 Task: Add an event with the title Second Interview with AnujE, date '2023/10/14', time 7:00 AM to 9:00 AMand add a description: Participants will discover strategies for engaging their audience and maintaining their interest throughout the presentation. They will learn how to incorporate storytelling, interactive elements, and visual aids to create a dynamic and interactive experience for their listeners.Select event color  Peacock . Add location for the event as: 321 Galata Tower, Istanbul, Turkey, logged in from the account softage.10@softage.netand send the event invitation to softage.9@softage.net and softage.8@softage.net. Set a reminder for the event Annually on May 175
Action: Mouse moved to (62, 102)
Screenshot: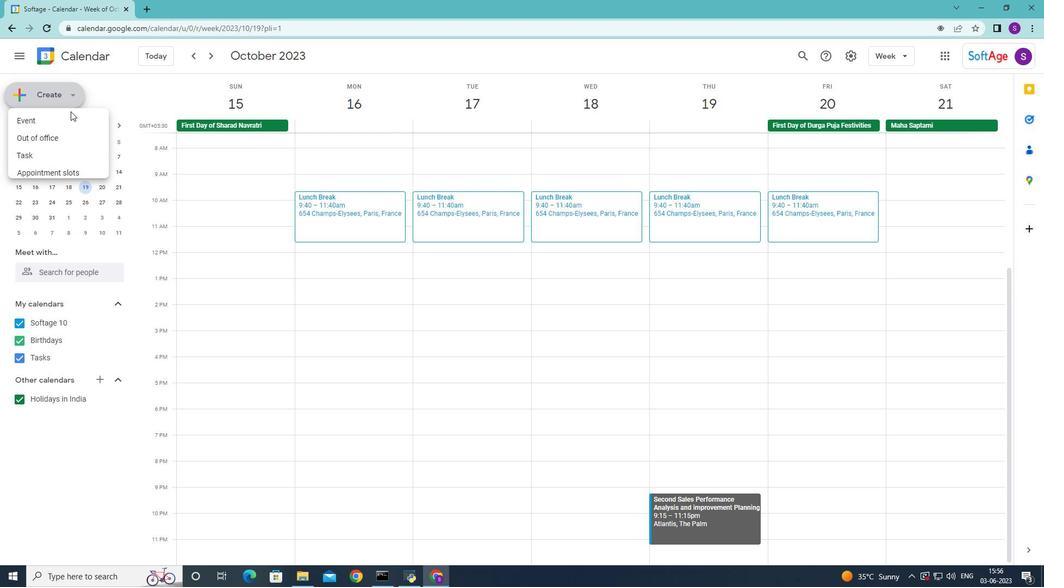 
Action: Mouse pressed left at (62, 102)
Screenshot: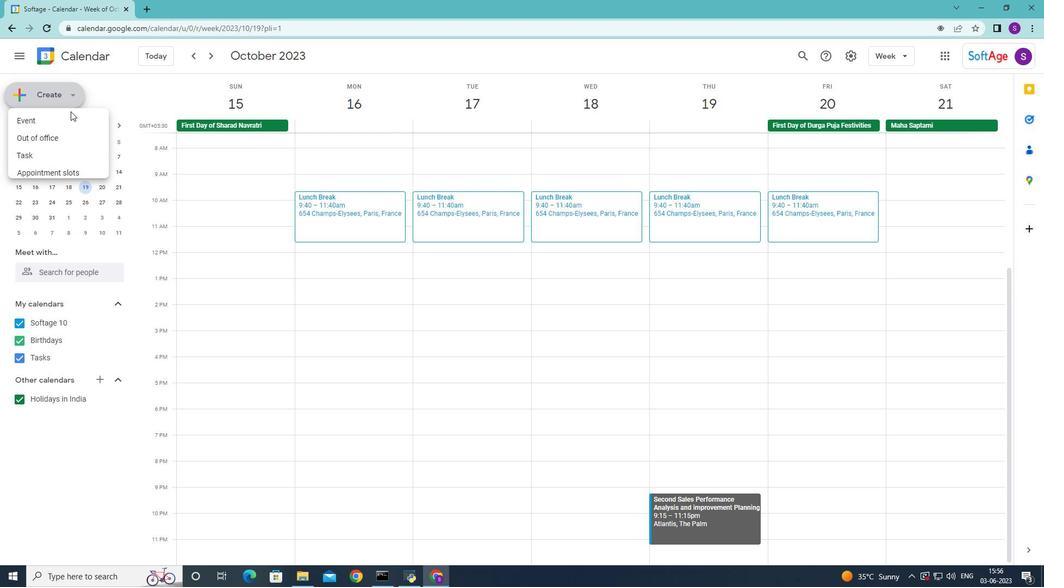 
Action: Mouse moved to (60, 125)
Screenshot: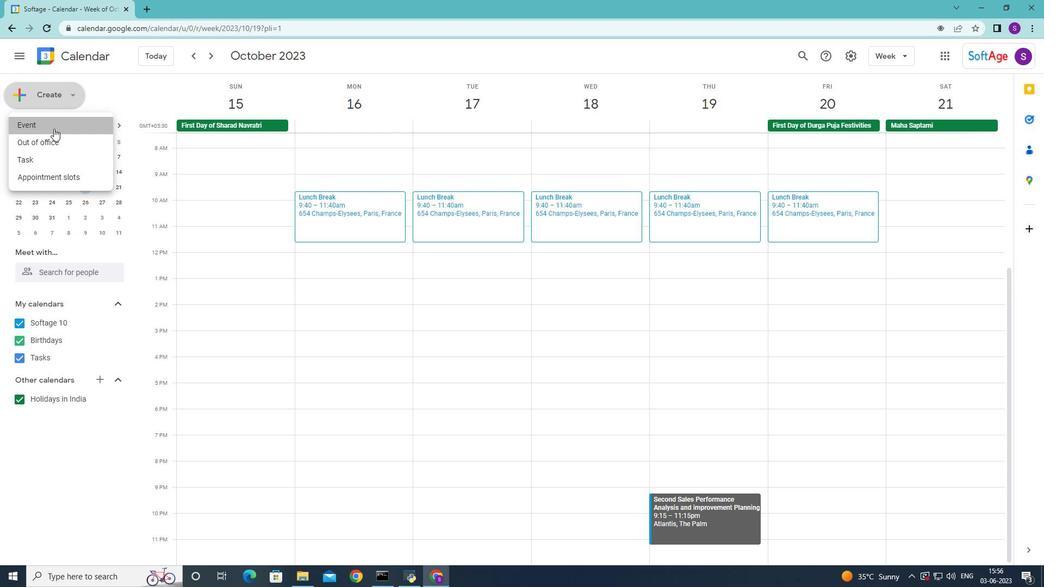 
Action: Mouse pressed left at (60, 125)
Screenshot: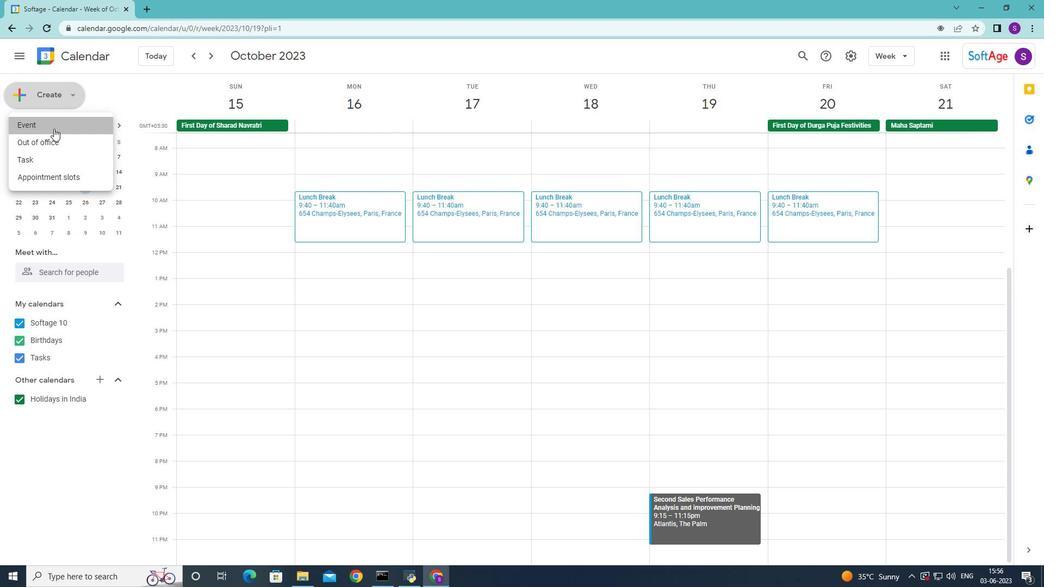 
Action: Mouse moved to (734, 169)
Screenshot: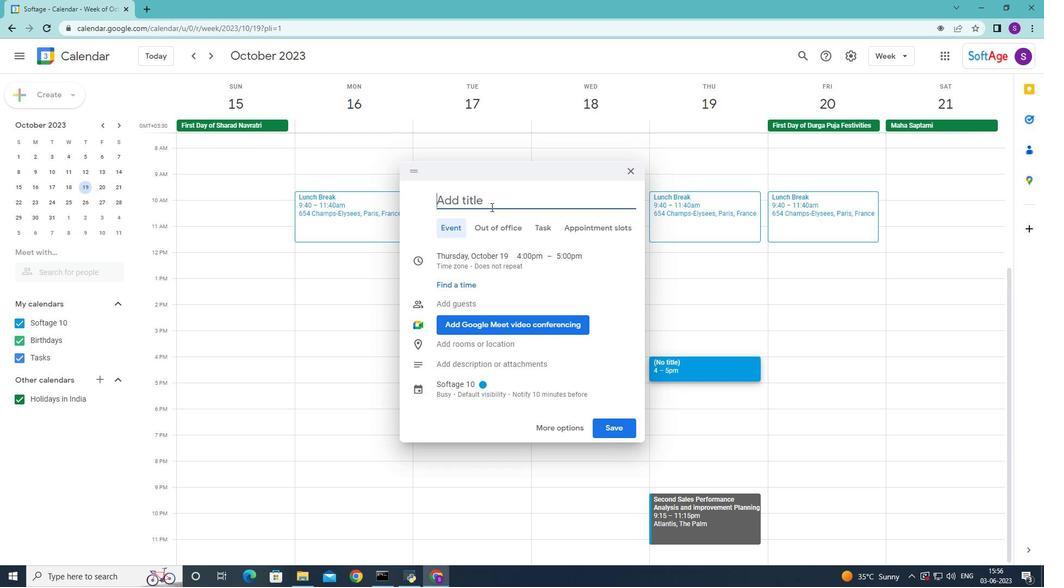 
Action: Mouse pressed left at (734, 169)
Screenshot: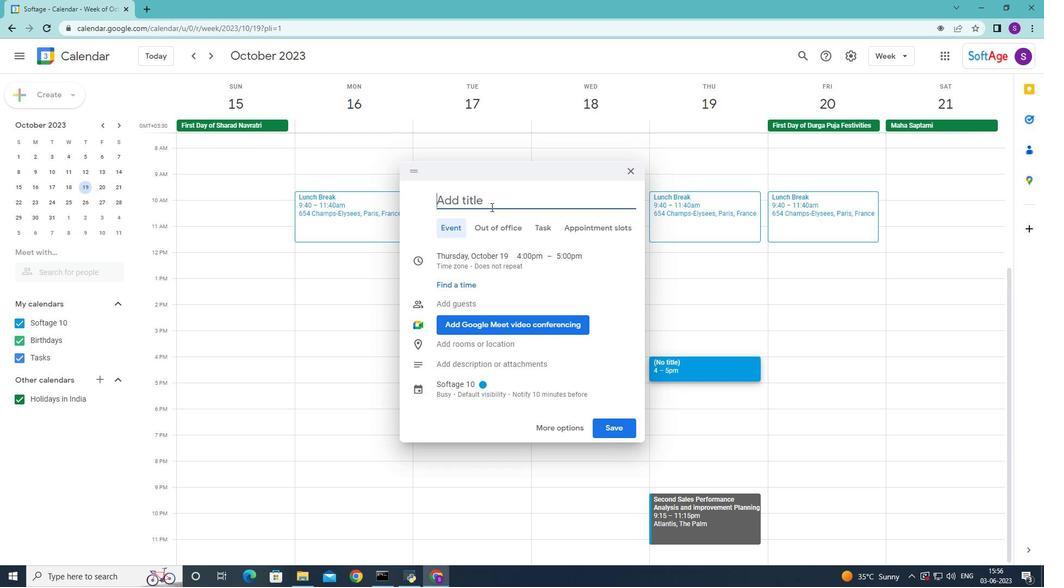 
Action: Mouse moved to (354, 193)
Screenshot: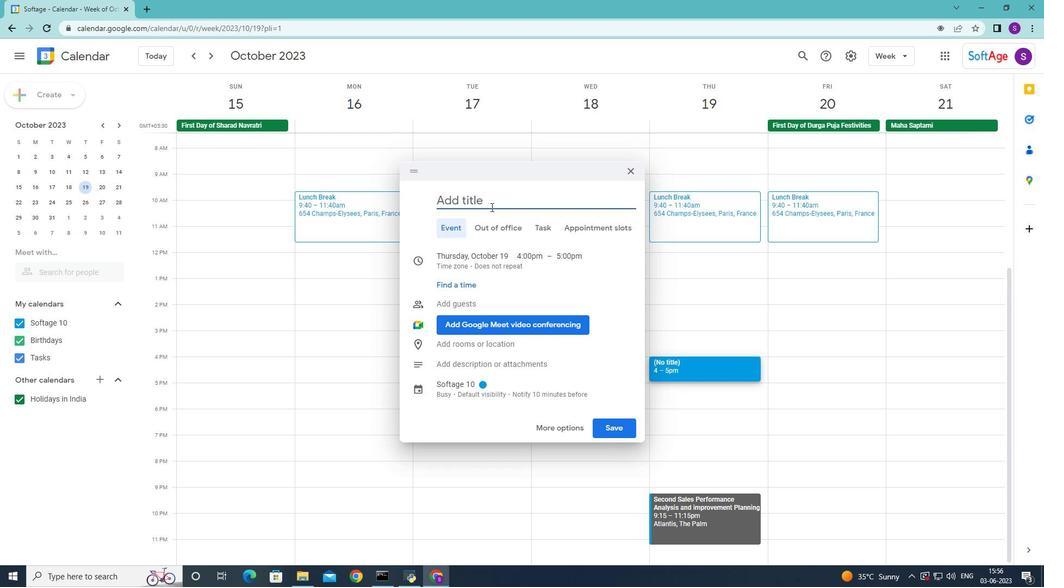 
Action: Mouse pressed left at (354, 193)
Screenshot: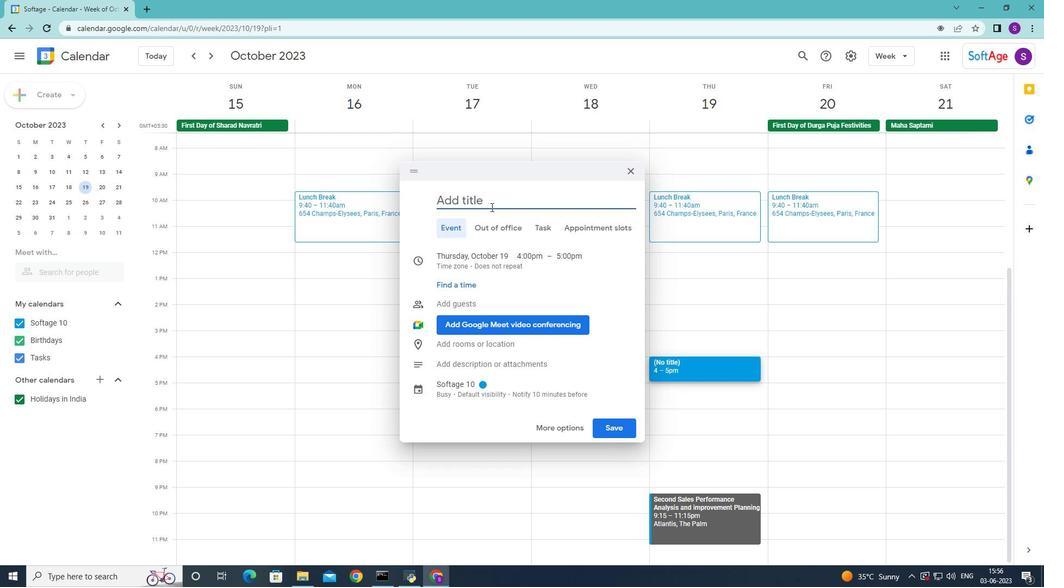 
Action: Key pressed <Key.shift>Second<Key.space><Key.shift>Interview<Key.space><Key.shift>with<Key.space><Key.shift>an<Key.backspace><Key.backspace><Key.shift>Anuj<Key.shift>E<Key.space>
Screenshot: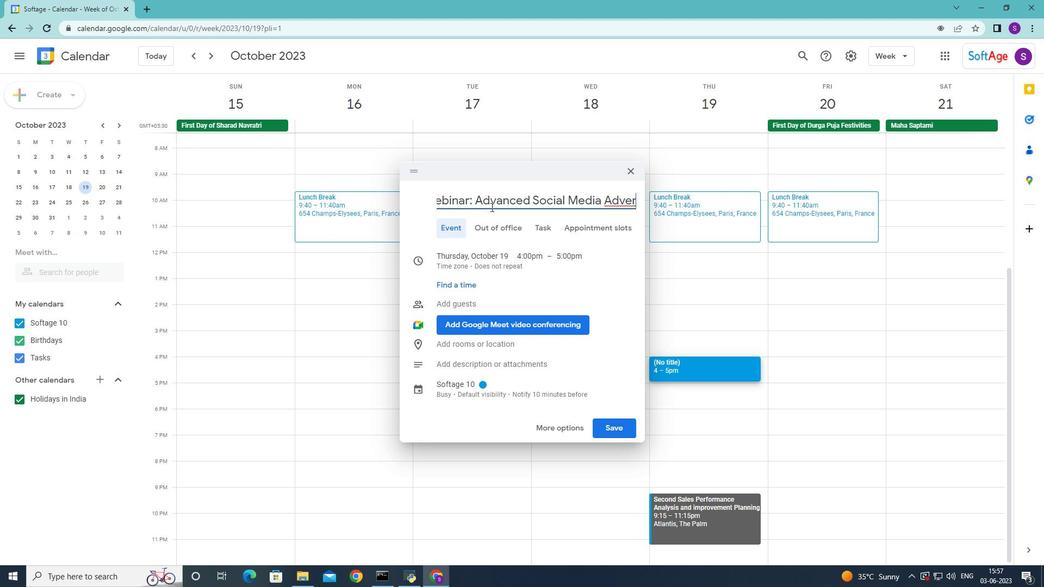 
Action: Mouse moved to (354, 197)
Screenshot: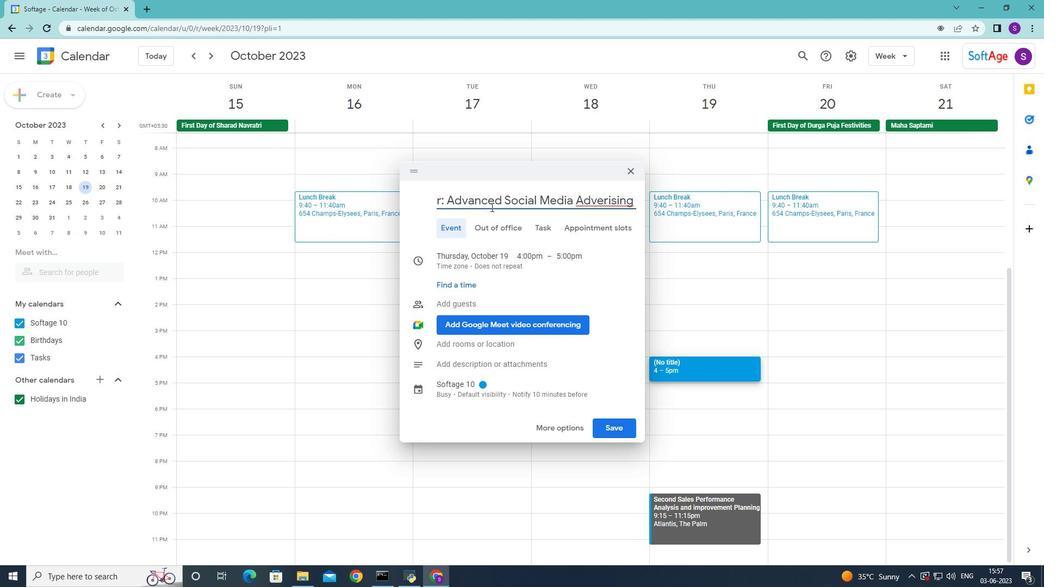 
Action: Key pressed <Key.backspace>,<Key.space>
Screenshot: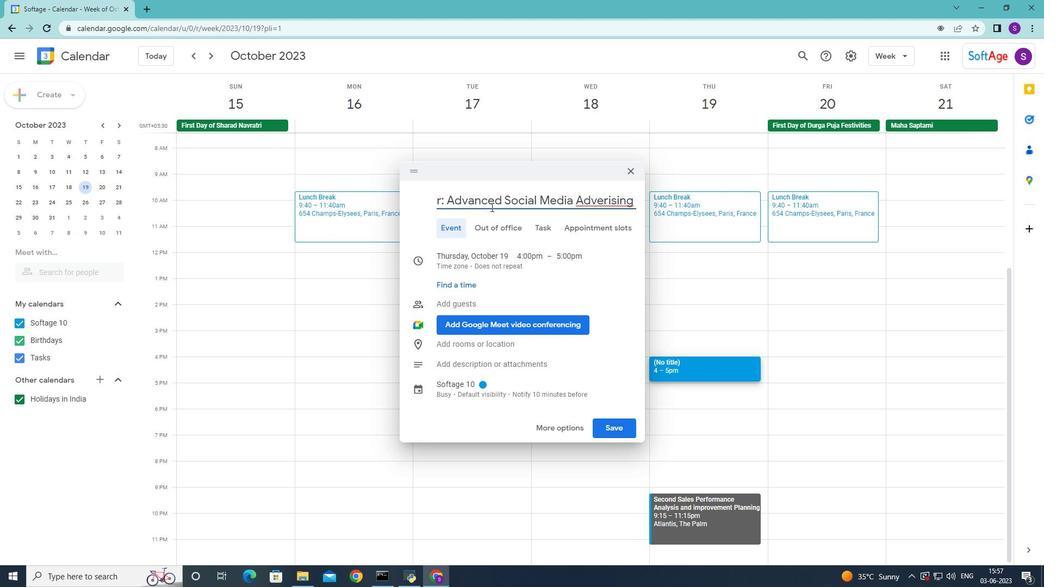 
Action: Mouse moved to (333, 243)
Screenshot: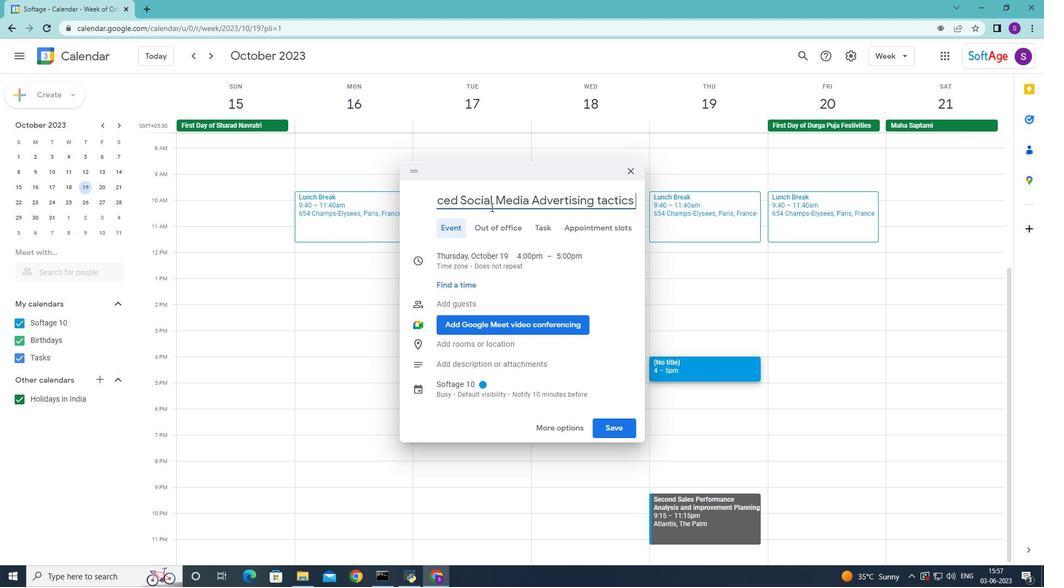
Action: Mouse pressed left at (333, 243)
Screenshot: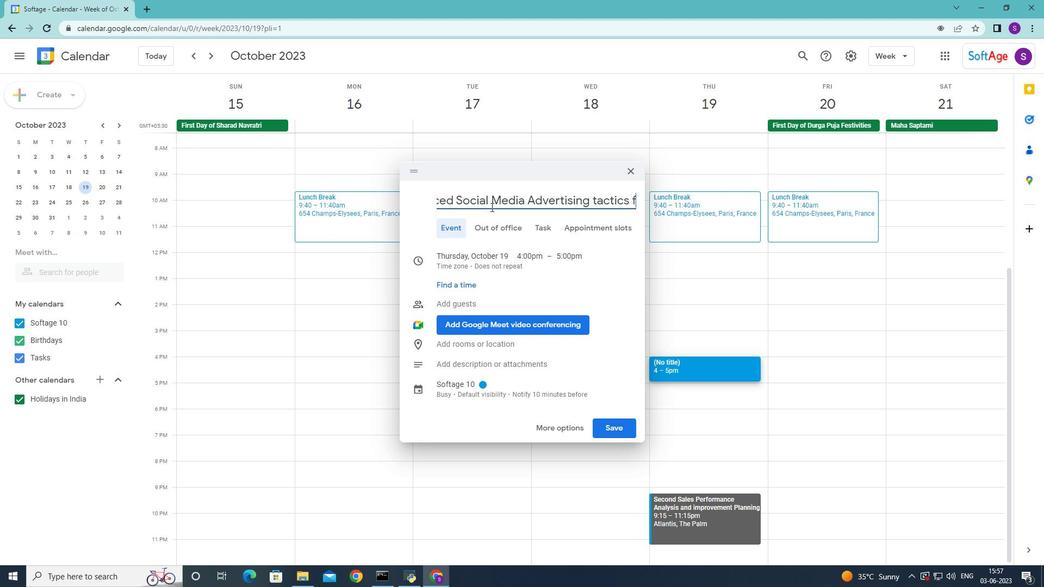 
Action: Mouse moved to (417, 265)
Screenshot: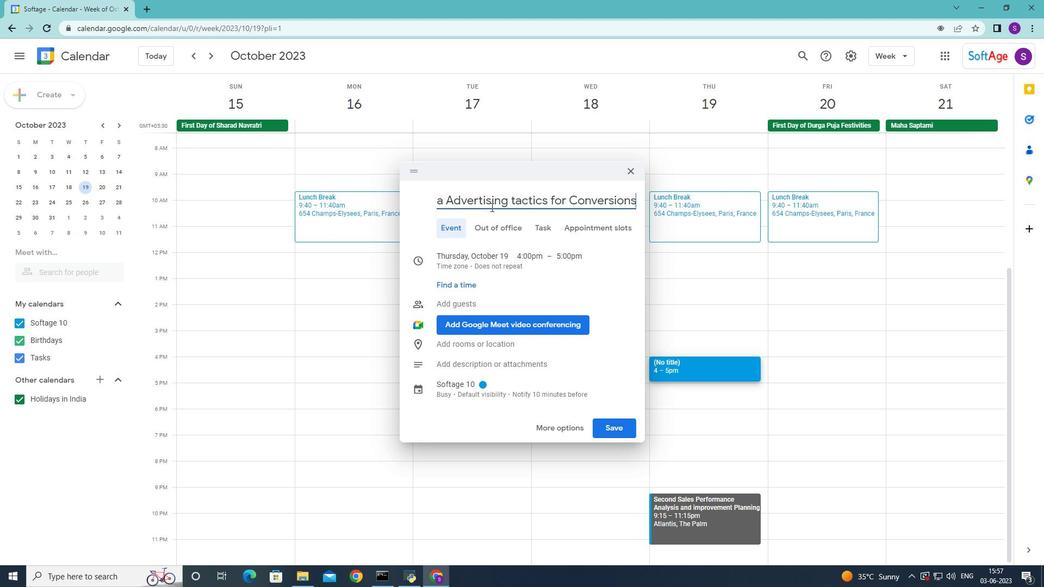 
Action: Mouse pressed left at (417, 265)
Screenshot: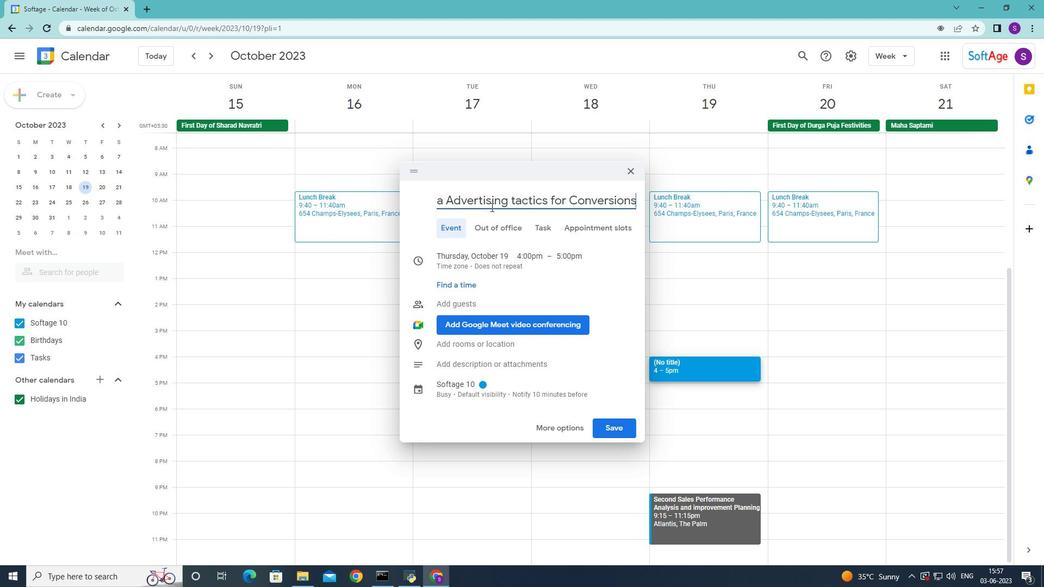 
Action: Mouse pressed left at (417, 265)
Screenshot: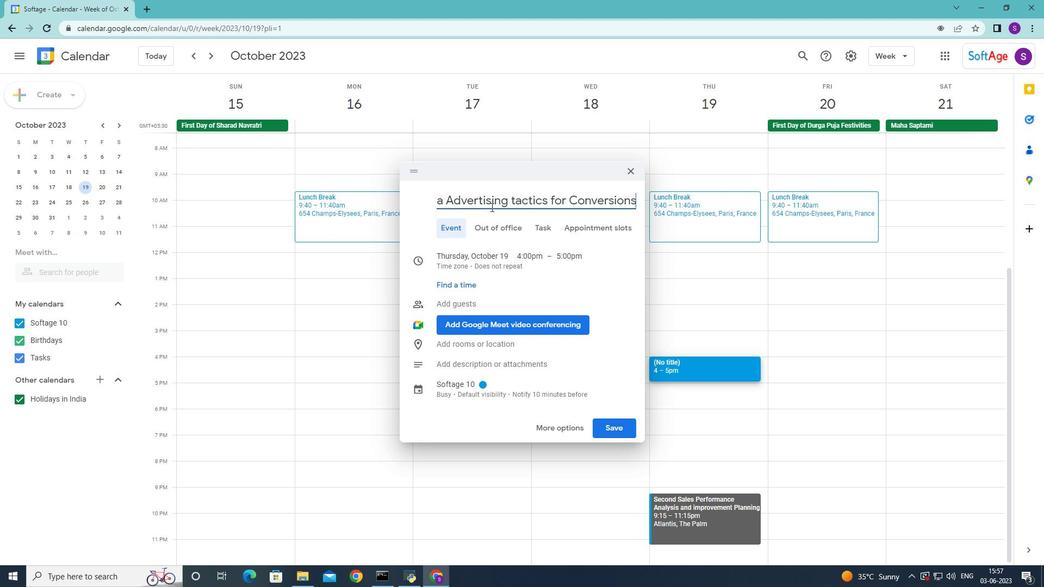 
Action: Mouse pressed left at (417, 265)
Screenshot: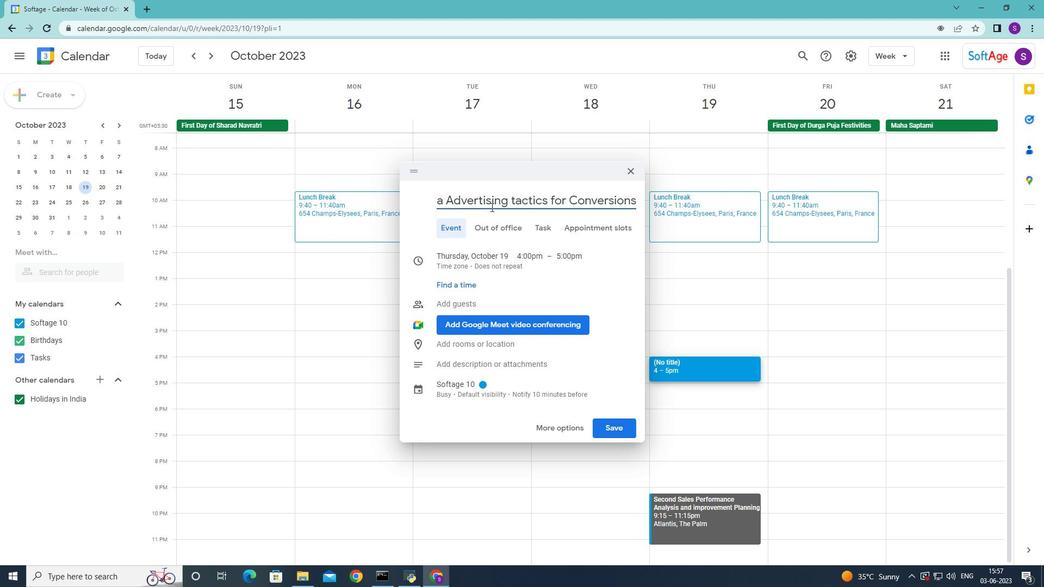 
Action: Mouse pressed left at (417, 265)
Screenshot: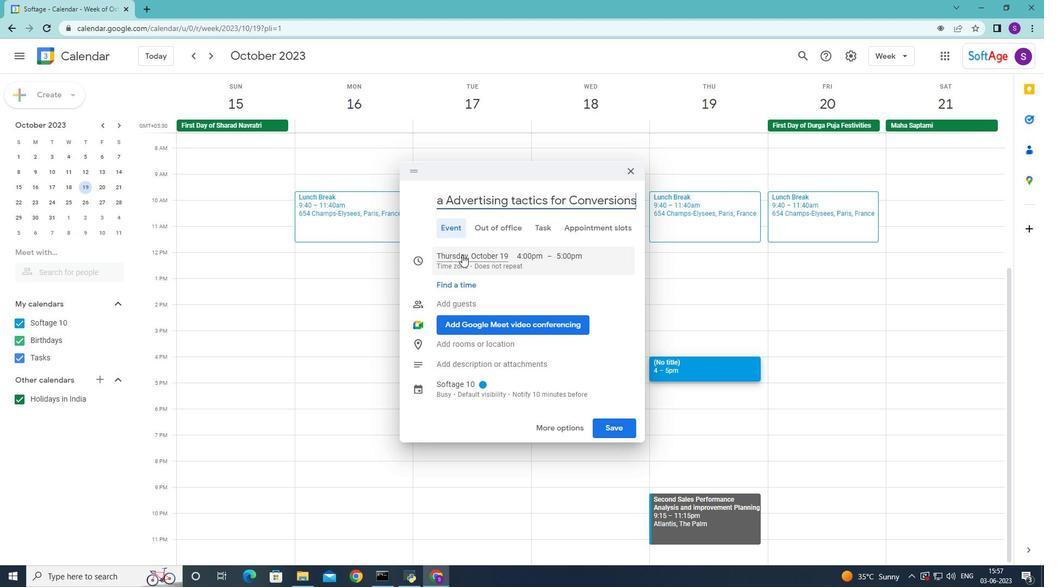 
Action: Mouse pressed left at (417, 265)
Screenshot: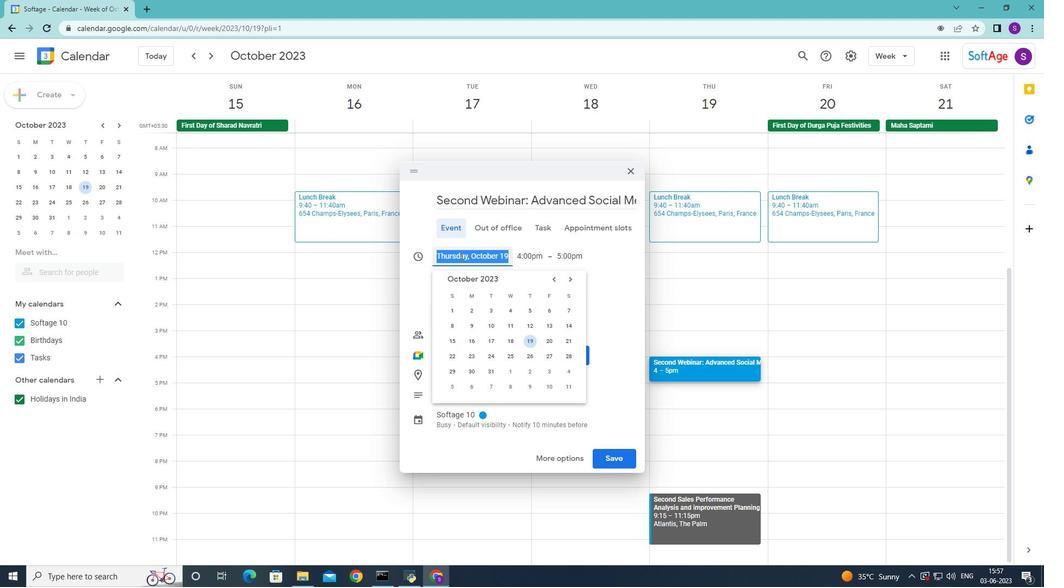 
Action: Mouse pressed left at (417, 265)
Screenshot: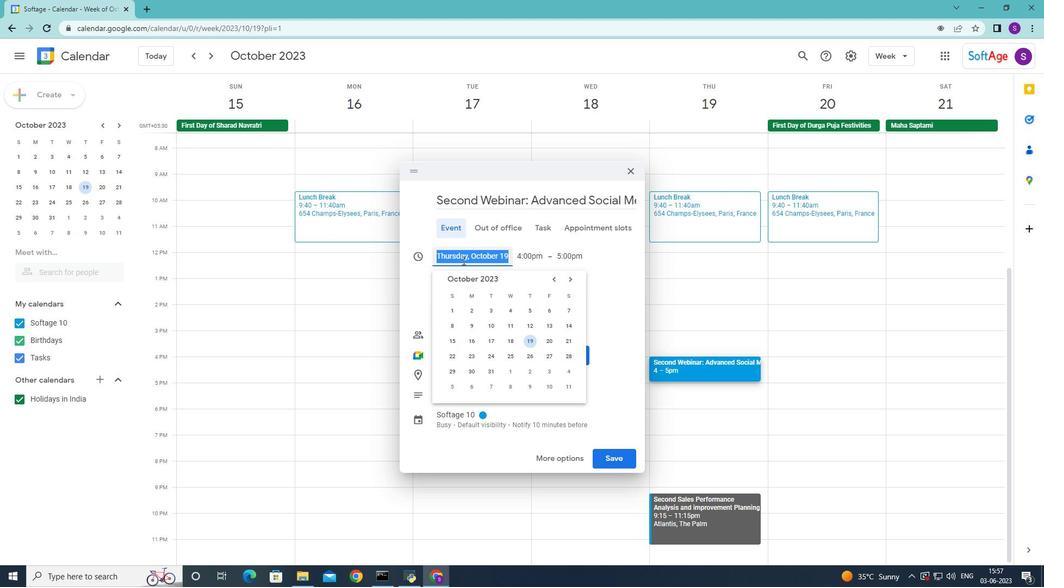 
Action: Mouse moved to (426, 312)
Screenshot: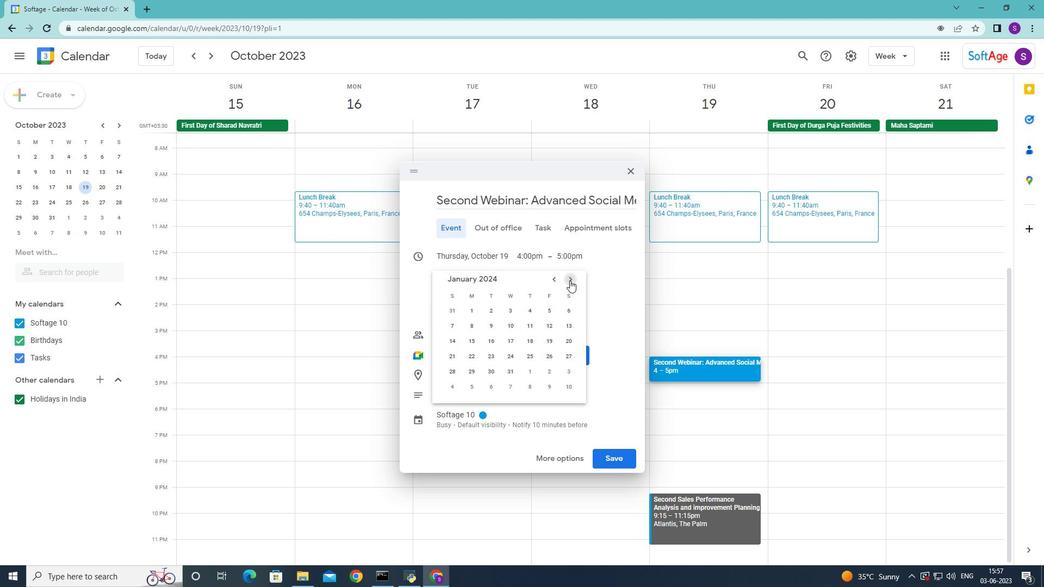 
Action: Mouse pressed left at (426, 312)
Screenshot: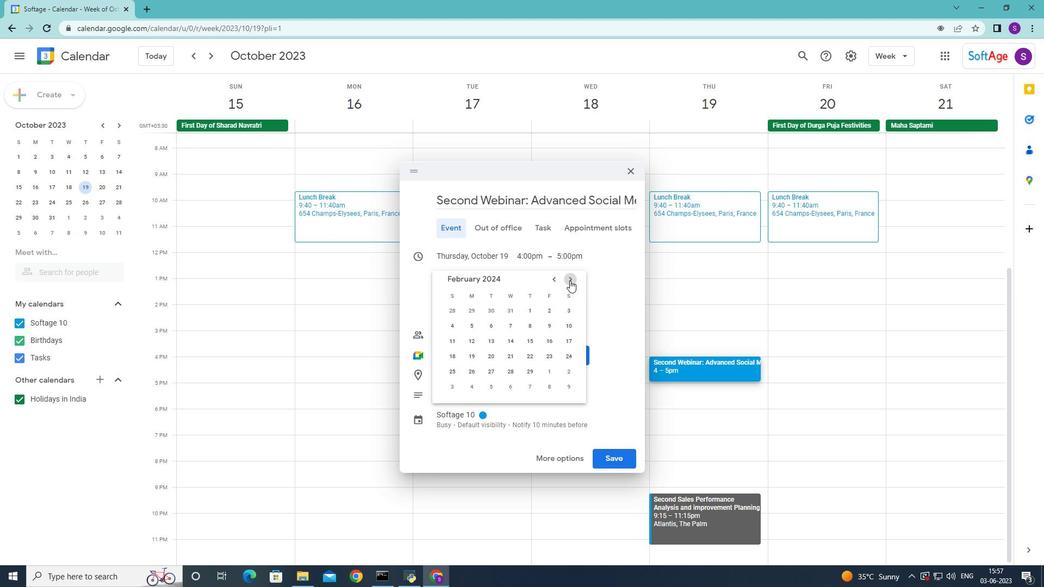 
Action: Mouse moved to (388, 242)
Screenshot: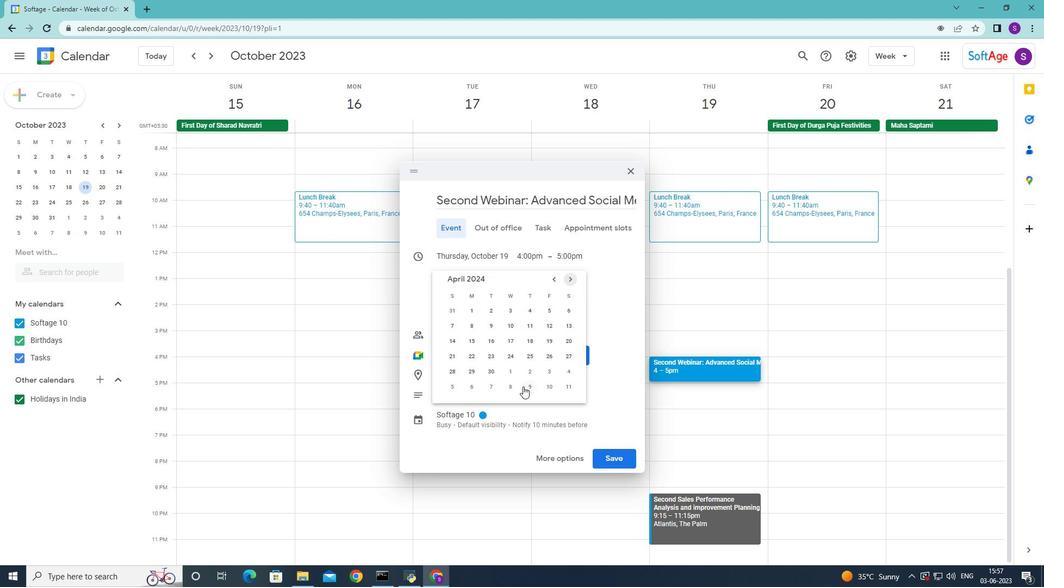 
Action: Mouse pressed left at (388, 242)
Screenshot: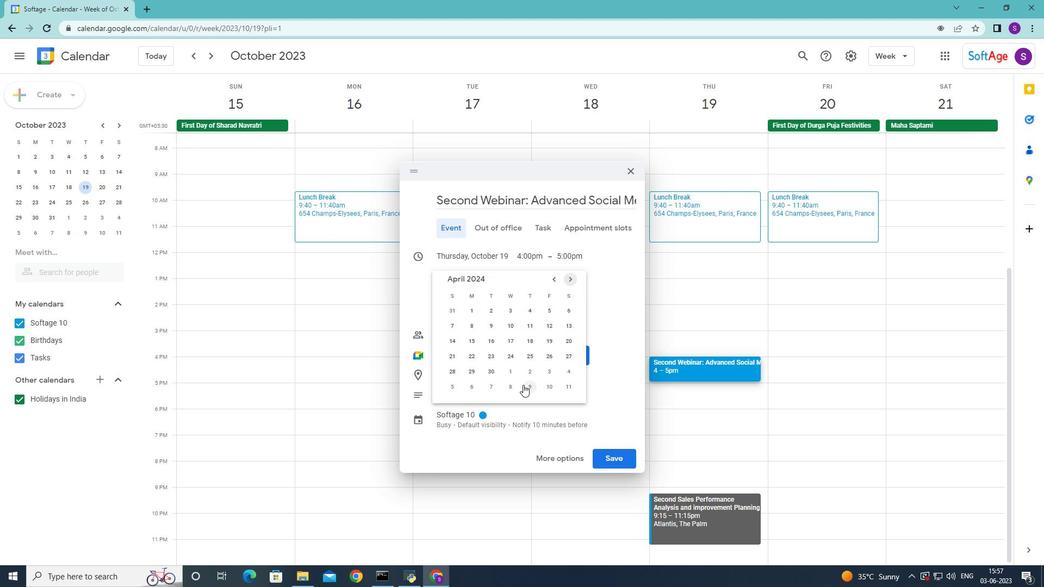 
Action: Mouse moved to (398, 317)
Screenshot: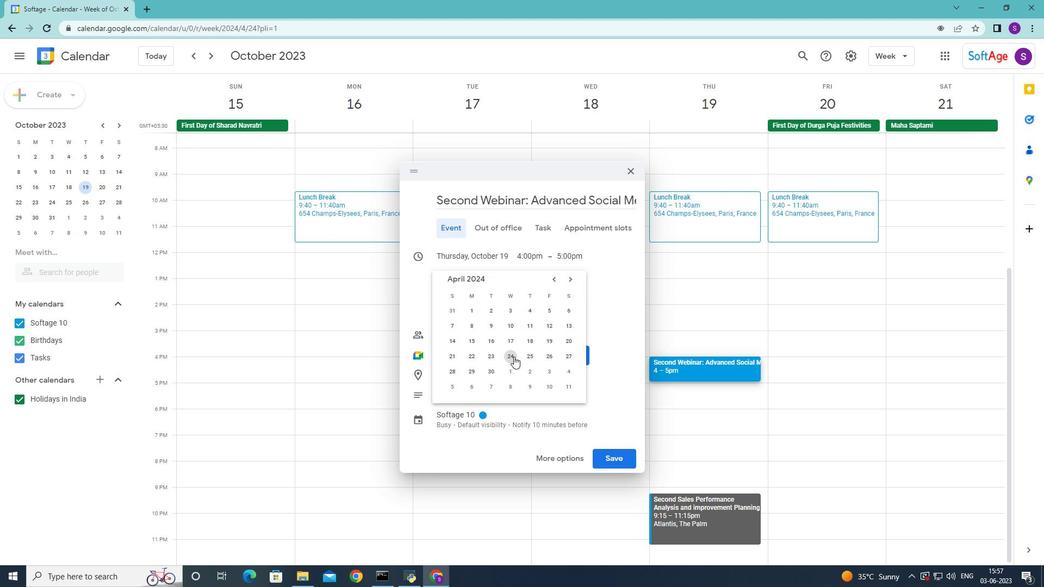 
Action: Mouse scrolled (398, 317) with delta (0, 0)
Screenshot: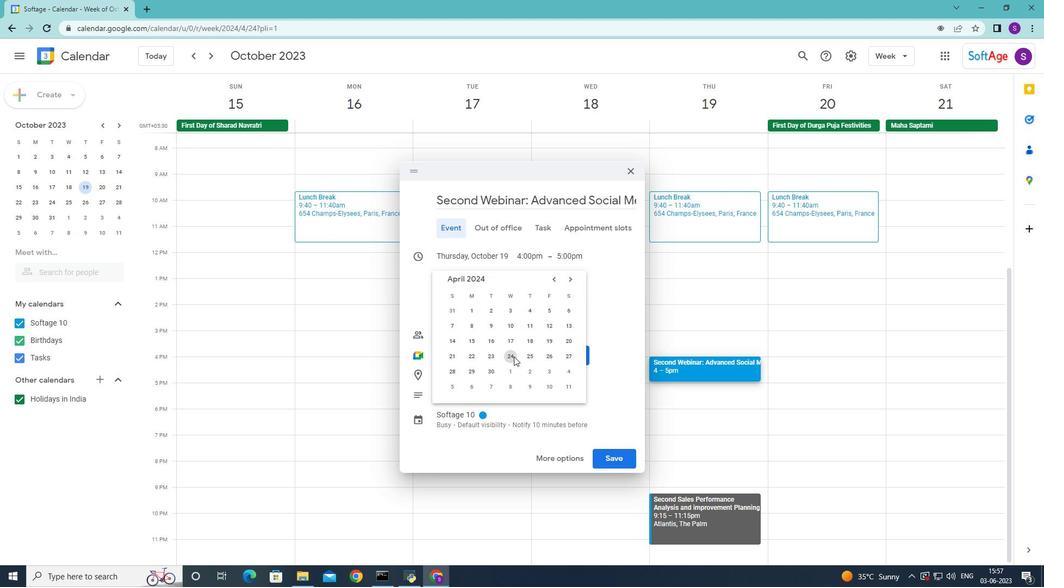 
Action: Mouse scrolled (398, 317) with delta (0, 0)
Screenshot: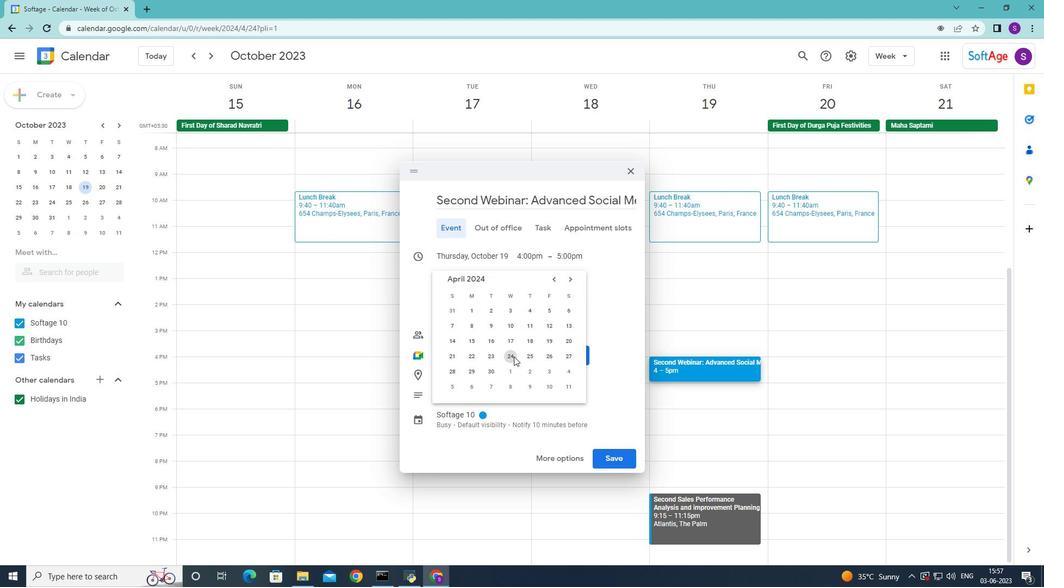 
Action: Mouse scrolled (398, 317) with delta (0, 0)
Screenshot: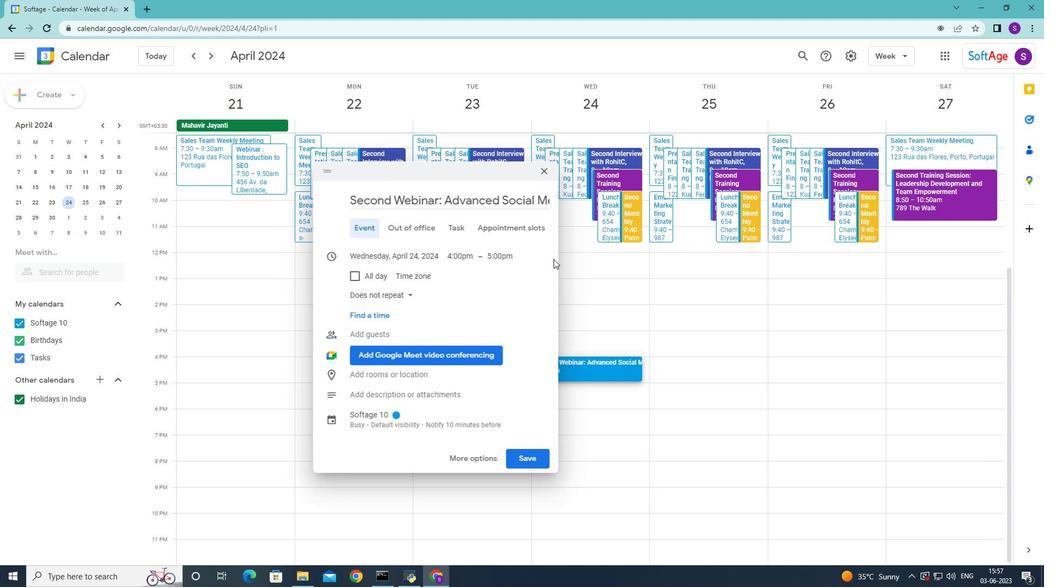 
Action: Mouse moved to (400, 314)
Screenshot: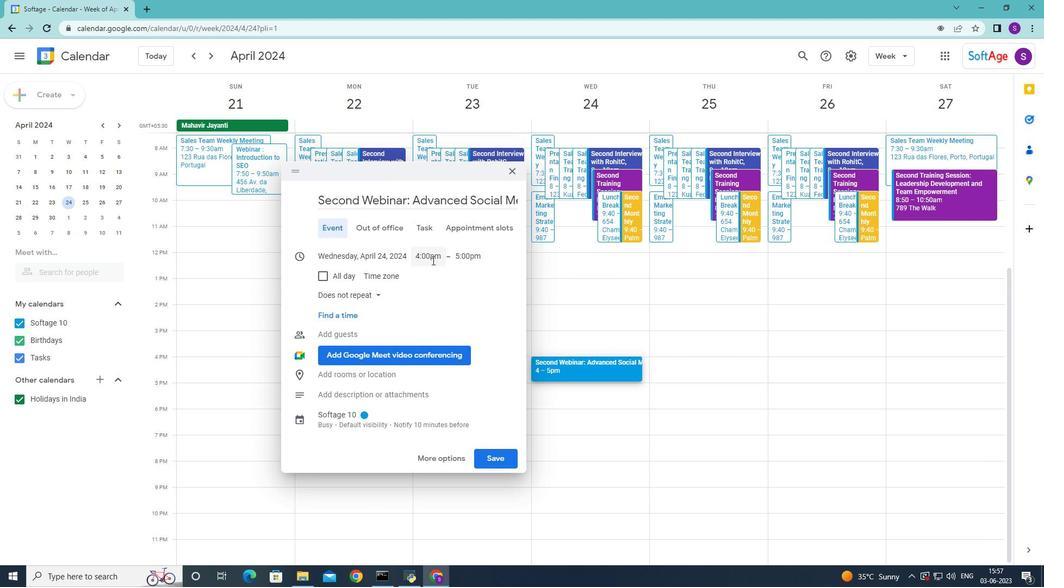 
Action: Mouse scrolled (400, 314) with delta (0, 0)
Screenshot: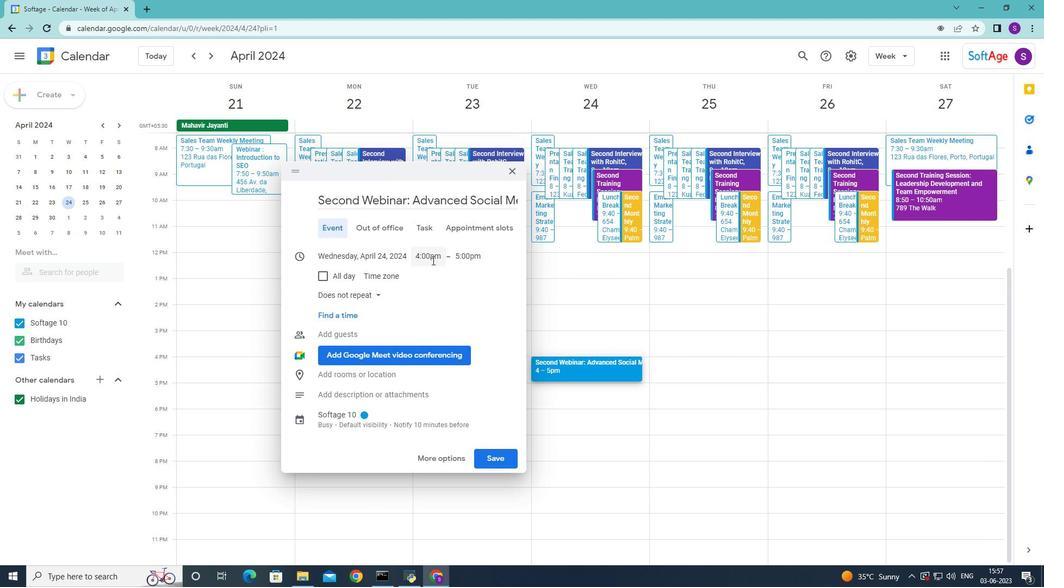 
Action: Mouse scrolled (400, 314) with delta (0, 0)
Screenshot: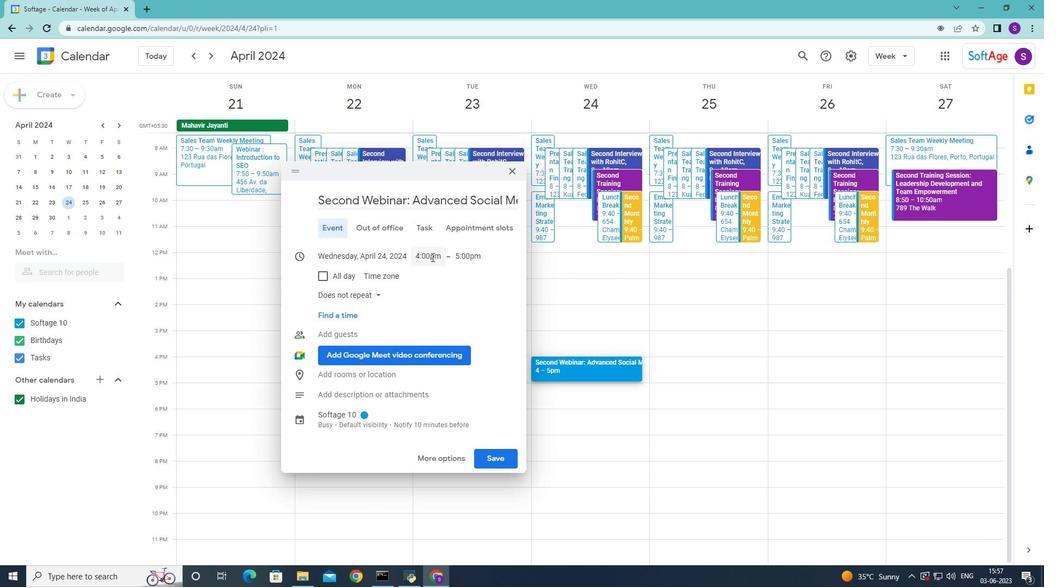 
Action: Mouse moved to (409, 292)
Screenshot: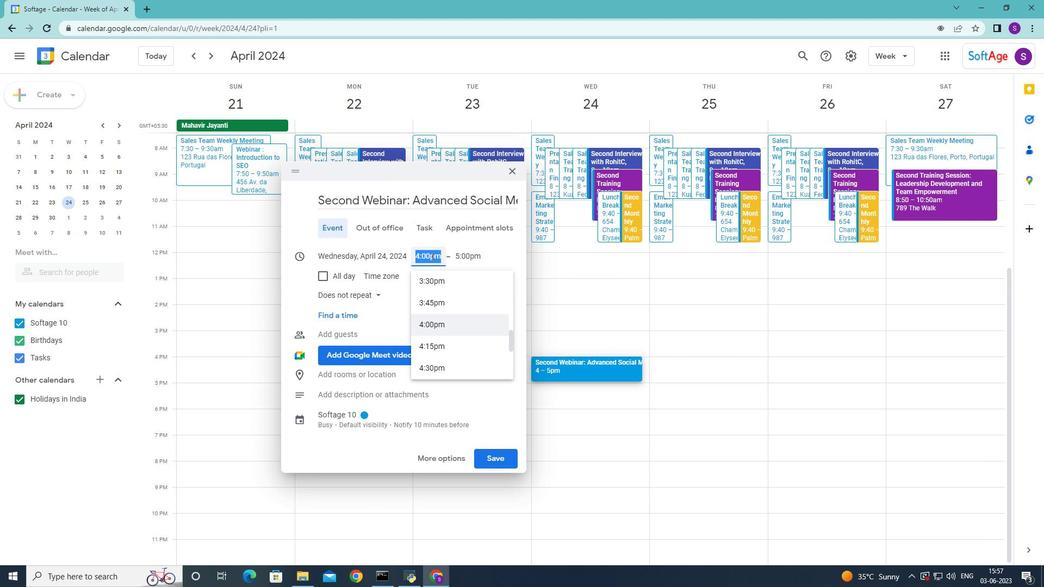 
Action: Mouse scrolled (409, 293) with delta (0, 0)
Screenshot: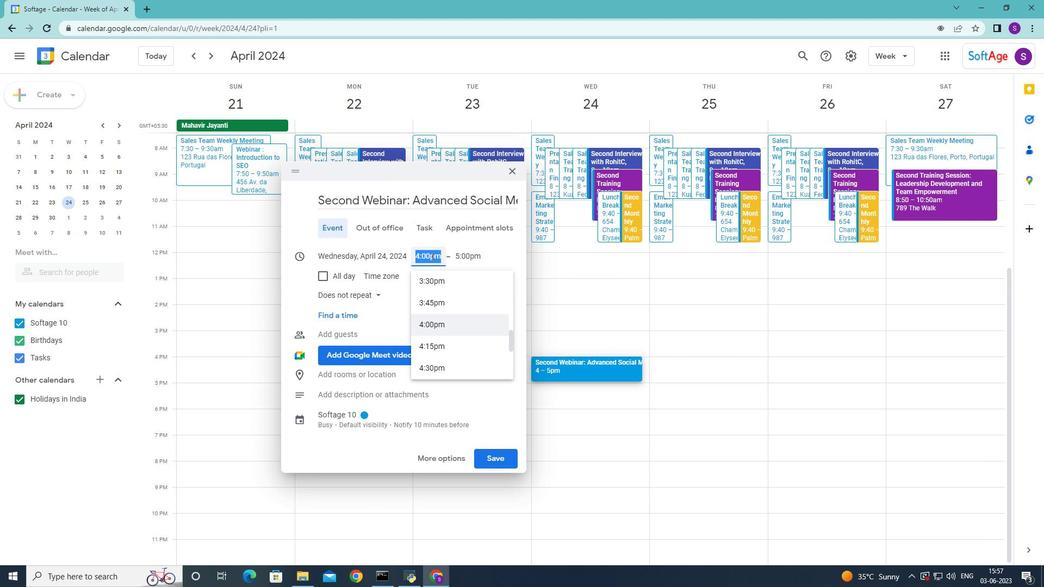 
Action: Mouse moved to (416, 287)
Screenshot: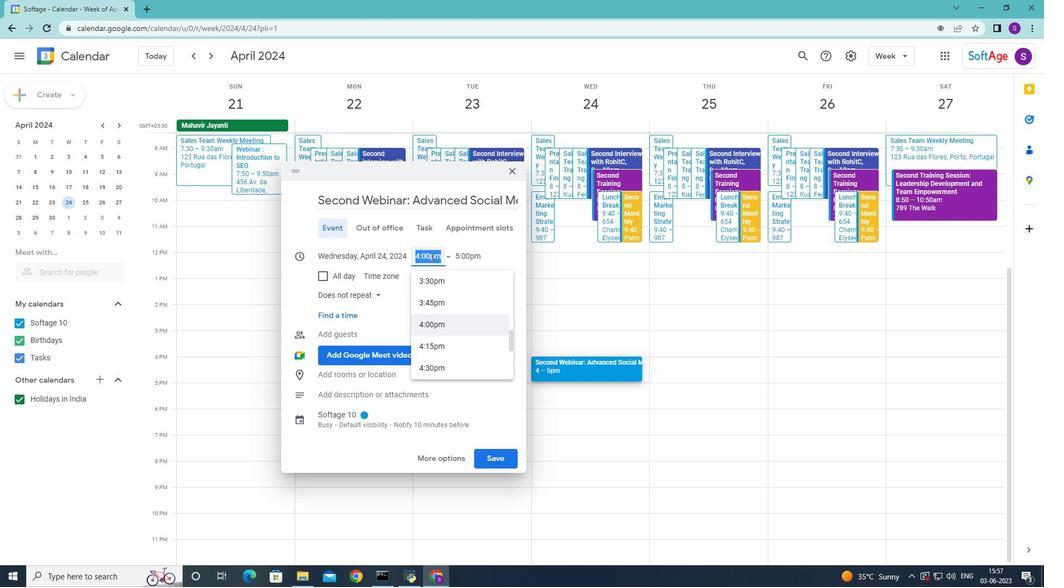 
Action: Mouse pressed left at (416, 287)
Screenshot: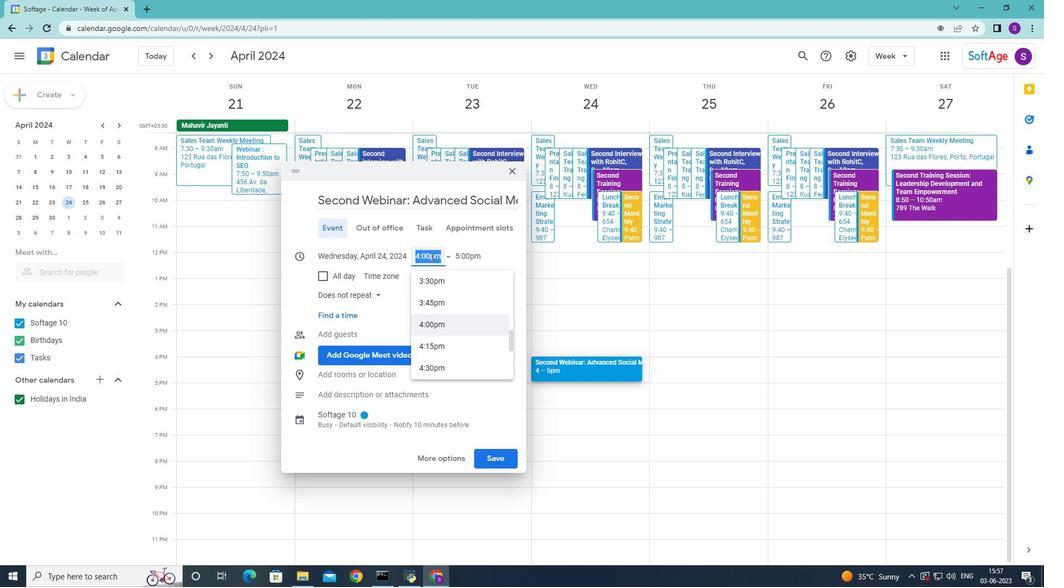 
Action: Mouse moved to (423, 244)
Screenshot: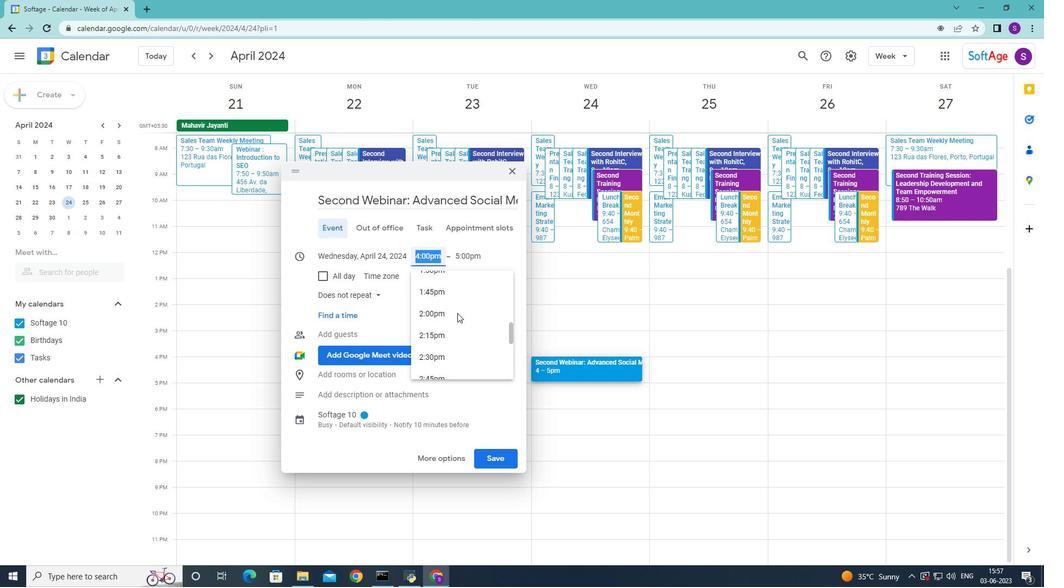 
Action: Mouse pressed left at (423, 244)
Screenshot: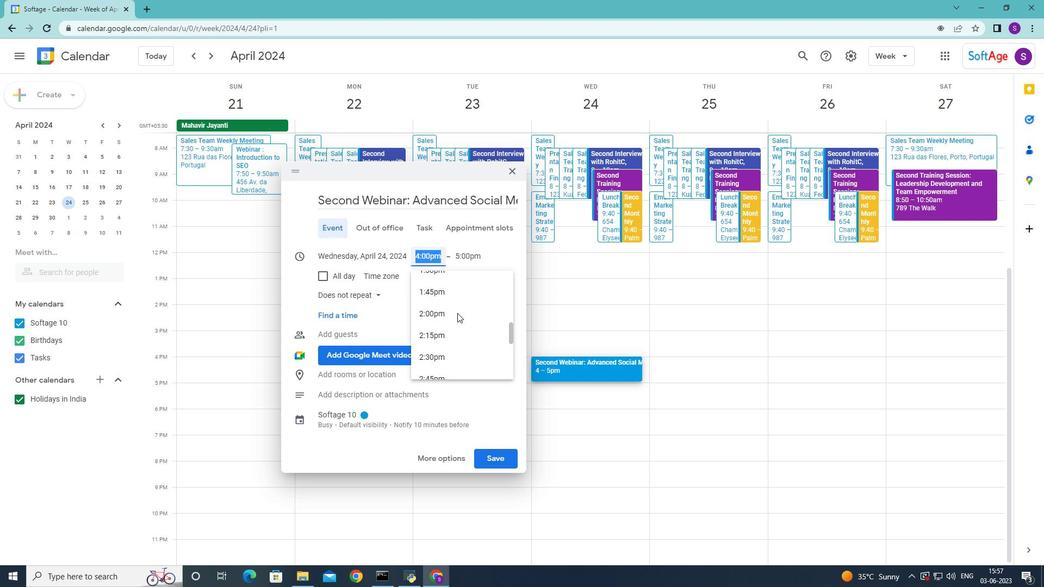
Action: Mouse moved to (435, 318)
Screenshot: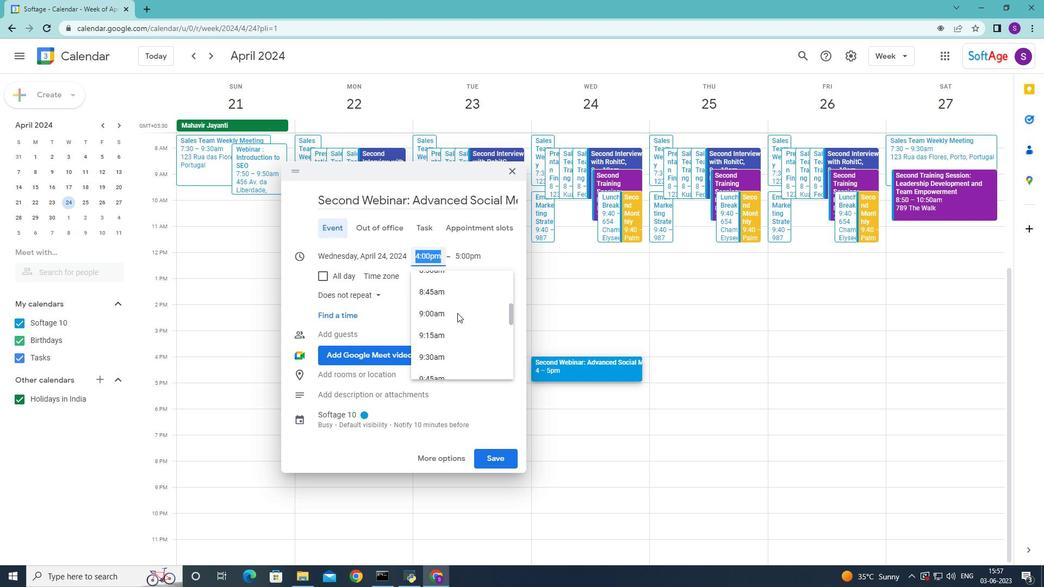 
Action: Mouse scrolled (435, 318) with delta (0, 0)
Screenshot: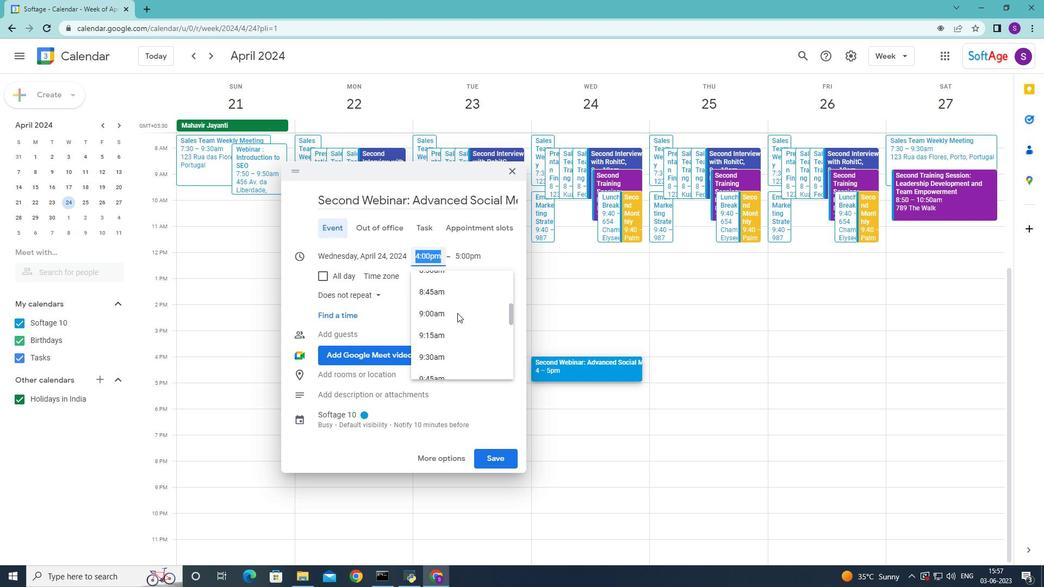 
Action: Mouse moved to (440, 299)
Screenshot: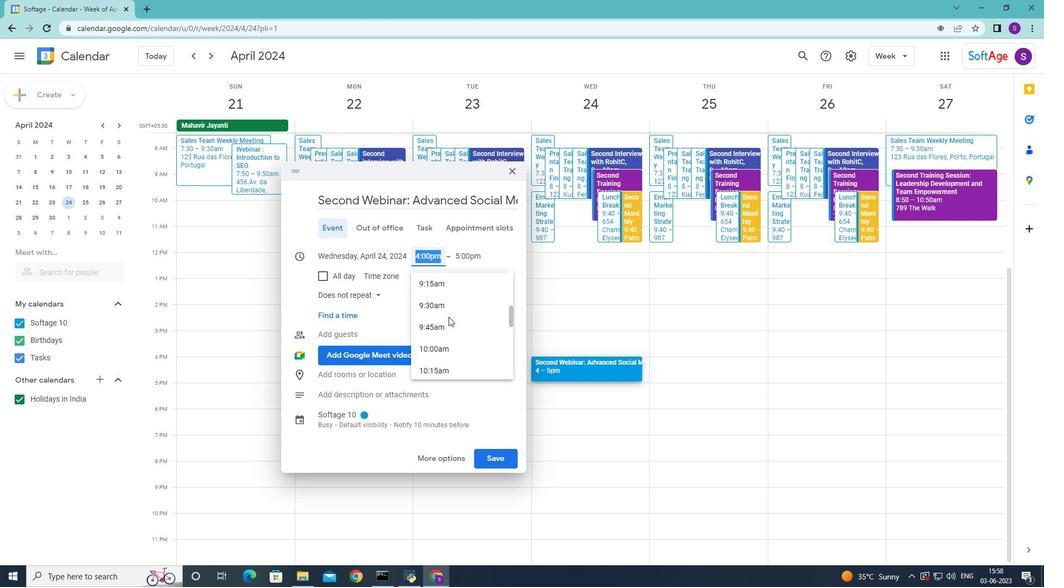 
Action: Mouse pressed left at (440, 299)
Screenshot: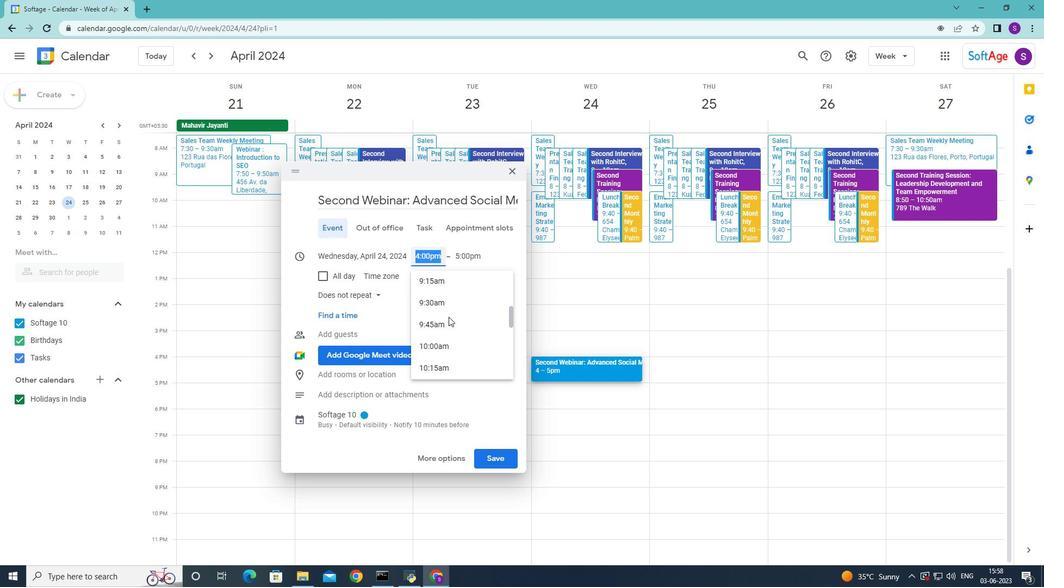 
Action: Mouse moved to (412, 442)
Screenshot: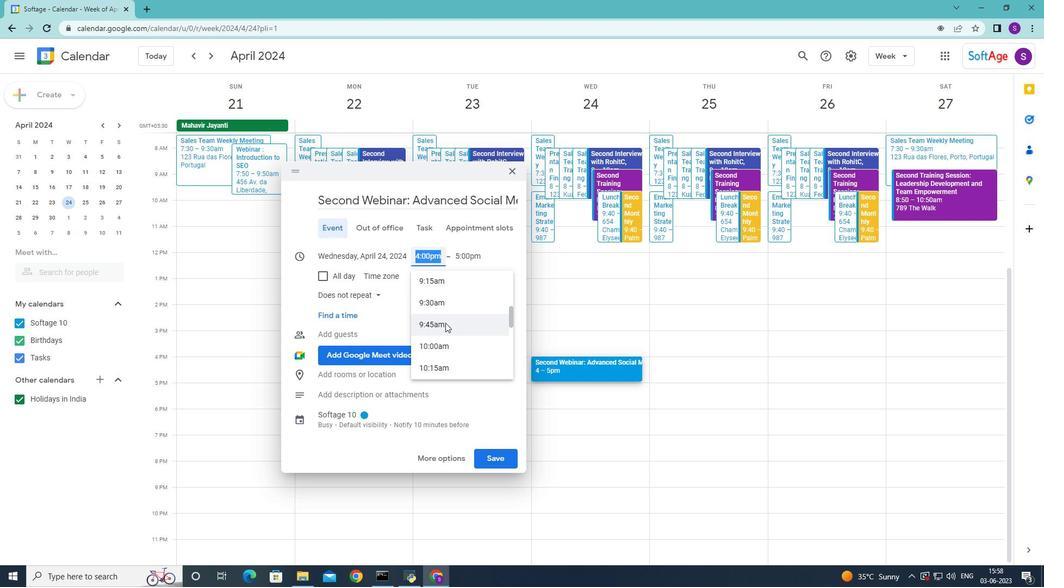 
Action: Mouse pressed left at (412, 442)
Screenshot: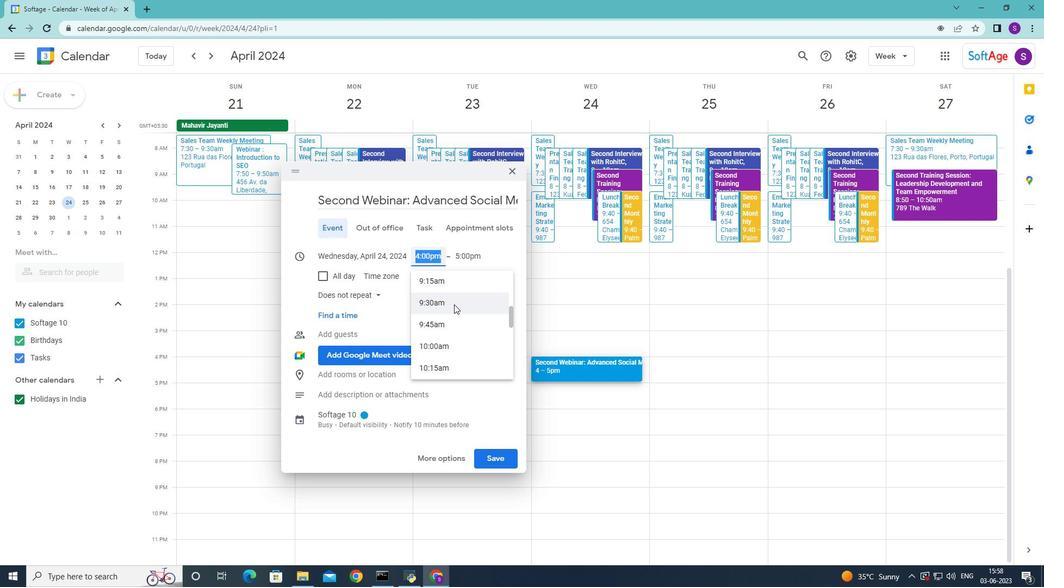 
Action: Mouse moved to (161, 380)
Screenshot: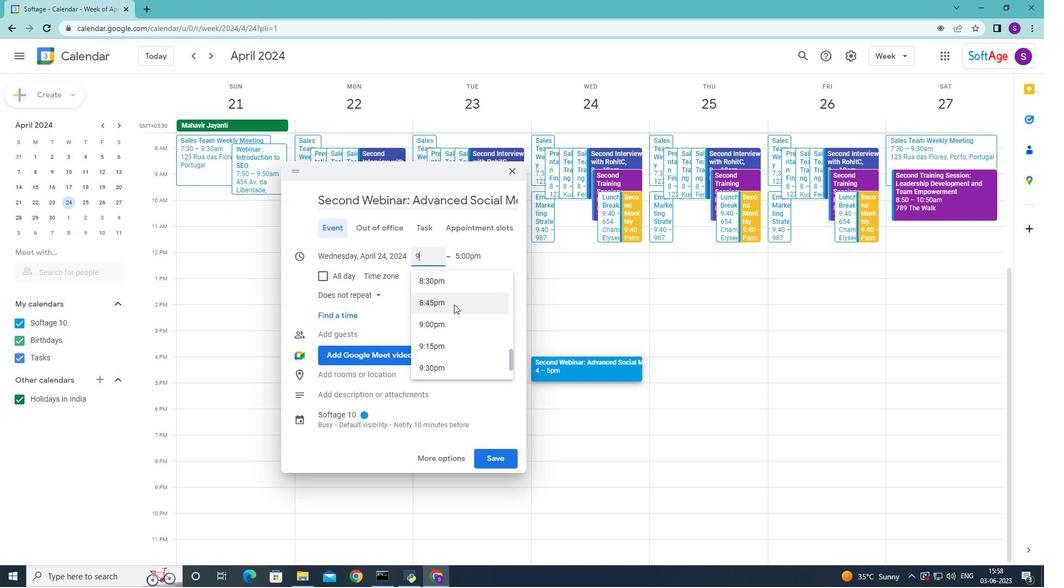 
Action: Mouse pressed left at (161, 380)
Screenshot: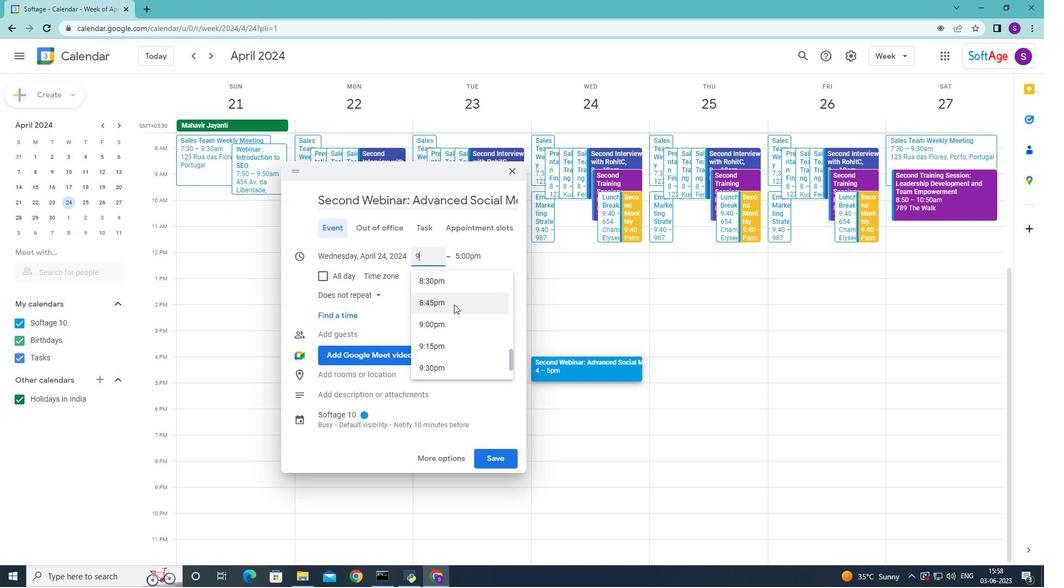 
Action: Key pressed <Key.shift>Participants<Key.space>will<Key.space>discover<Key.space>strategie
Screenshot: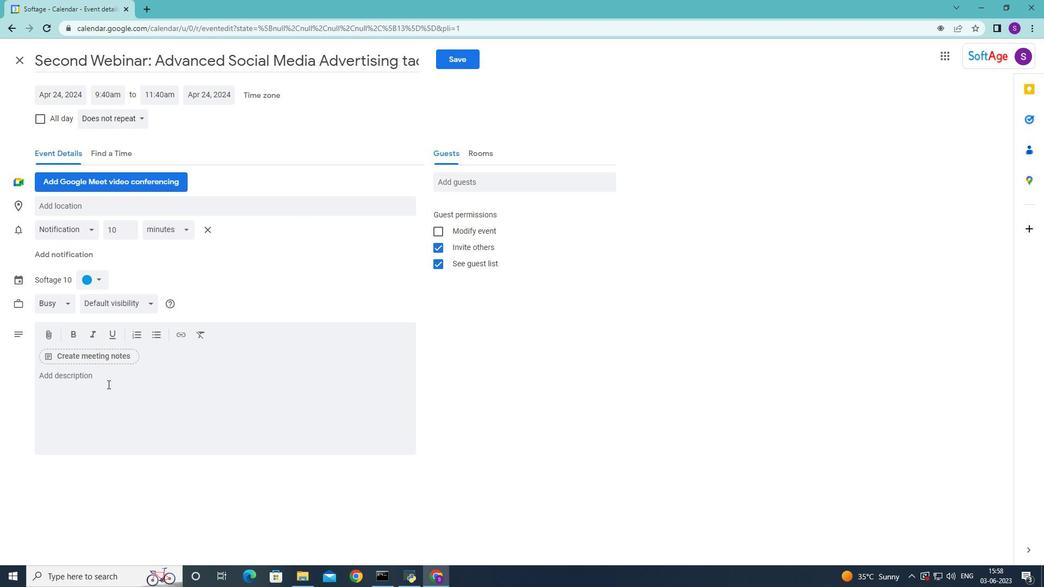 
Action: Mouse moved to (161, 380)
Screenshot: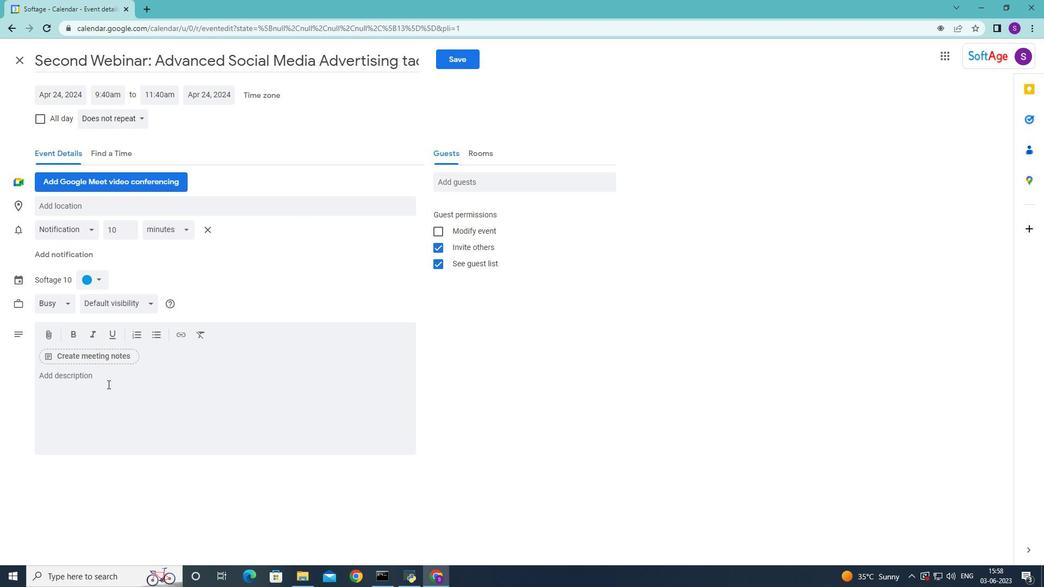 
Action: Key pressed s<Key.space>for<Key.space>engaging<Key.space>their<Key.space>audience<Key.space>and<Key.space>maintaining<Key.space>their<Key.space>interest<Key.space>throughout<Key.space>the<Key.space>presentation<Key.space><Key.backspace>.<Key.space><Key.shift><Key.shift><Key.shift><Key.shift><Key.shift><Key.shift><Key.shift><Key.shift><Key.shift><Key.shift><Key.shift><Key.shift><Key.shift><Key.shift><Key.shift><Key.shift><Key.shift><Key.shift><Key.shift><Key.shift><Key.shift><Key.shift><Key.shift><Key.shift><Key.shift><Key.shift><Key.shift><Key.shift><Key.shift><Key.shift><Key.shift><Key.shift><Key.shift><Key.shift>They<Key.space>will<Key.space>learn<Key.space>how<Key.space>to<Key.space>incopr<Key.backspace>orate<Key.space><Key.backspace><Key.backspace><Key.backspace><Key.backspace><Key.backspace><Key.backspace><Key.backspace>rporate<Key.space>storytellinh<Key.backspace>g<Key.space>,<Key.space>interactive<Key.space>elements<Key.space><Key.backspace>,<Key.space>and<Key.space>visual<Key.space>aids<Key.space>to<Key.space>create<Key.space>a<Key.space>dynamic<Key.space>and<Key.space>interactive<Key.space>exe<Key.backspace>periences<Key.backspace><Key.space>for<Key.space>their<Key.space>listeners.<Key.space>
Screenshot: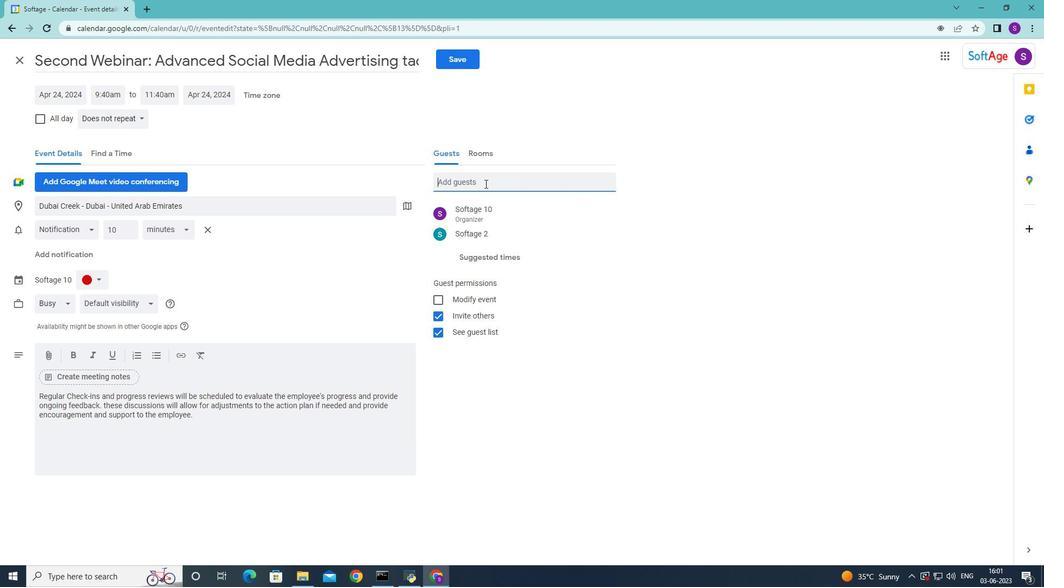 
Action: Mouse moved to (101, 277)
Screenshot: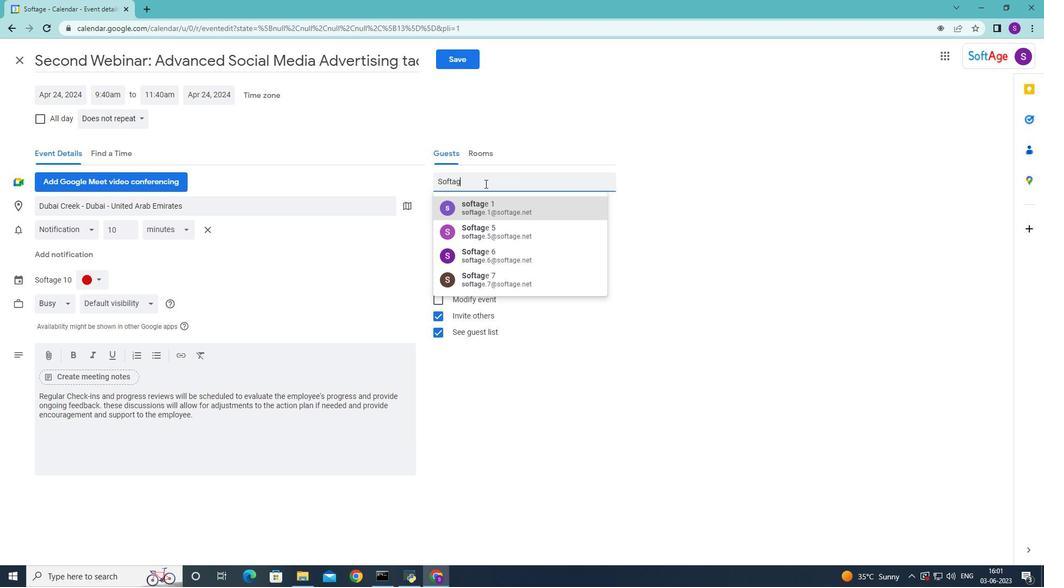
Action: Mouse pressed left at (101, 277)
Screenshot: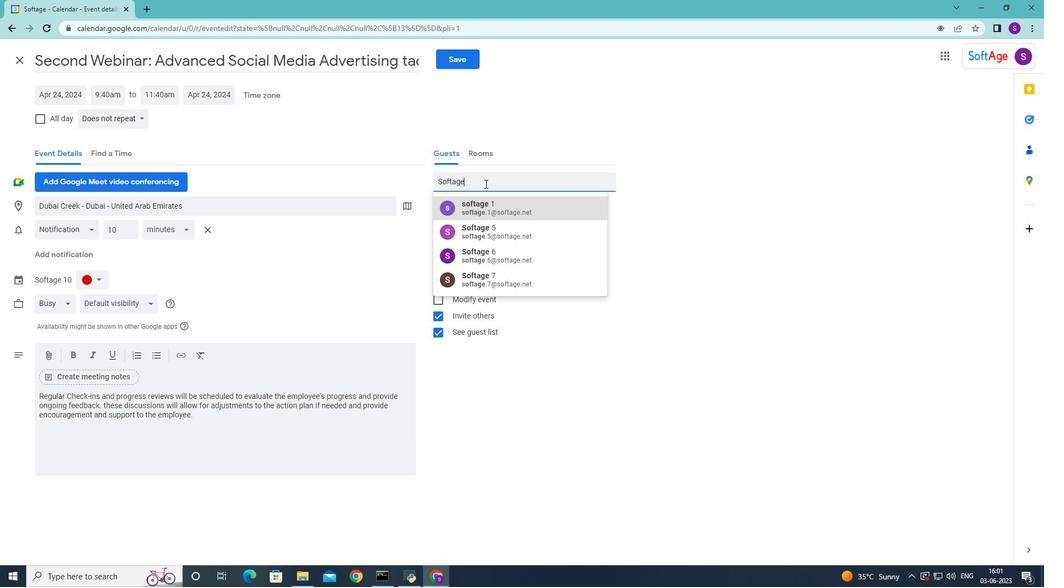 
Action: Mouse moved to (87, 318)
Screenshot: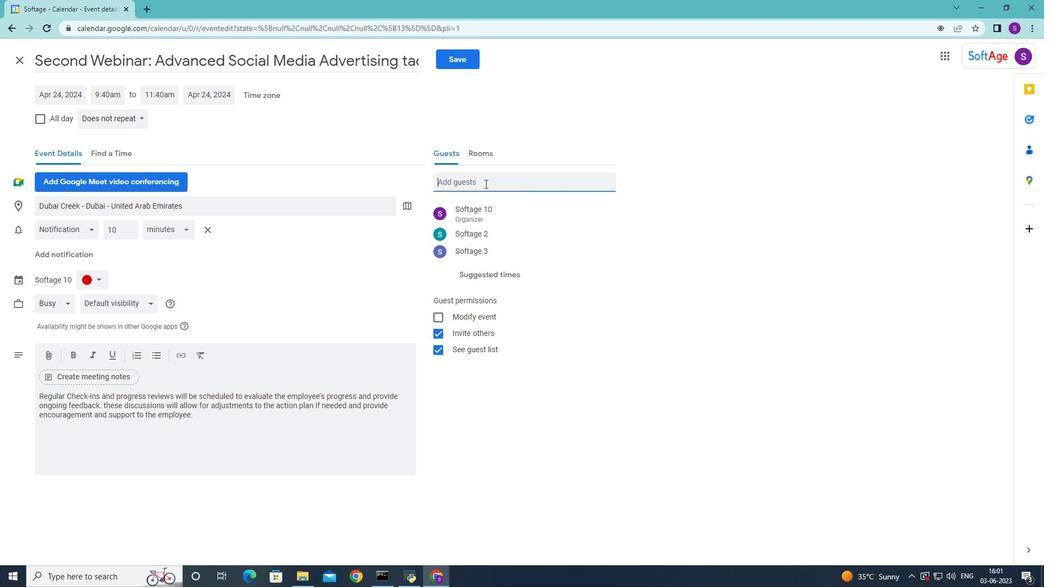 
Action: Mouse pressed left at (87, 318)
Screenshot: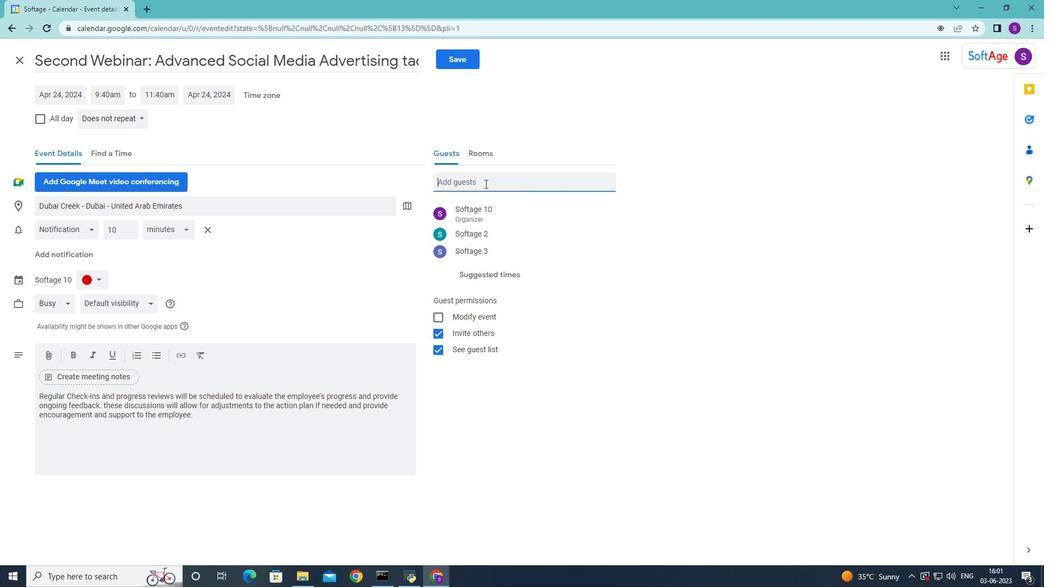
Action: Mouse moved to (488, 182)
Screenshot: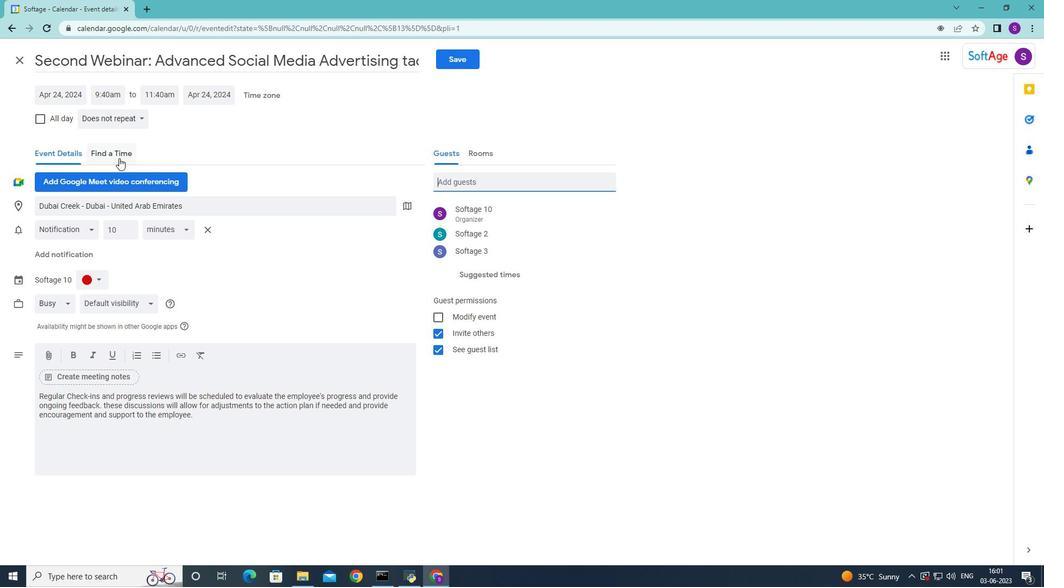 
Action: Mouse pressed left at (488, 182)
Screenshot: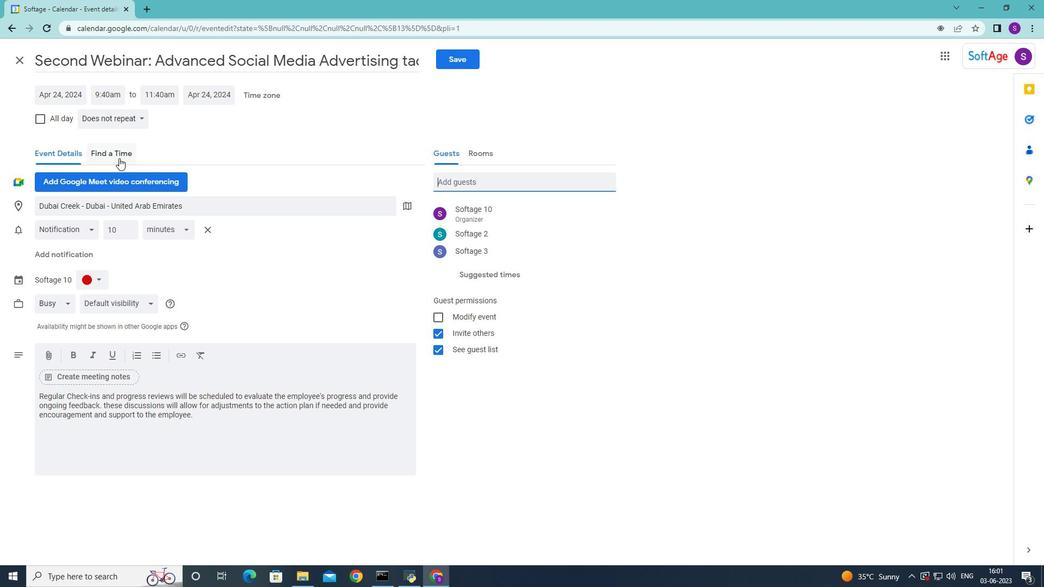 
Action: Key pressed <Key.shift>Softage.9<Key.shift>2softage.net
Screenshot: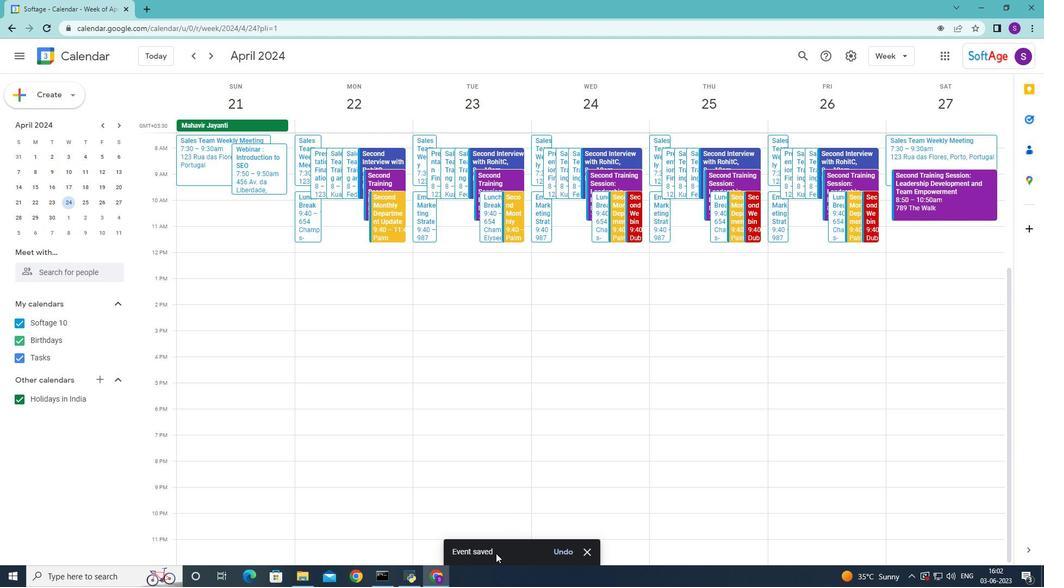 
Action: Mouse moved to (477, 182)
Screenshot: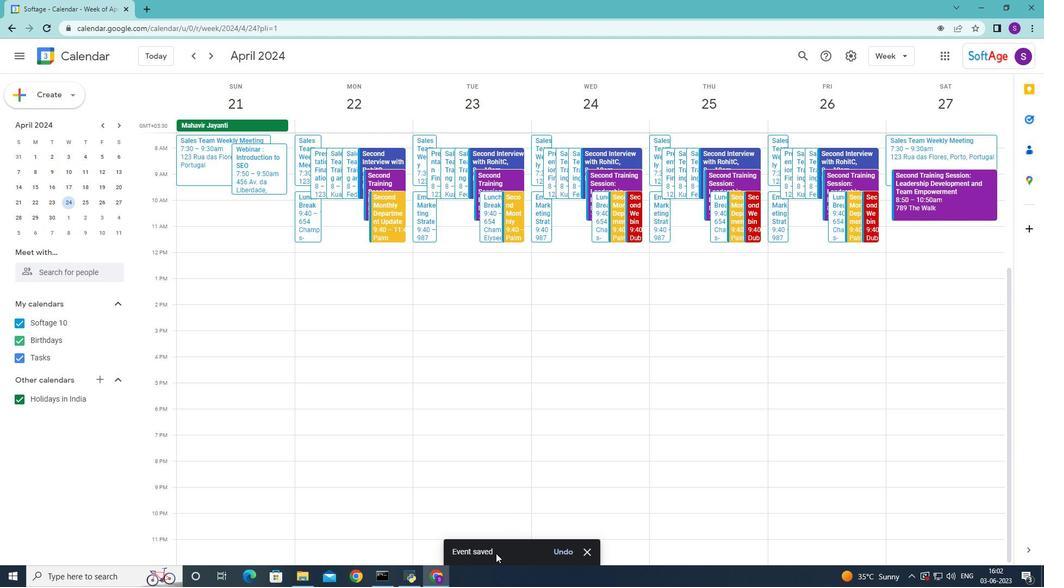 
Action: Mouse pressed left at (477, 182)
Screenshot: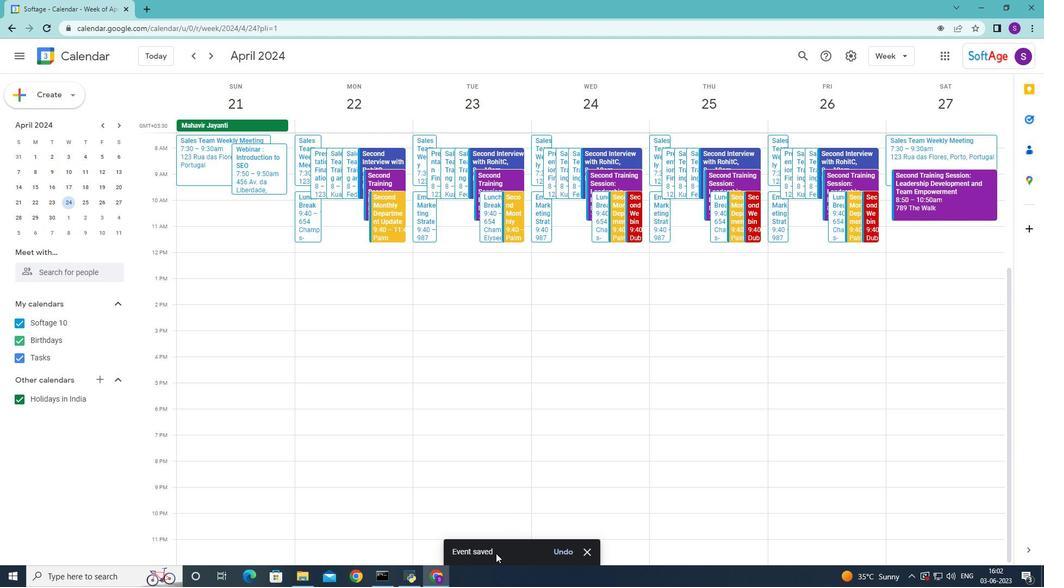 
Action: Mouse moved to (475, 183)
Screenshot: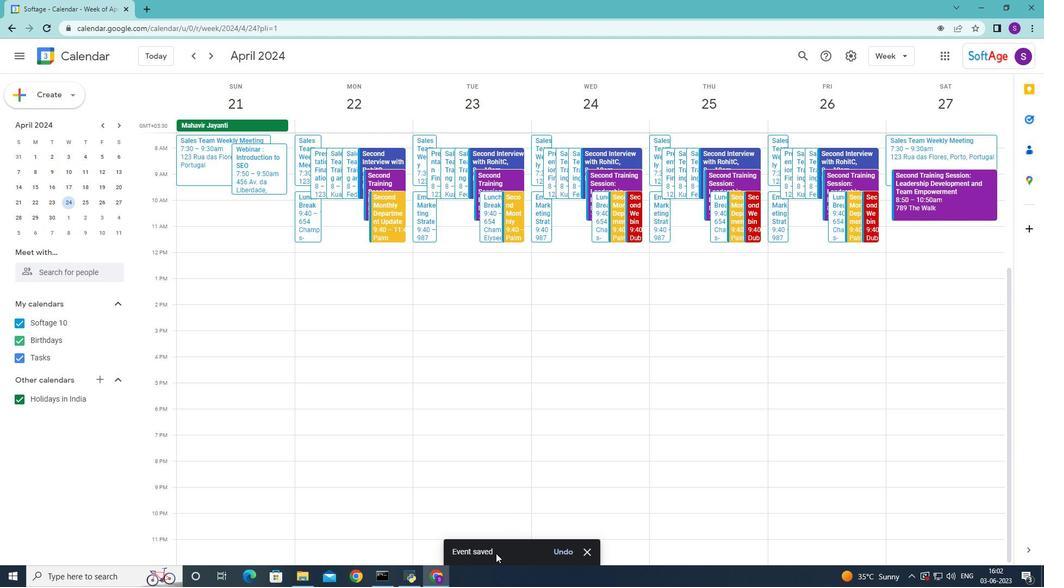 
Action: Mouse pressed left at (475, 183)
Screenshot: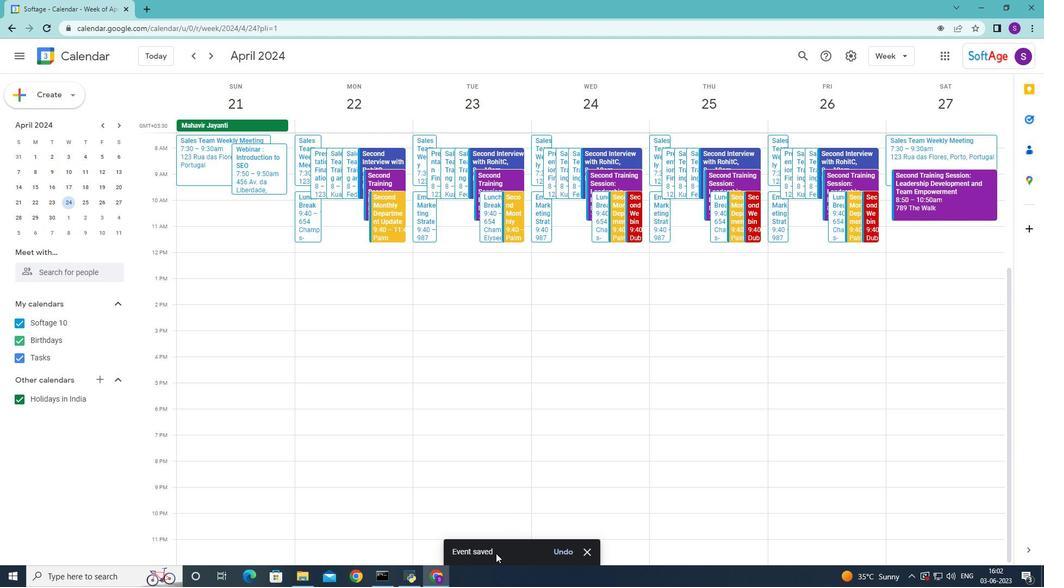 
Action: Key pressed <Key.backspace>
Screenshot: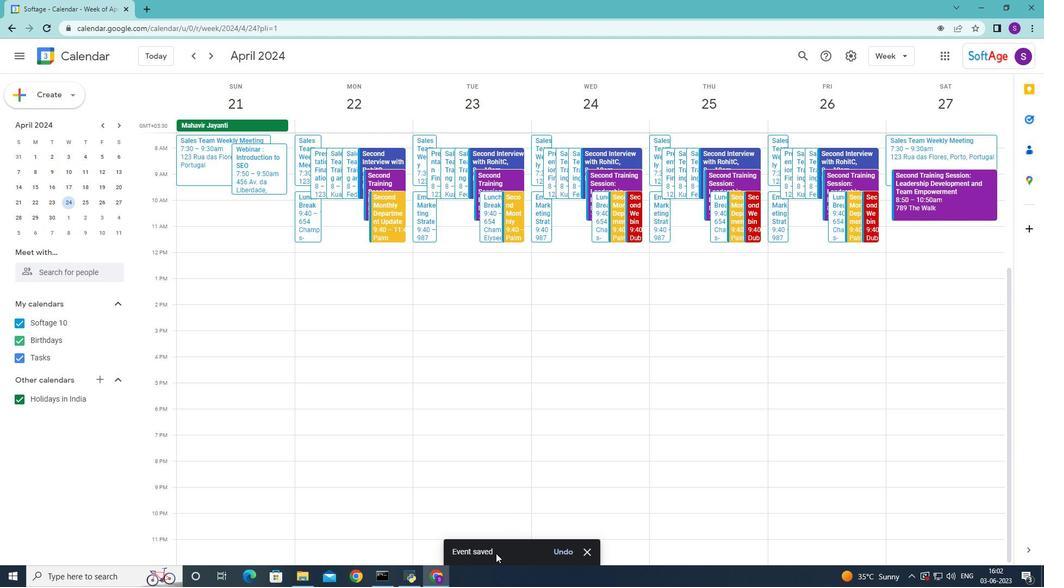 
Action: Mouse moved to (464, 188)
Screenshot: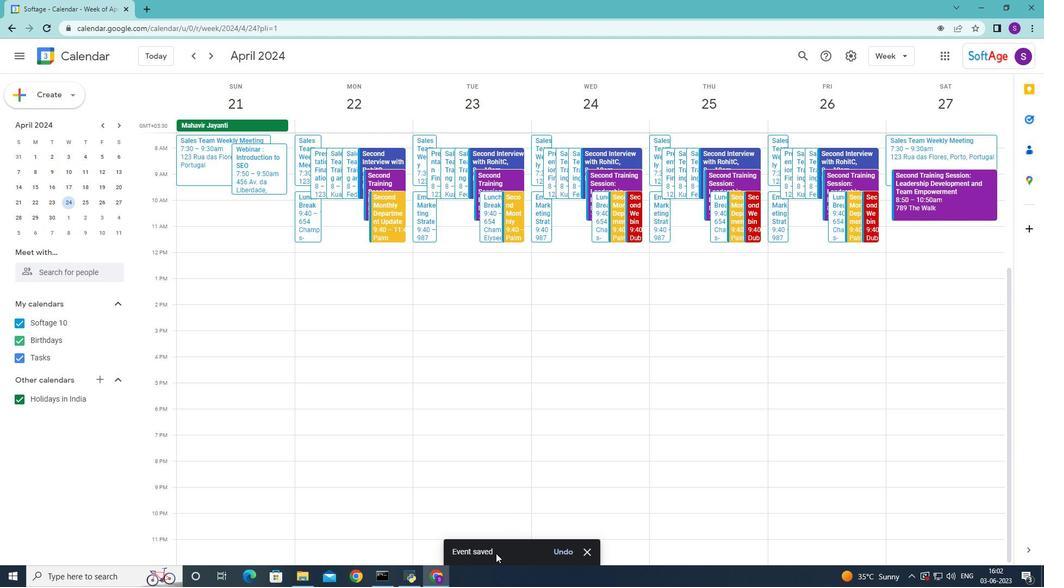 
Action: Key pressed <Key.shift><Key.shift><Key.shift><Key.shift><Key.shift>@
Screenshot: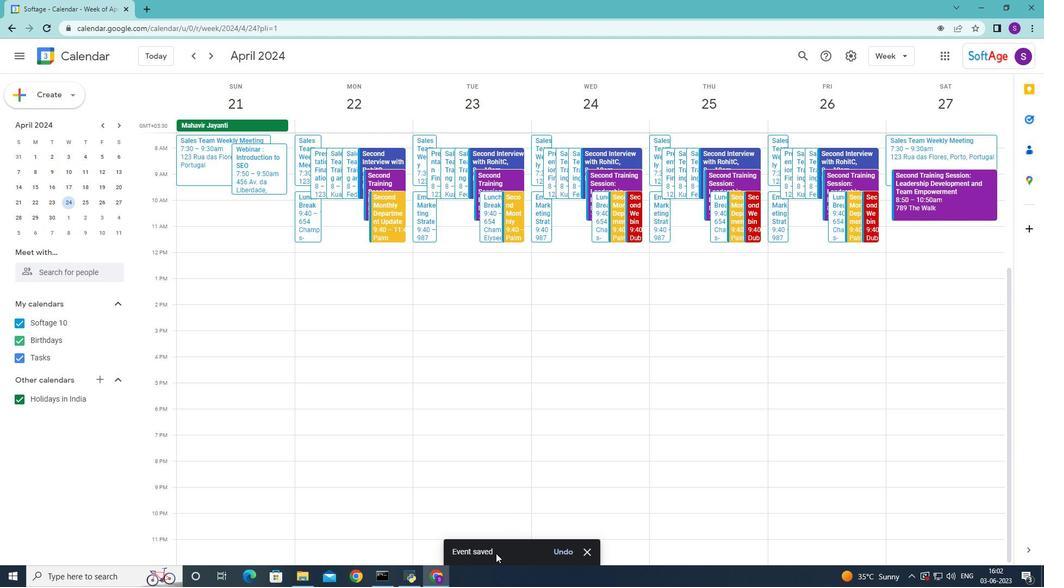 
Action: Mouse moved to (479, 212)
Screenshot: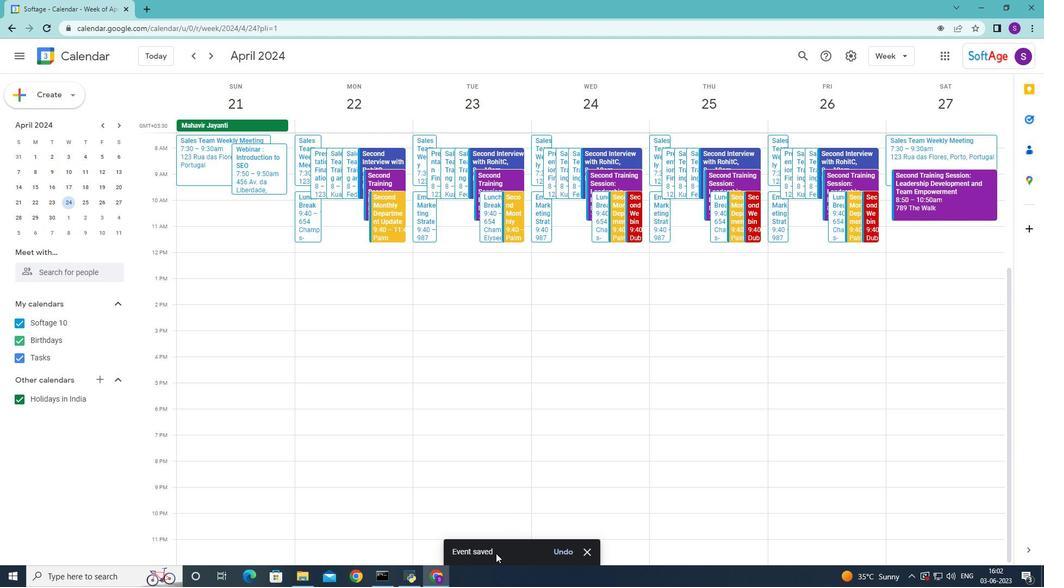 
Action: Mouse pressed left at (479, 212)
Screenshot: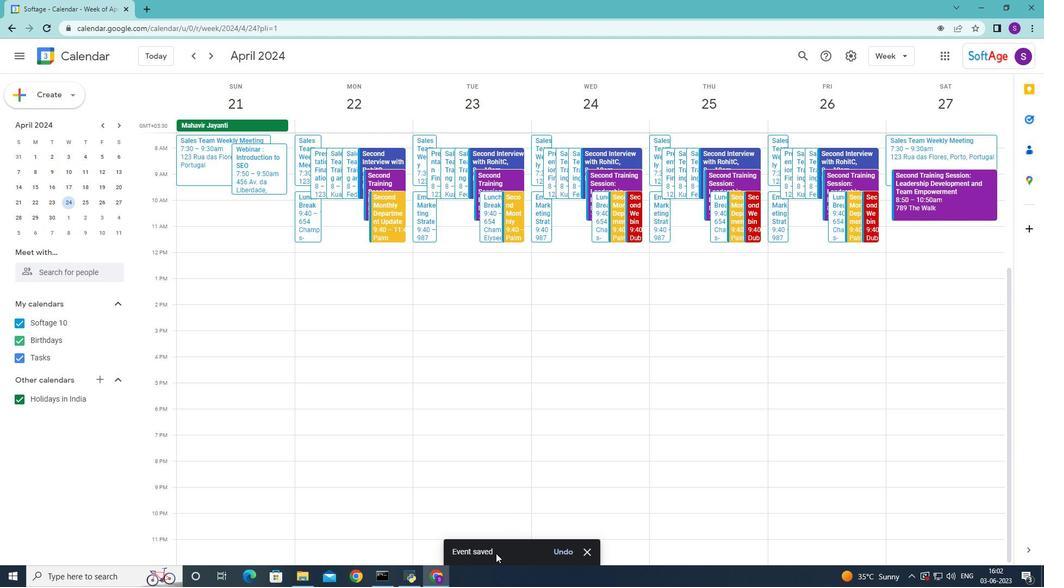 
Action: Mouse moved to (484, 181)
Screenshot: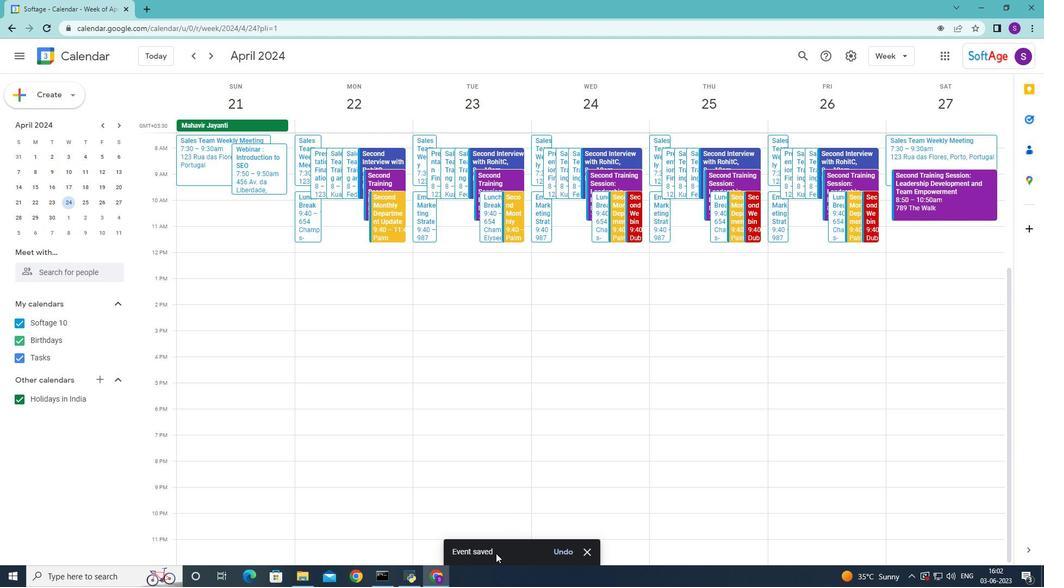 
Action: Mouse pressed left at (484, 181)
Screenshot: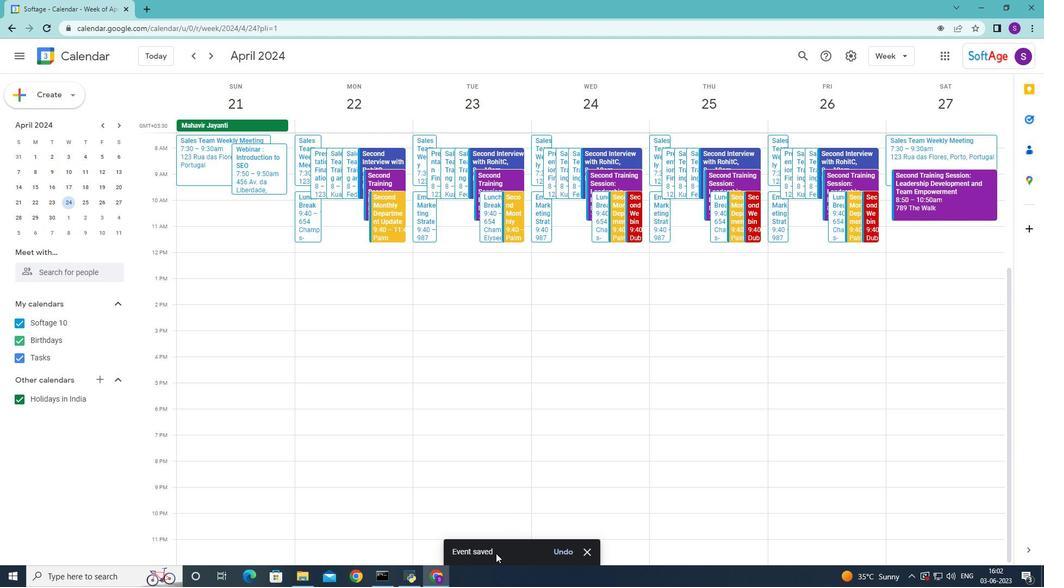 
Action: Key pressed <Key.shift>Softage.<Key.shift><Key.shift><Key.shift><Key.shift><Key.shift><Key.shift><Key.shift><Key.shift><Key.shift><Key.shift><Key.shift><Key.shift><Key.shift><Key.shift><Key.shift><Key.shift><Key.shift><Key.shift><Key.shift><Key.shift><Key.shift><Key.shift><Key.shift><Key.shift><Key.shift><Key.shift><Key.shift><Key.shift><Key.shift><Key.shift>*<Key.backspace>8<Key.shift>@softage.net<Key.enter>
Screenshot: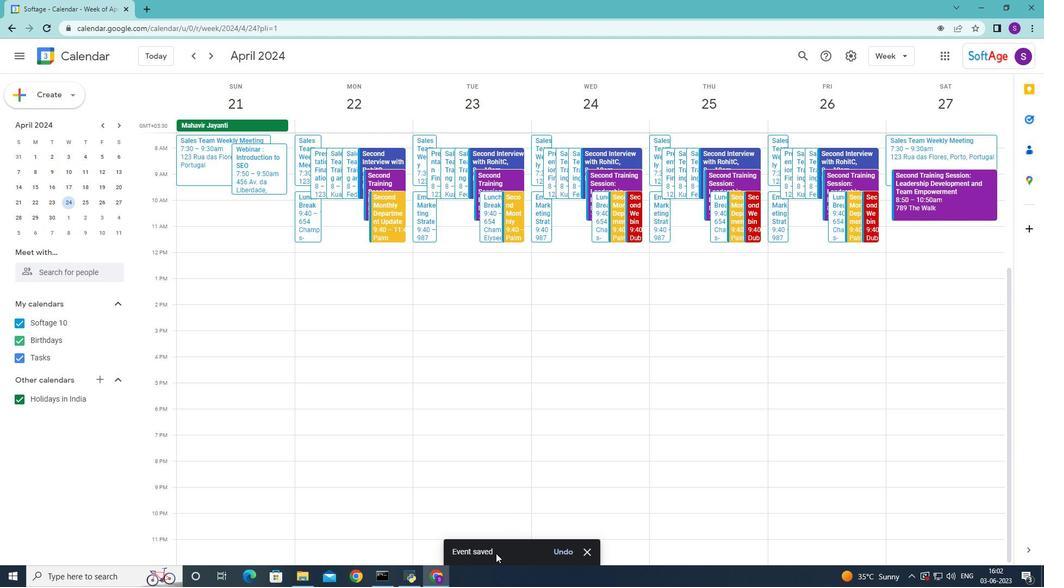 
Action: Mouse moved to (109, 205)
Screenshot: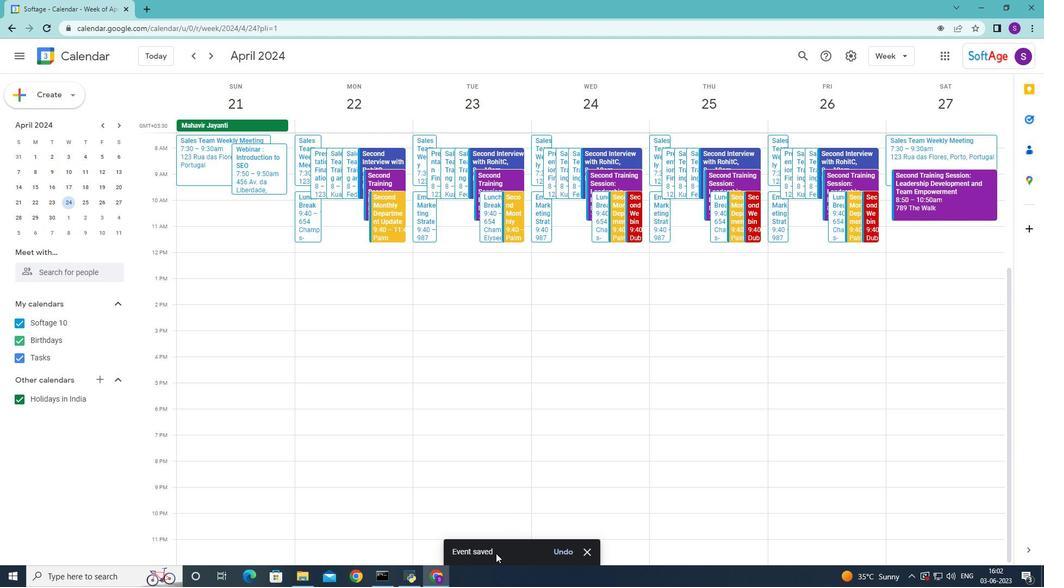 
Action: Mouse pressed left at (109, 205)
Screenshot: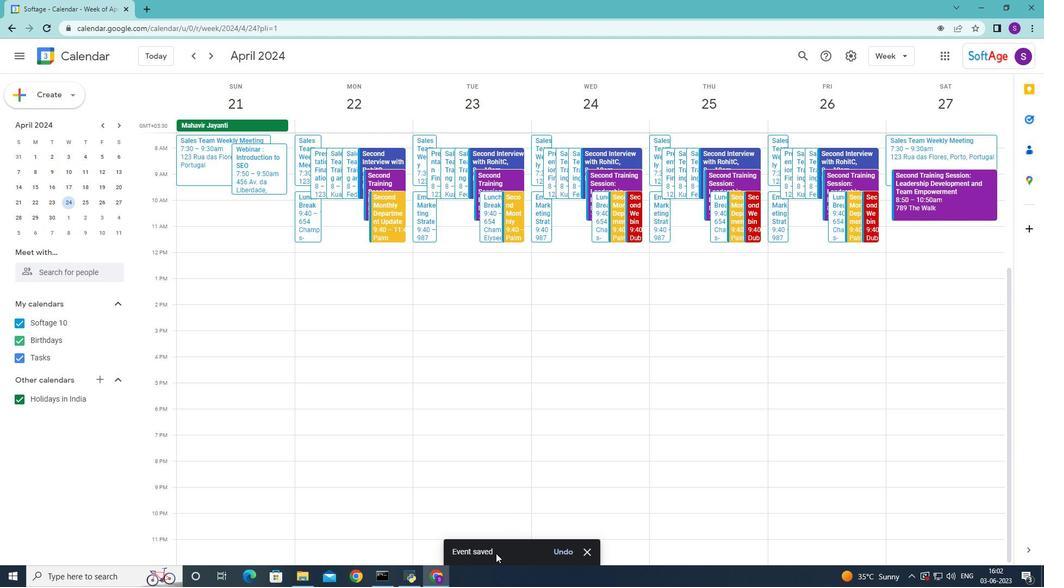 
Action: Key pressed 321<Key.space><Key.shift><Key.shift><Key.shift><Key.shift><Key.shift><Key.shift><Key.shift><Key.shift><Key.shift><Key.shift><Key.shift><Key.shift><Key.shift>Galata<Key.space><Key.shift>Tower,<Key.space><Key.shift>istanbul,<Key.space><Key.shift>turkey
Screenshot: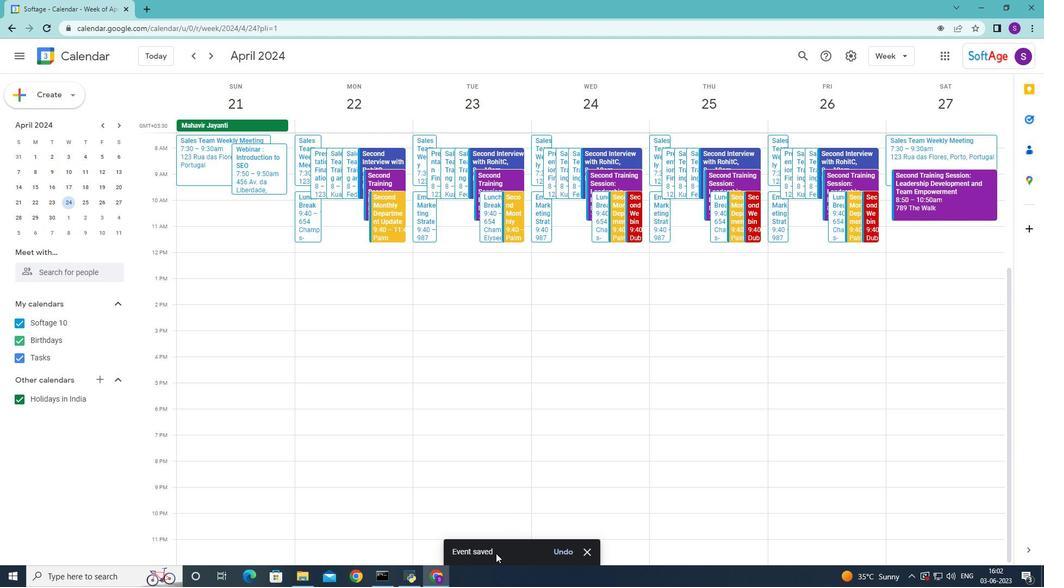 
Action: Mouse moved to (85, 236)
Screenshot: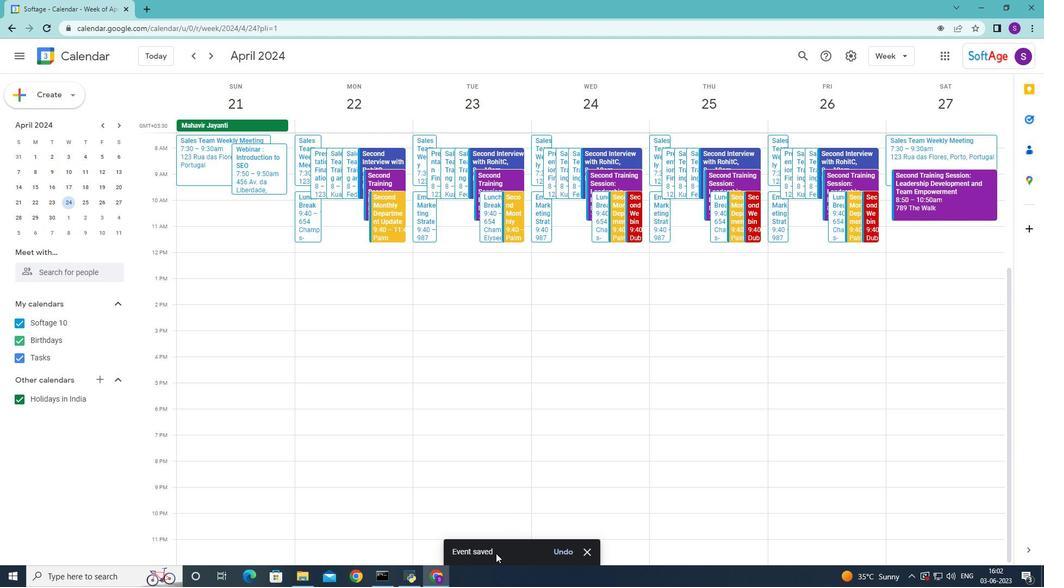 
Action: Mouse pressed left at (85, 236)
Screenshot: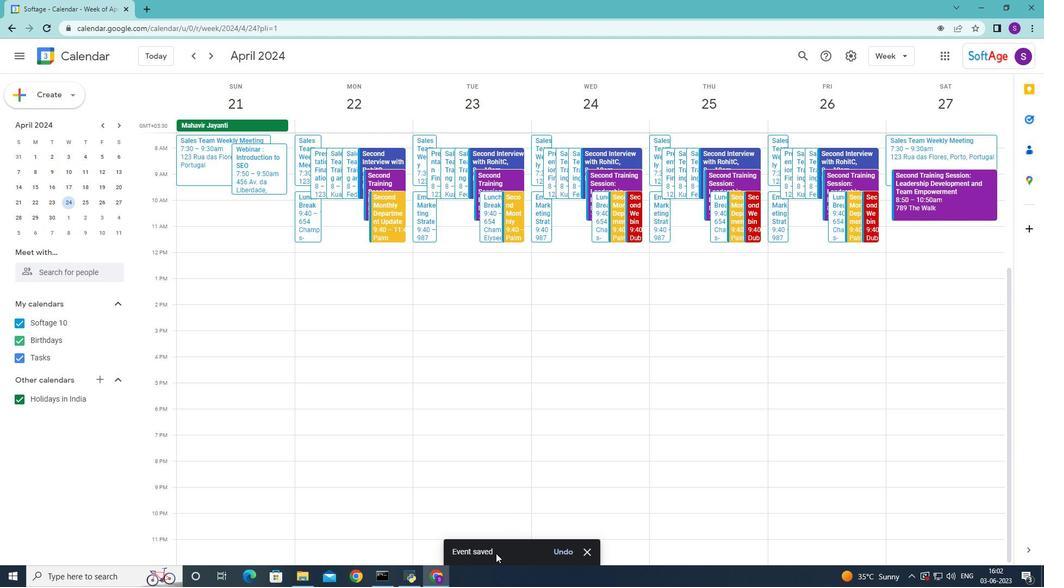
Action: Mouse moved to (135, 207)
Screenshot: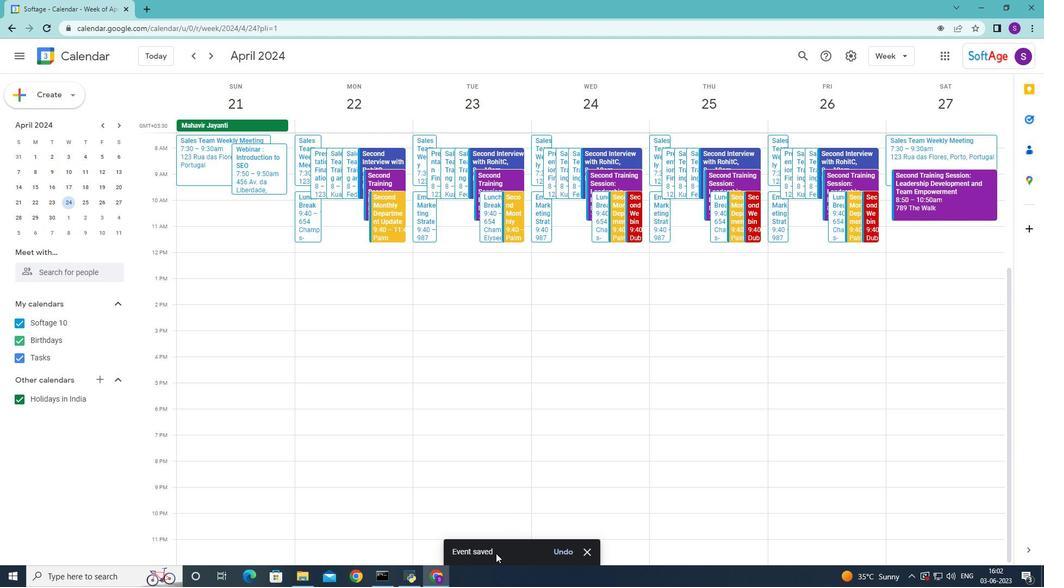 
Action: Mouse scrolled (135, 208) with delta (0, 0)
Screenshot: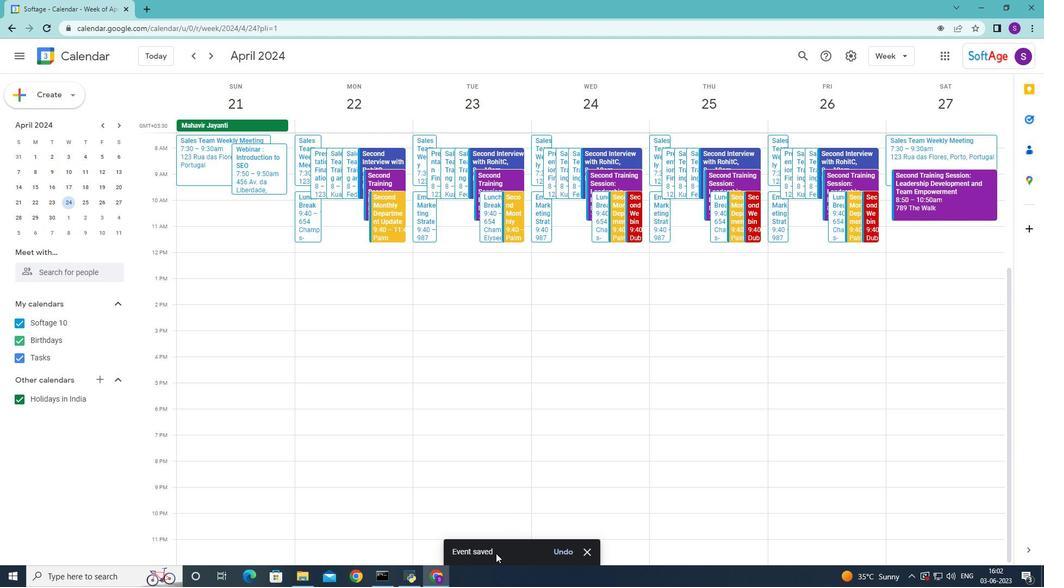 
Action: Mouse scrolled (135, 208) with delta (0, 0)
Screenshot: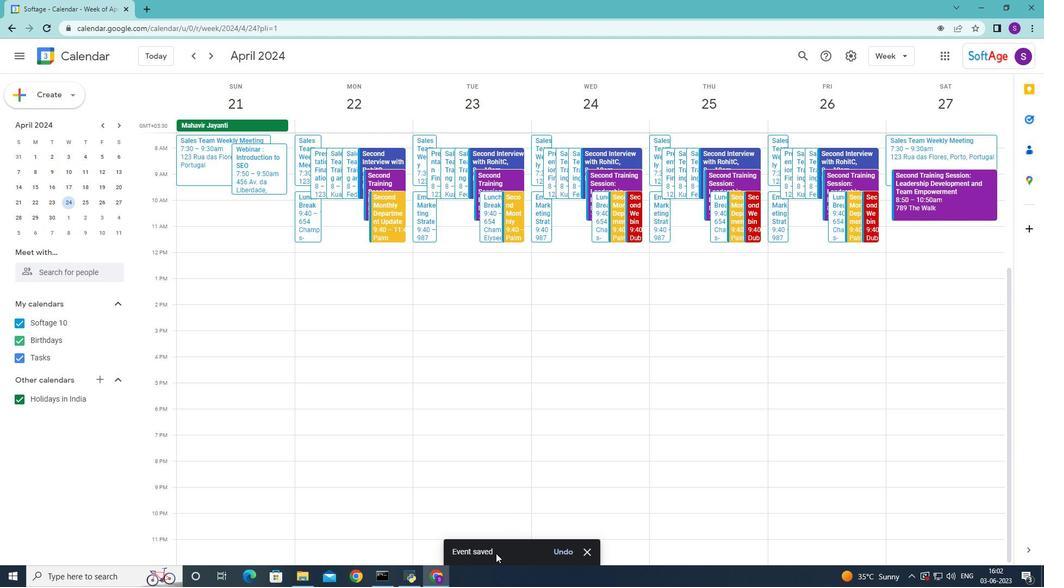 
Action: Mouse moved to (135, 207)
Screenshot: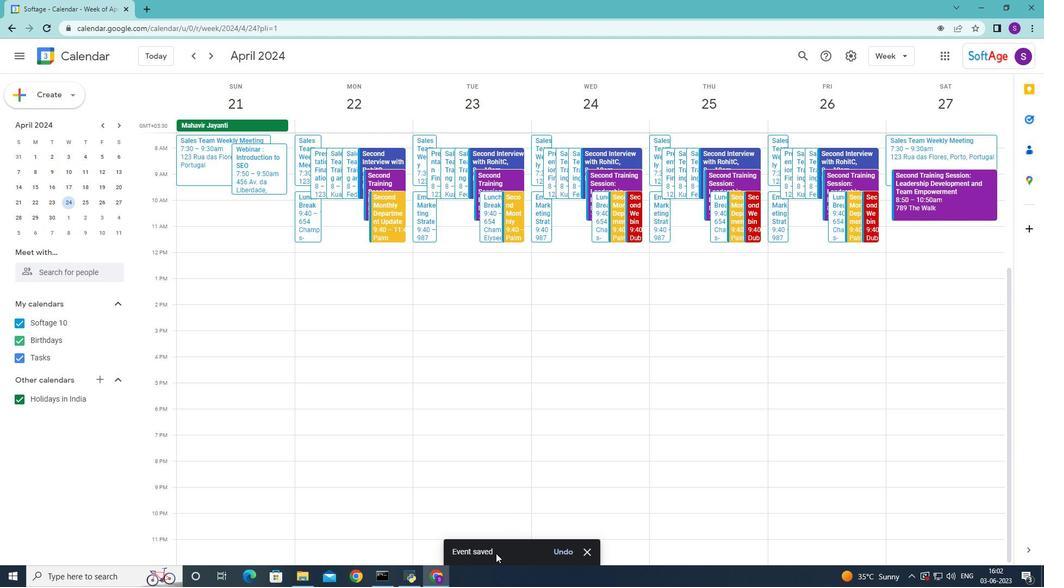 
Action: Mouse scrolled (135, 208) with delta (0, 0)
Screenshot: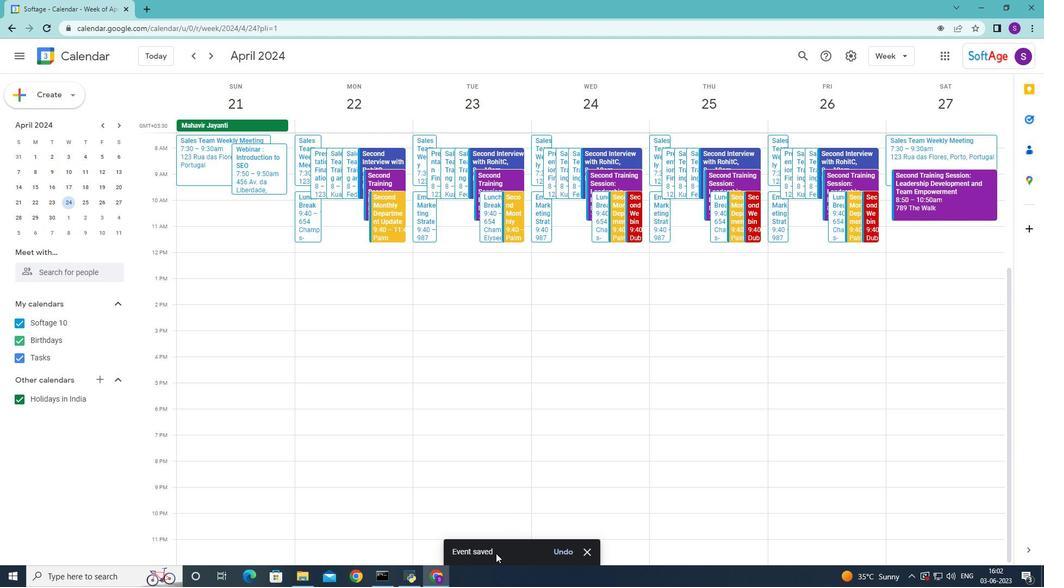 
Action: Mouse moved to (137, 202)
Screenshot: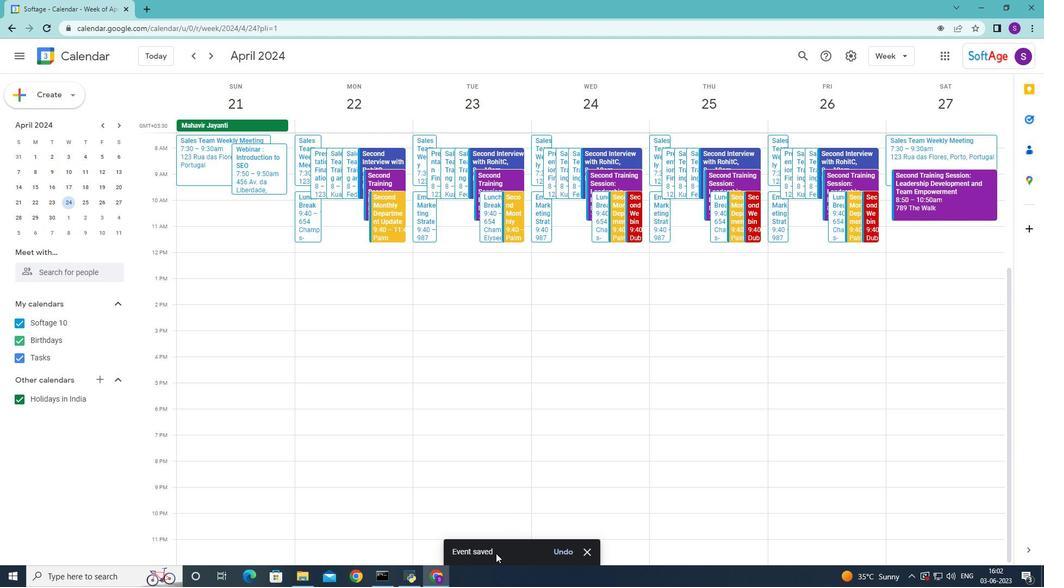 
Action: Mouse scrolled (137, 206) with delta (0, 0)
Screenshot: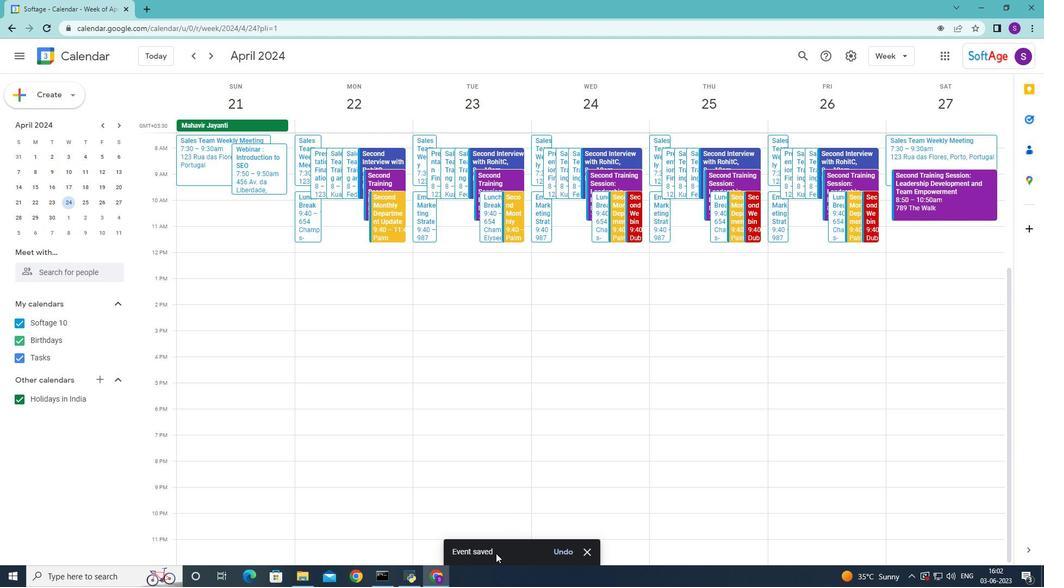 
Action: Mouse moved to (114, 118)
Screenshot: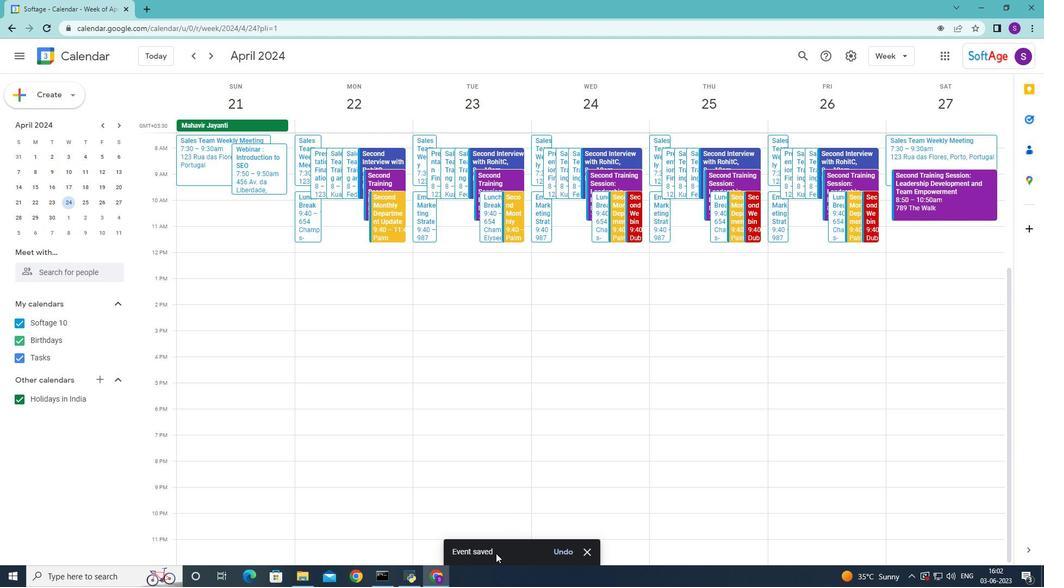 
Action: Mouse pressed left at (114, 118)
Screenshot: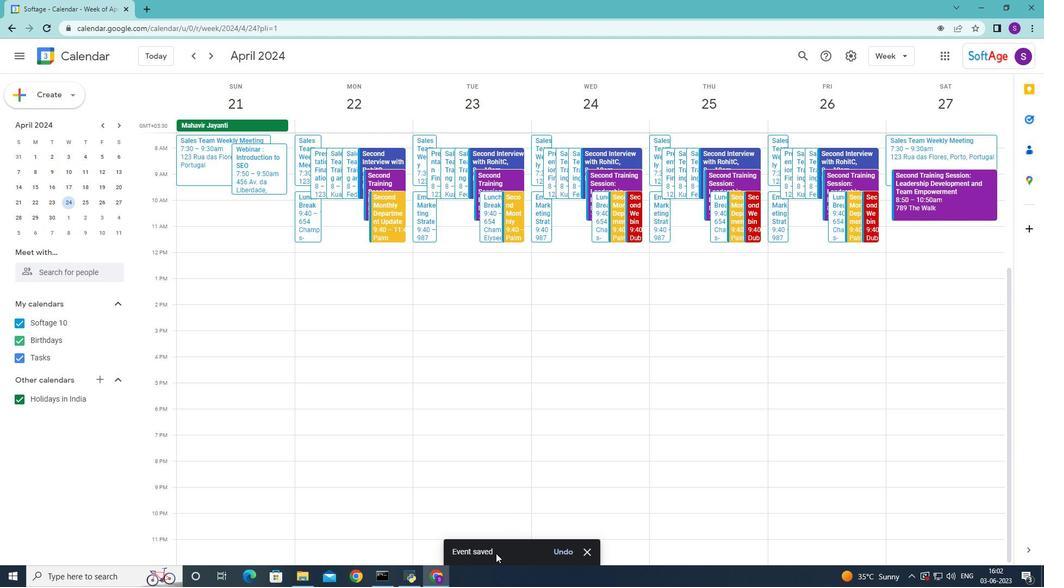 
Action: Mouse moved to (251, 296)
Screenshot: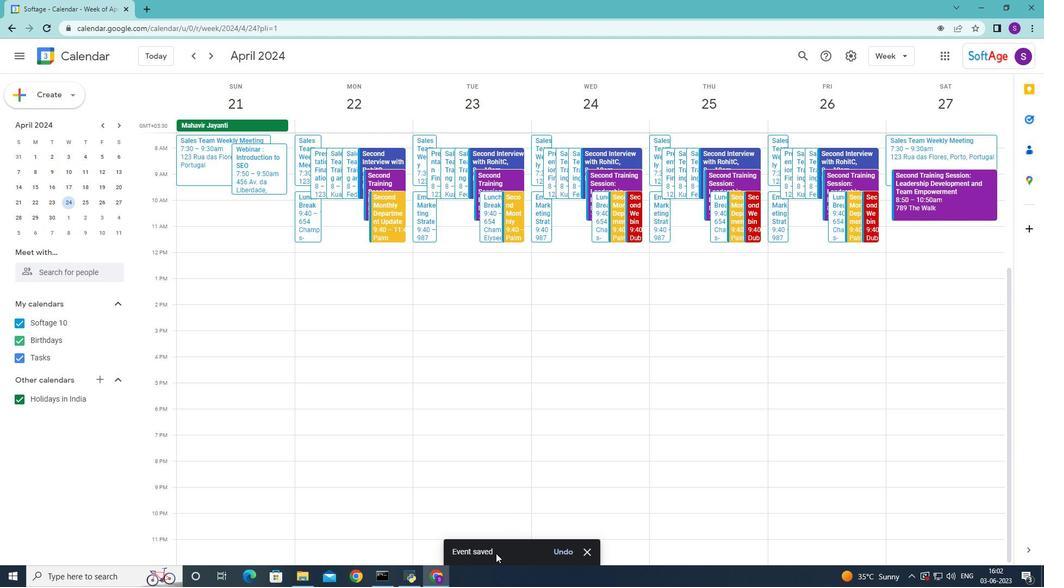
Action: Mouse pressed left at (251, 296)
Screenshot: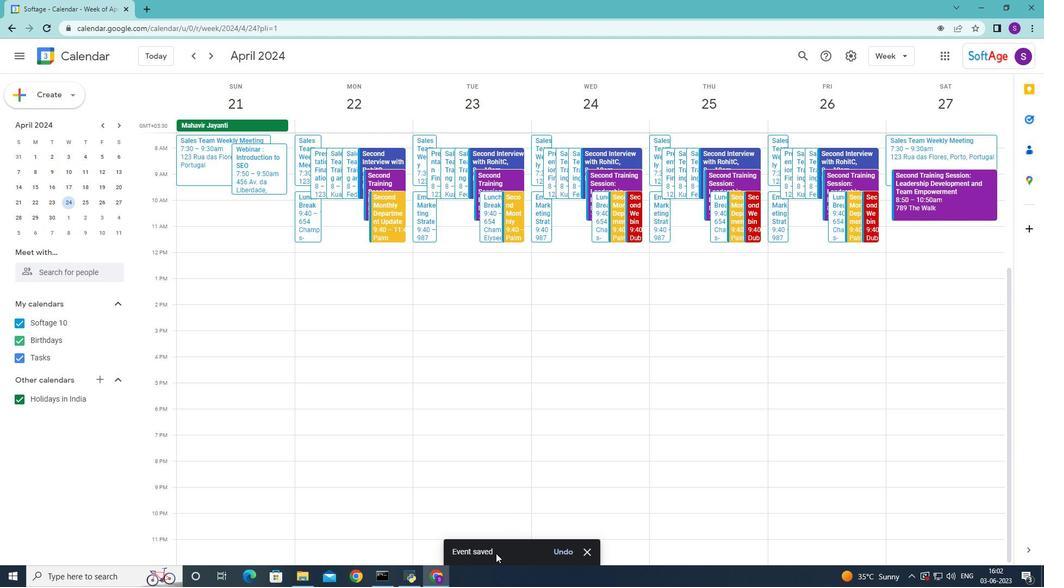 
Action: Mouse moved to (465, 271)
Screenshot: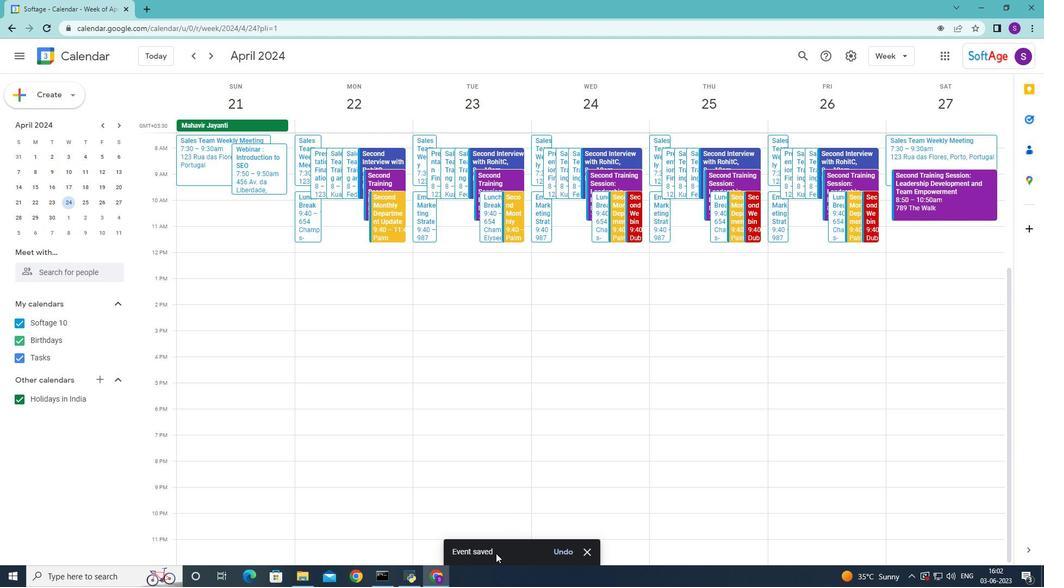 
Action: Mouse scrolled (465, 271) with delta (0, 0)
Screenshot: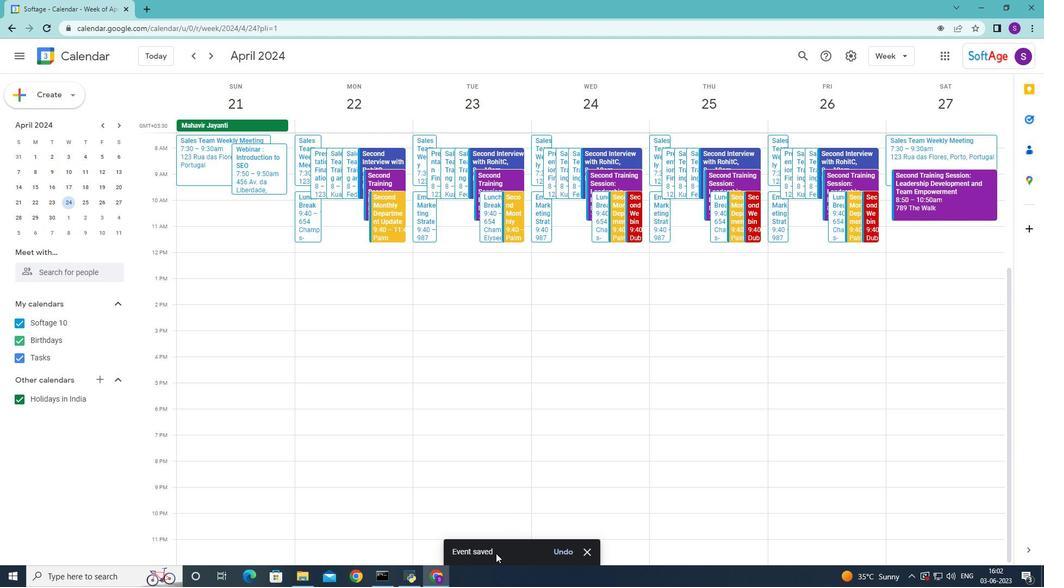 
Action: Mouse scrolled (465, 271) with delta (0, 0)
Screenshot: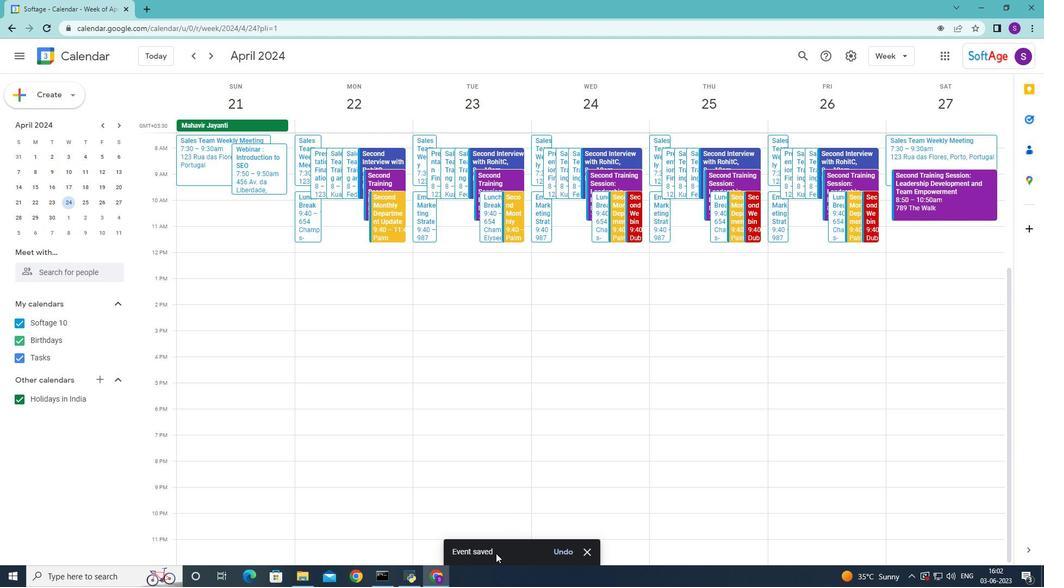 
Action: Mouse scrolled (465, 271) with delta (0, 0)
Screenshot: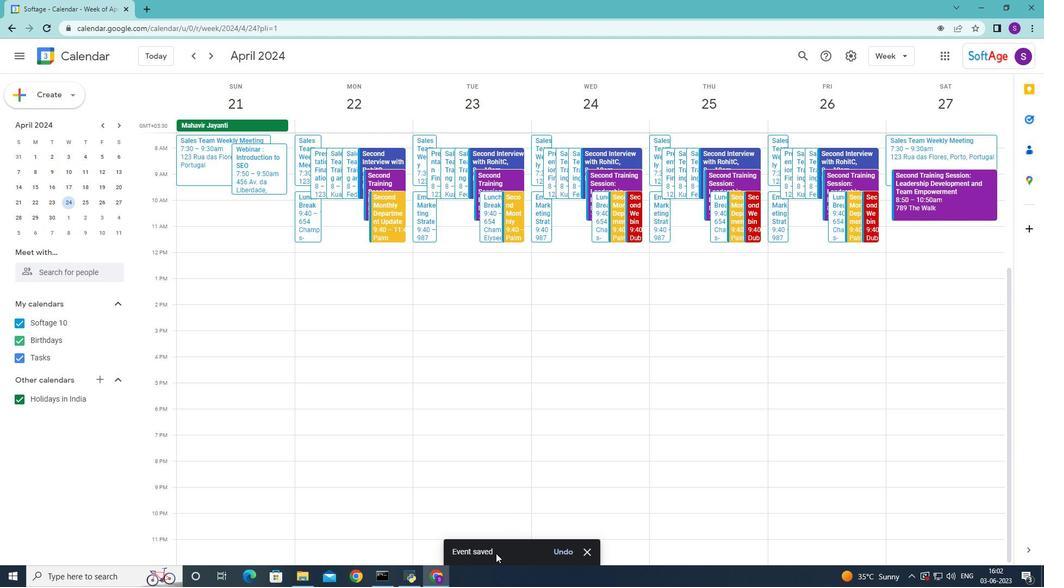 
Action: Mouse moved to (447, 60)
Screenshot: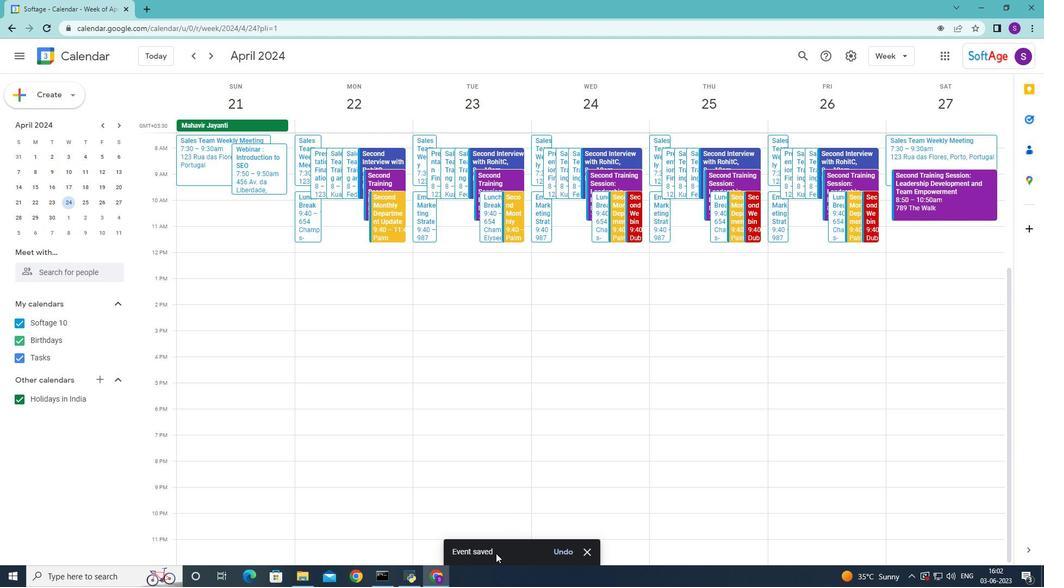 
Action: Mouse pressed left at (447, 60)
Screenshot: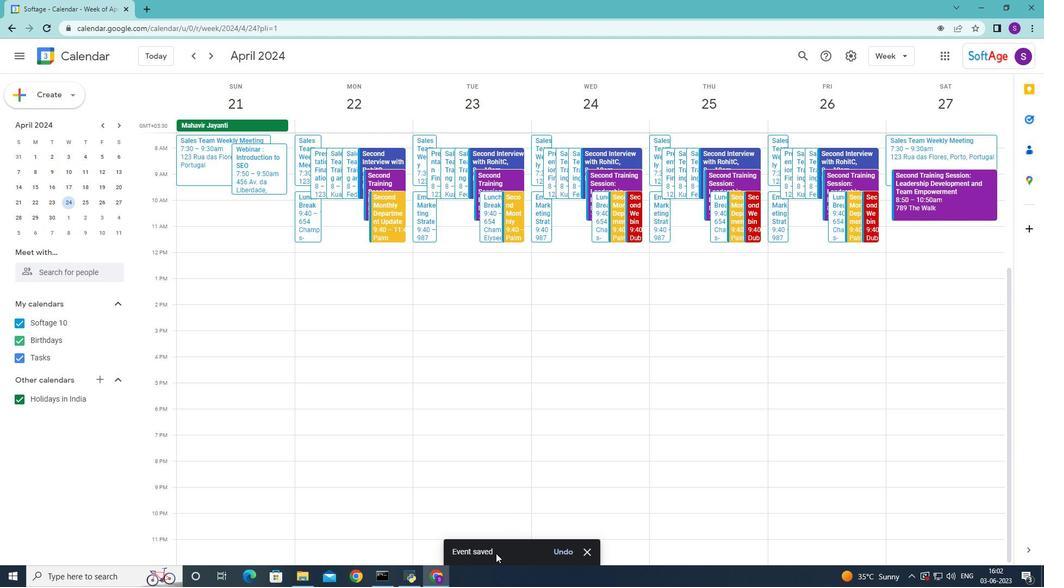 
Action: Mouse moved to (625, 330)
Screenshot: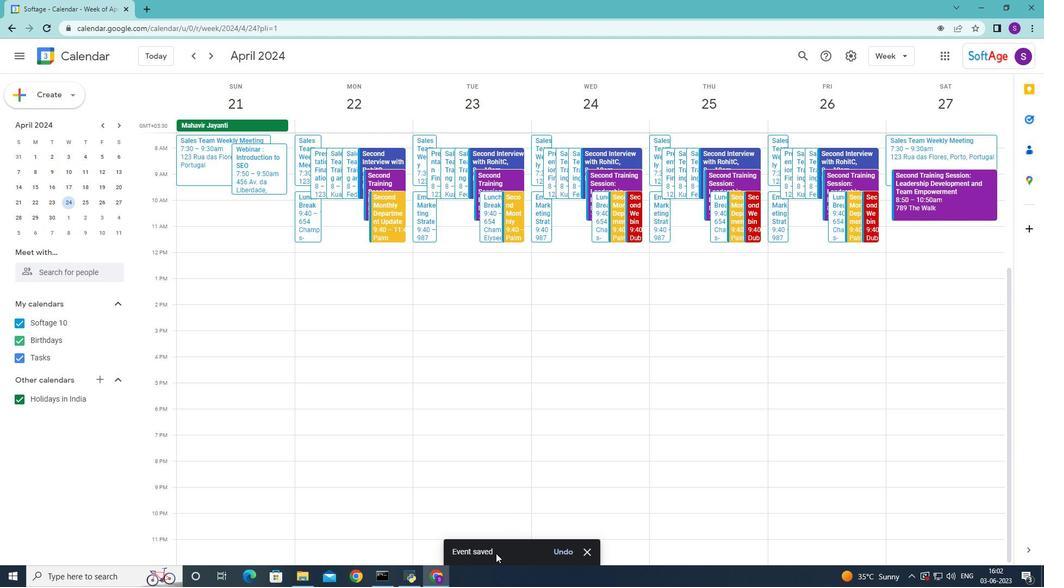 
Action: Mouse pressed left at (625, 330)
Screenshot: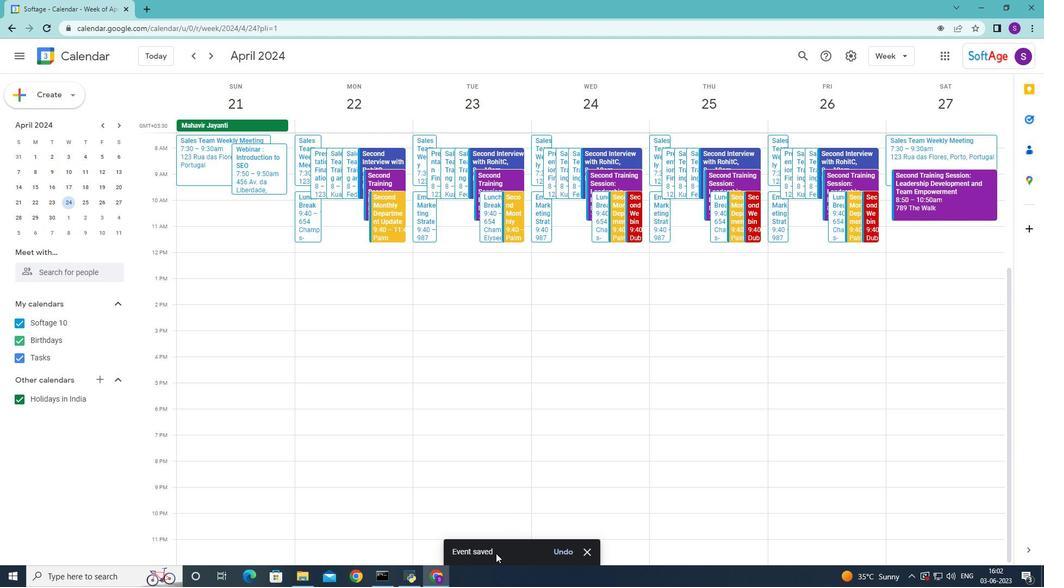 
Action: Mouse moved to (250, 407)
Screenshot: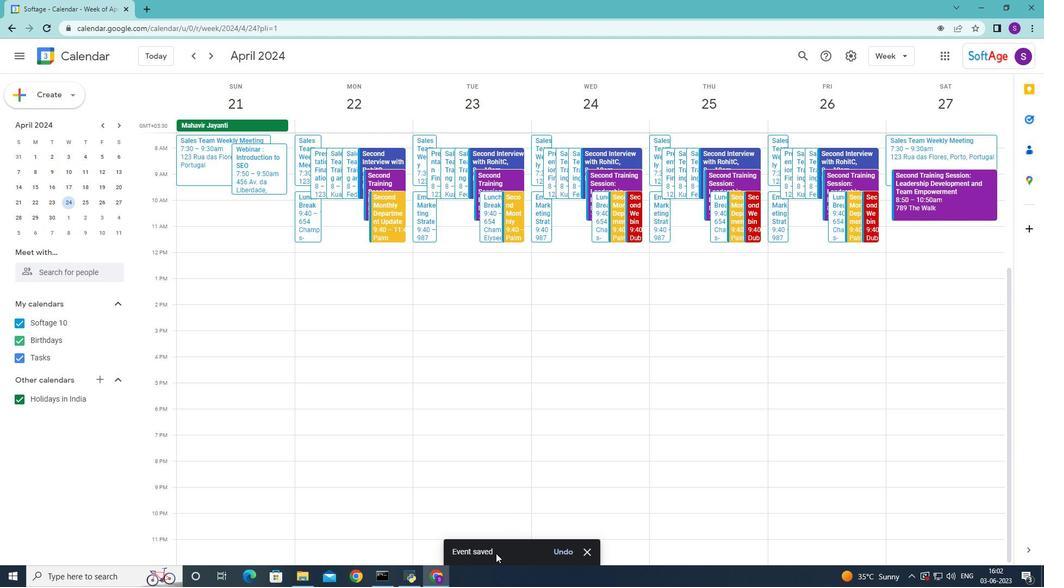 
Action: Mouse scrolled (250, 407) with delta (0, 0)
Screenshot: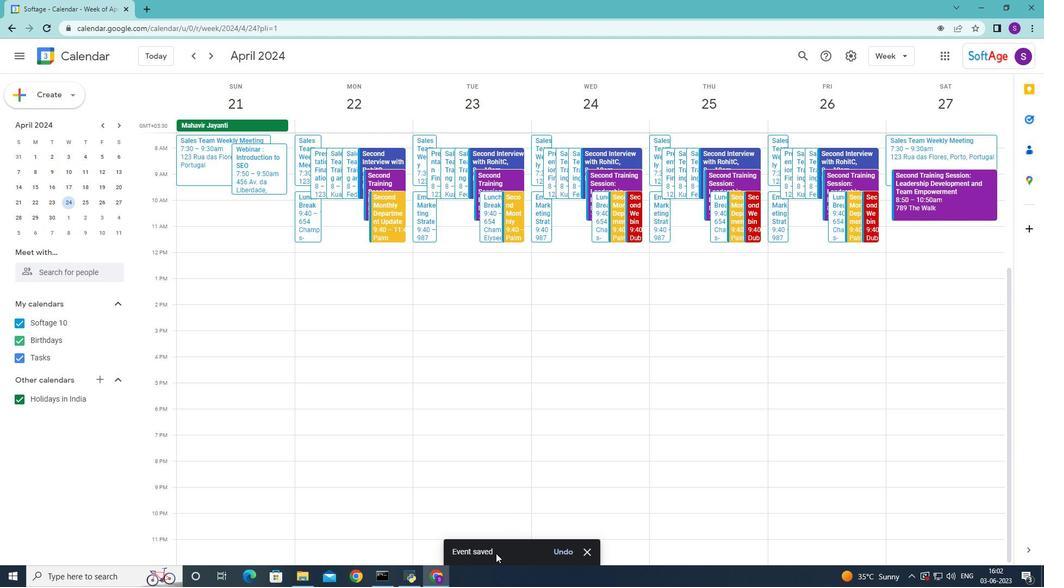 
Action: Mouse scrolled (250, 407) with delta (0, 0)
Screenshot: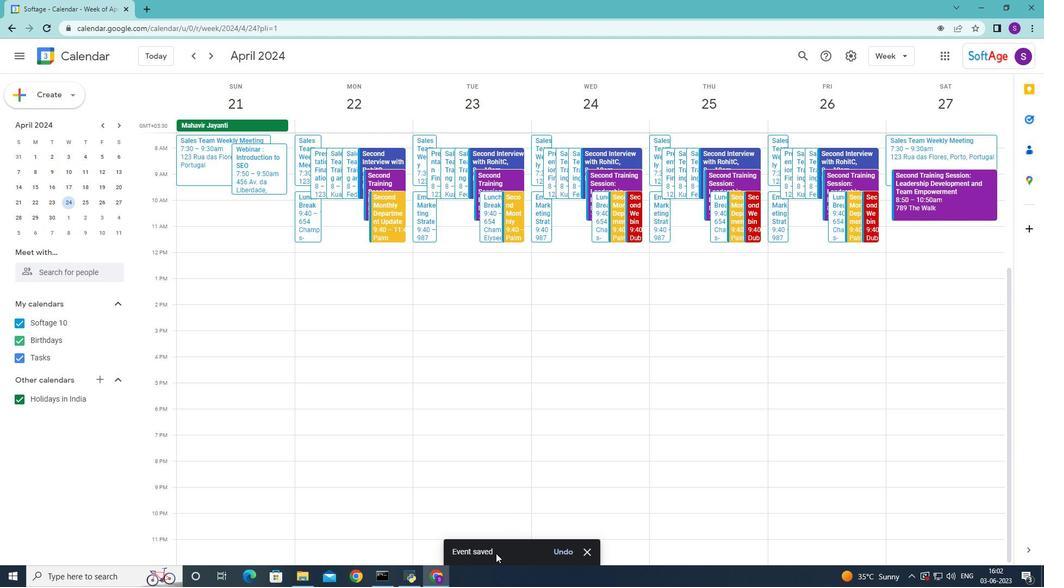 
Action: Mouse scrolled (250, 407) with delta (0, 0)
Screenshot: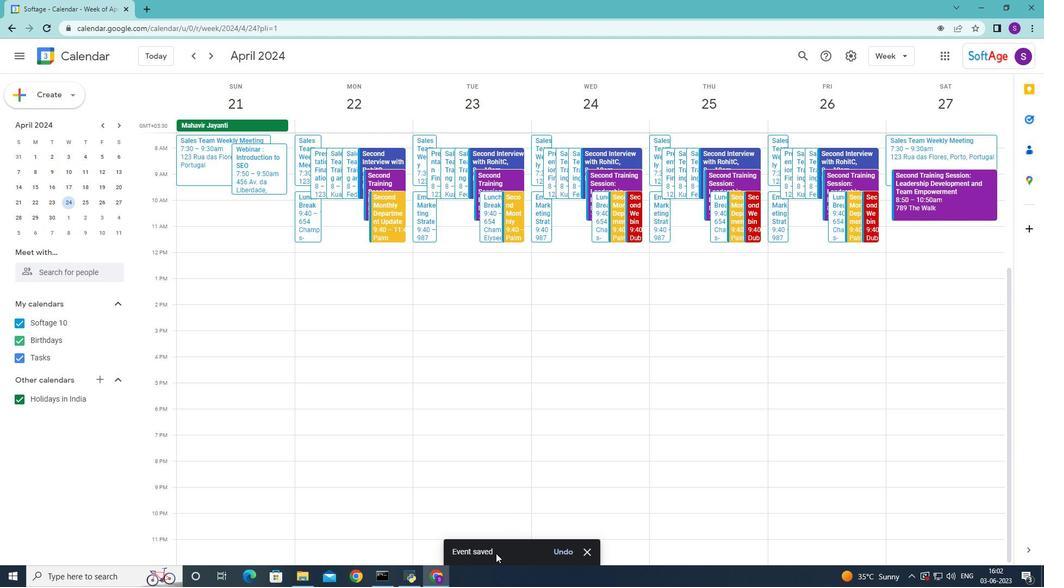 
Action: Mouse scrolled (250, 407) with delta (0, 0)
Screenshot: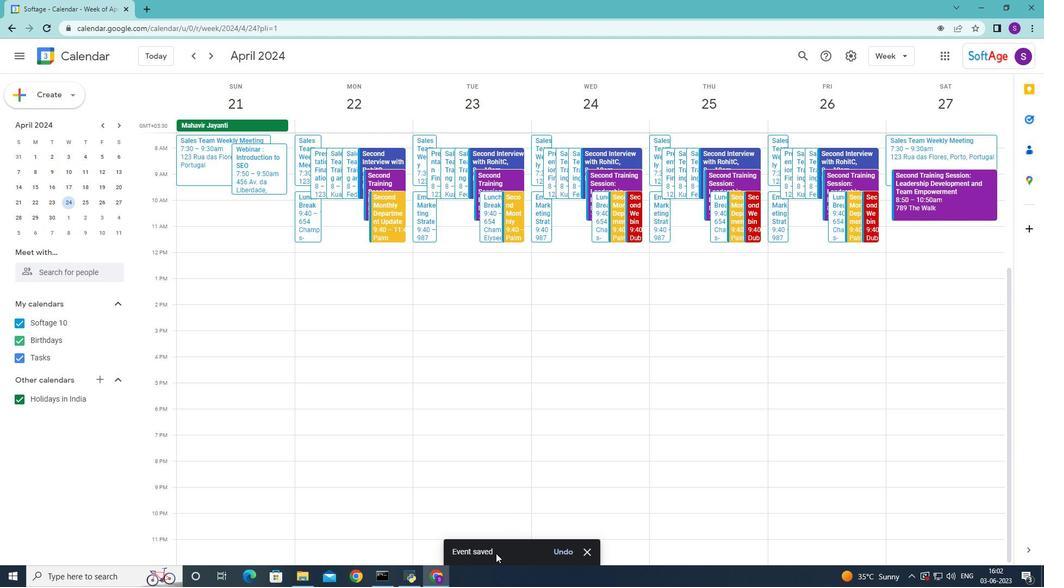 
Action: Mouse moved to (70, 100)
Screenshot: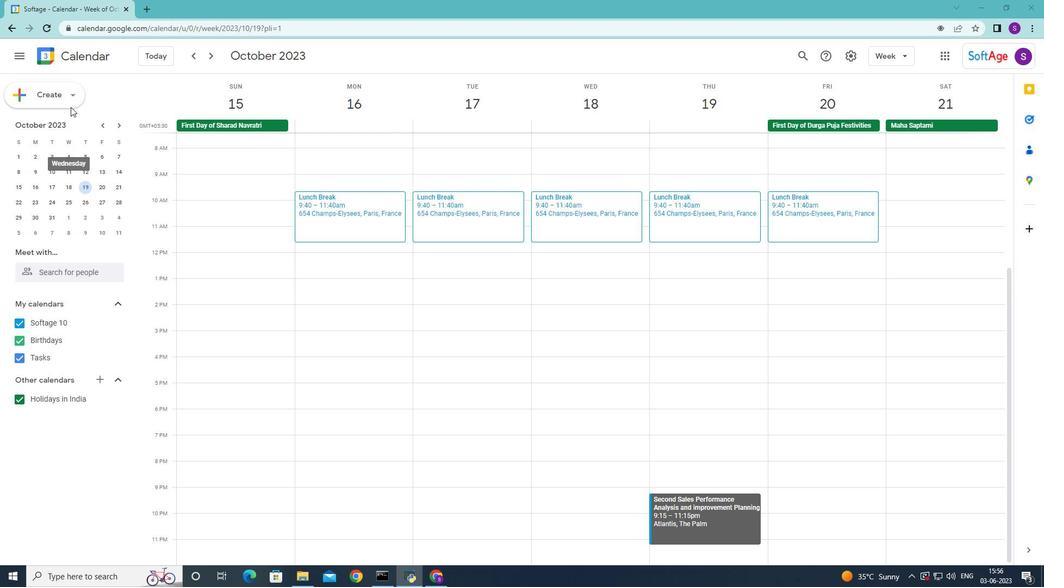 
Action: Mouse pressed left at (70, 100)
Screenshot: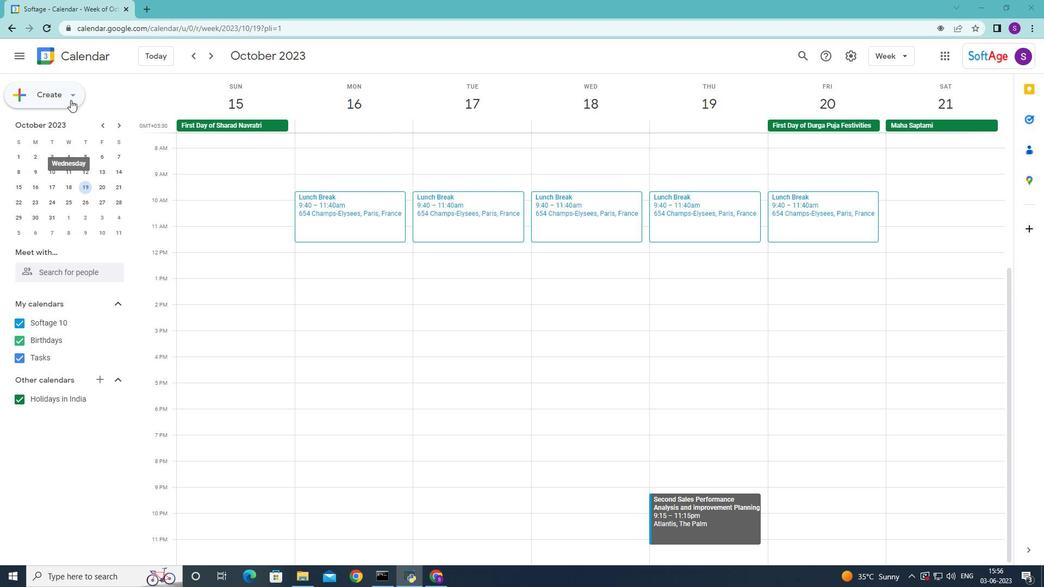 
Action: Mouse moved to (53, 128)
Screenshot: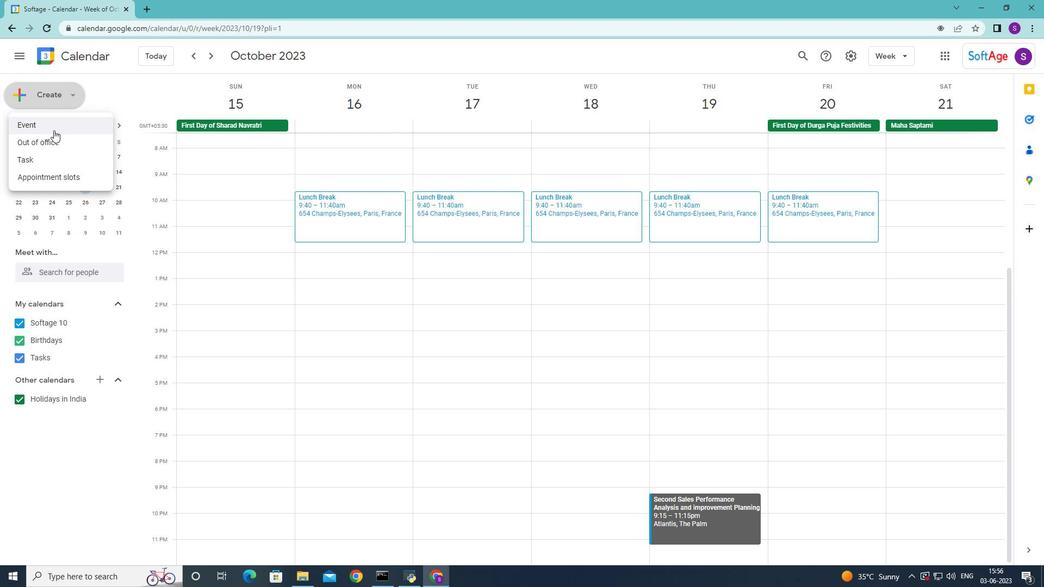 
Action: Mouse pressed left at (53, 128)
Screenshot: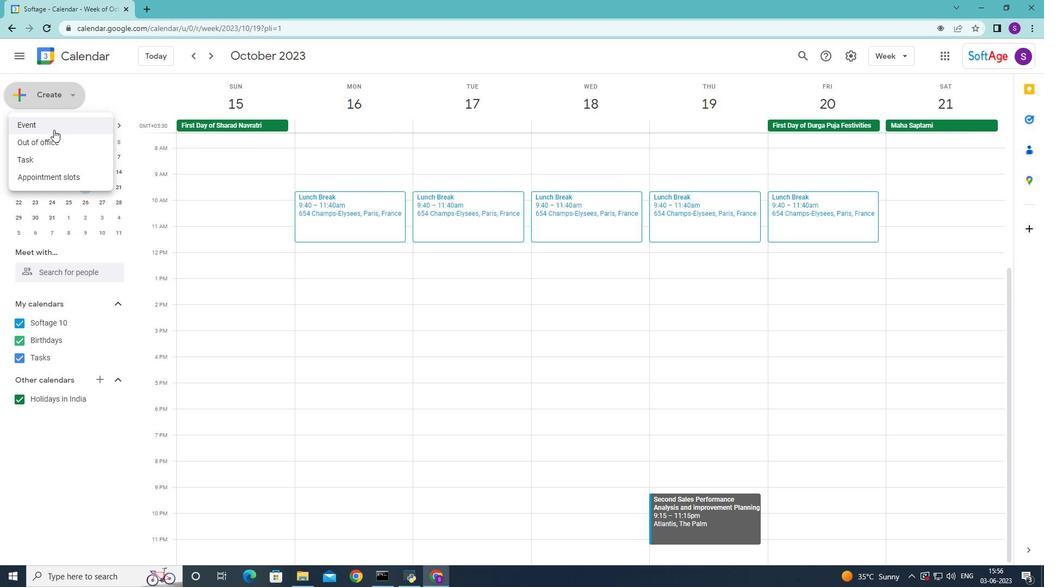
Action: Mouse moved to (491, 207)
Screenshot: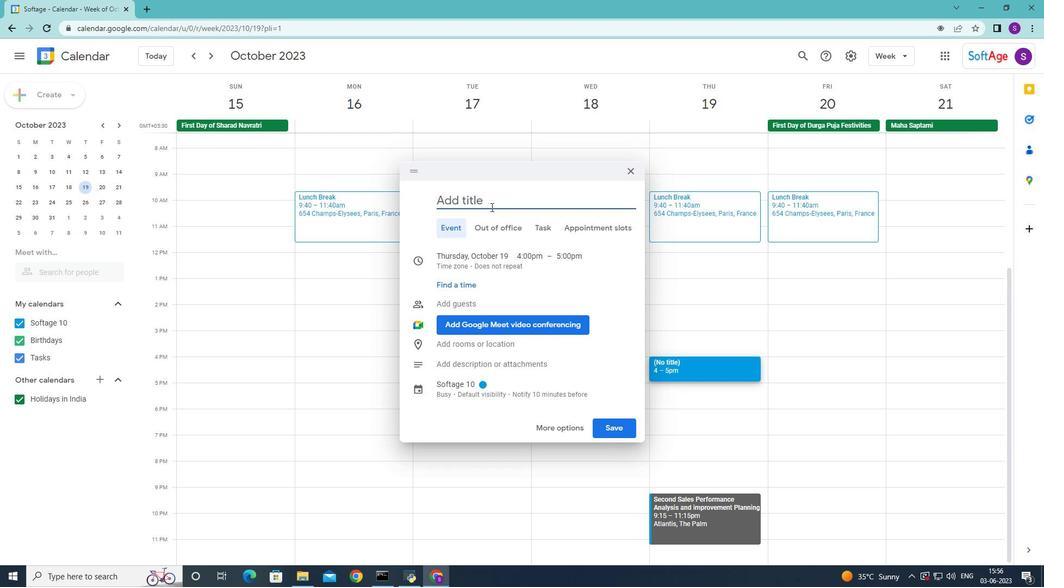 
Action: Mouse pressed left at (491, 207)
Screenshot: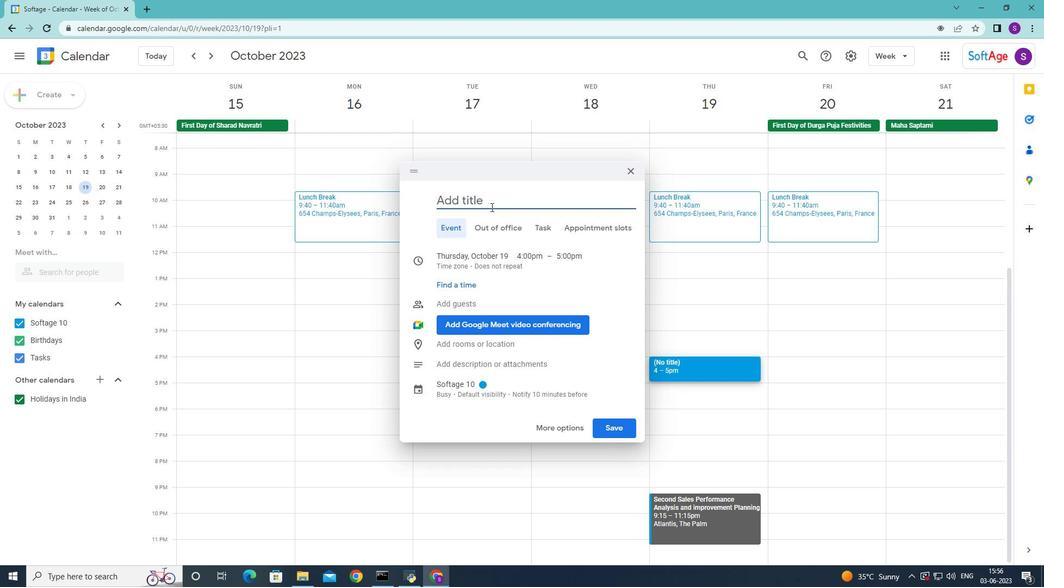 
Action: Key pressed <Key.shift>Second<Key.space><Key.shift>Webinar<Key.shift_r>:<Key.space><Key.shift>Advanced<Key.space><Key.shift>Social<Key.space><Key.shift>Media<Key.space><Key.shift>Adverising<Key.space><Key.backspace><Key.backspace><Key.backspace><Key.backspace><Key.backspace><Key.backspace>tising<Key.space><Key.shift>tacy<Key.backspace>tics<Key.space>for<Key.space><Key.shift>Conversions
Screenshot: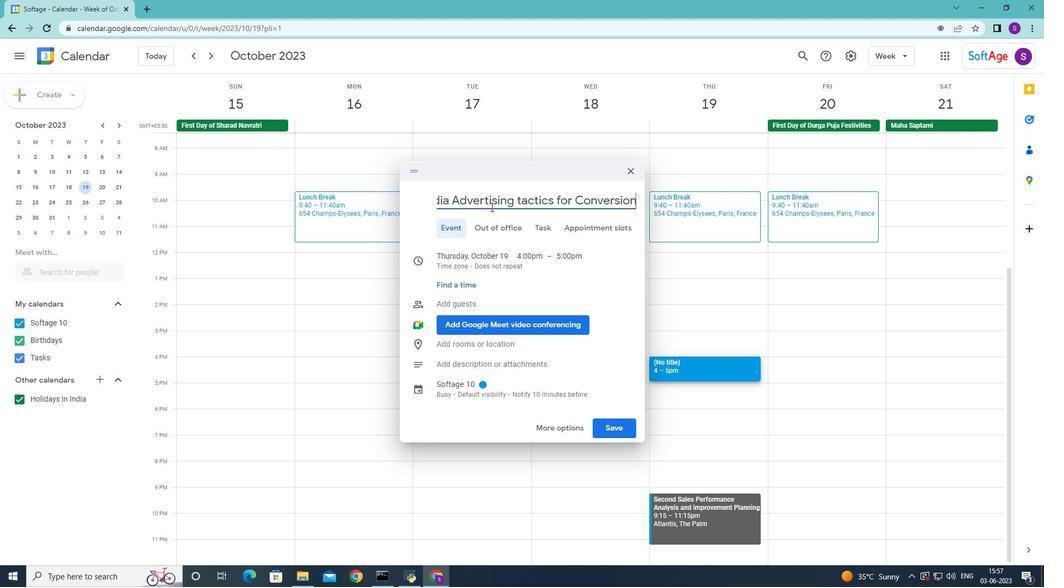 
Action: Mouse moved to (462, 255)
Screenshot: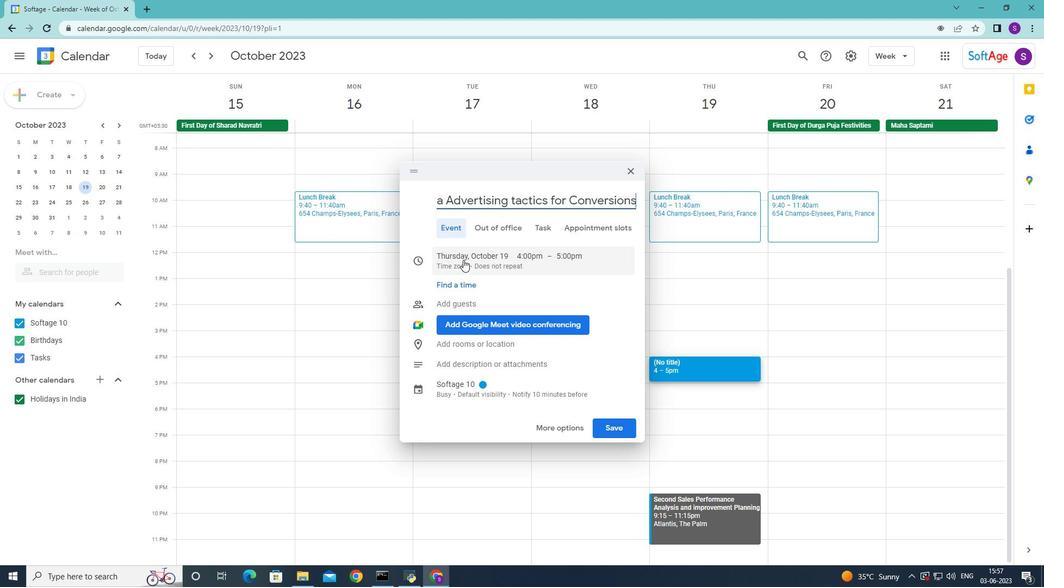 
Action: Mouse pressed left at (462, 255)
Screenshot: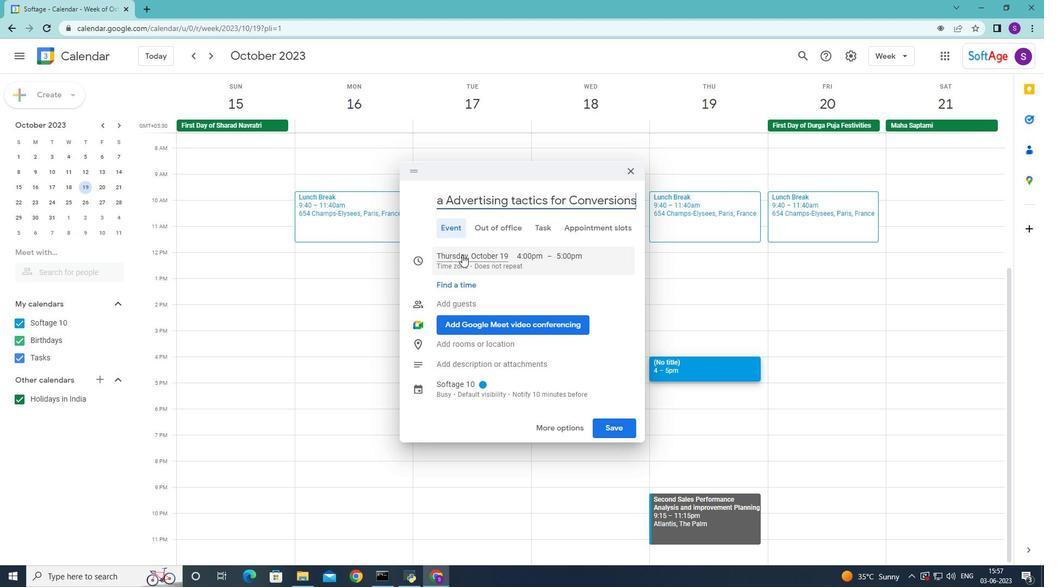 
Action: Mouse moved to (570, 280)
Screenshot: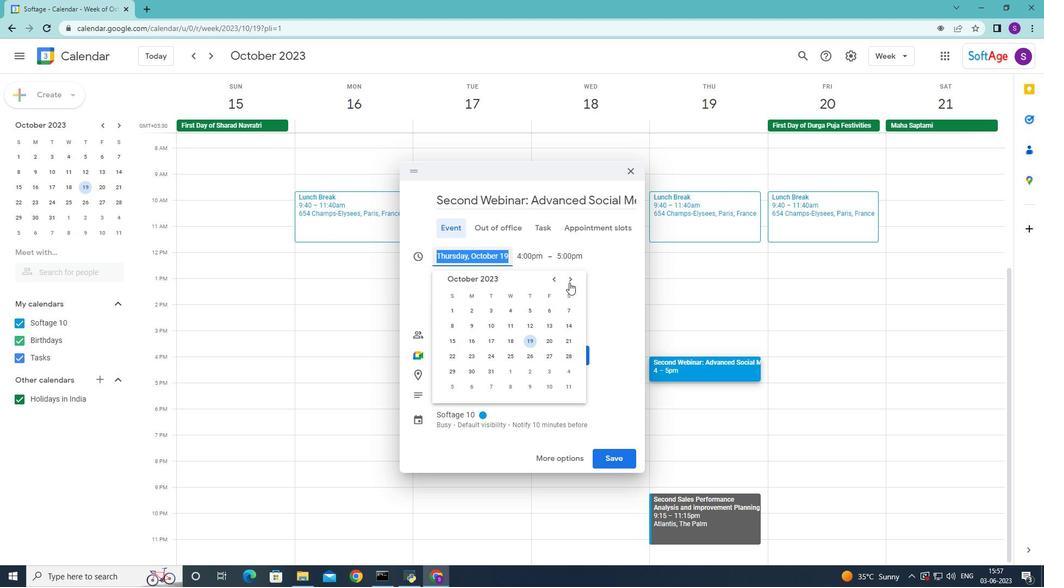 
Action: Mouse pressed left at (570, 280)
Screenshot: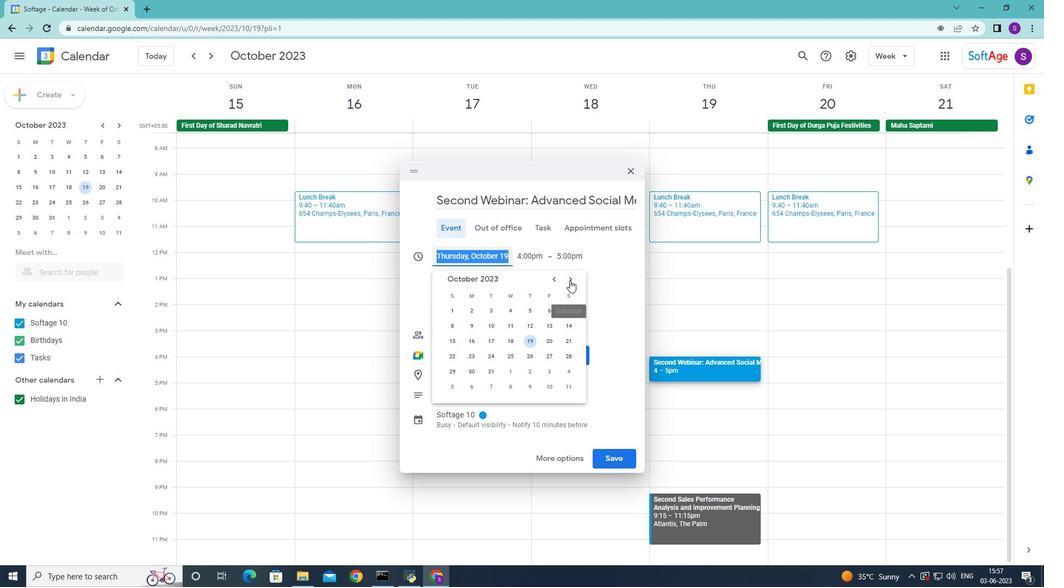 
Action: Mouse pressed left at (570, 280)
Screenshot: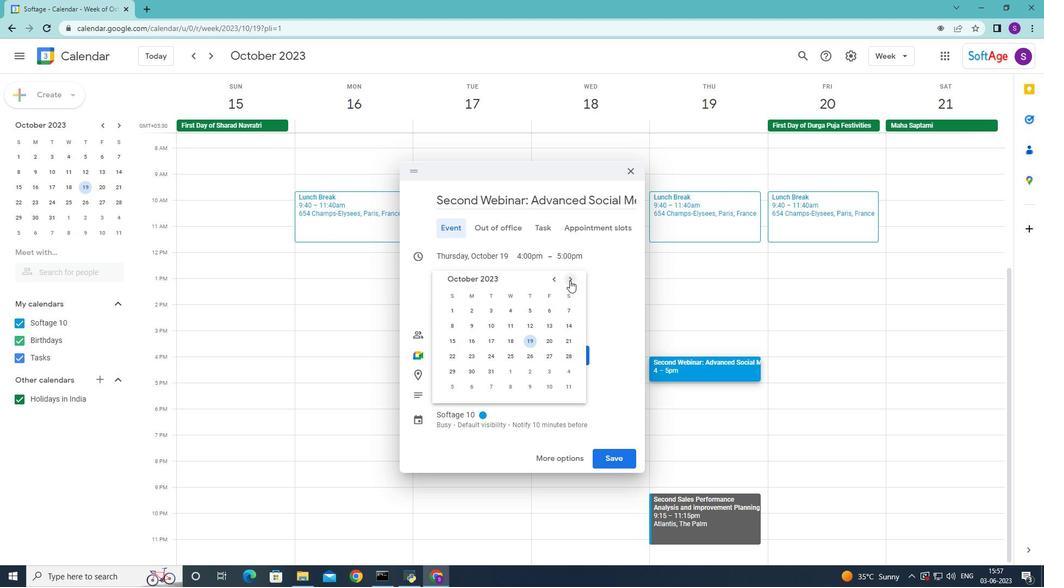 
Action: Mouse pressed left at (570, 280)
Screenshot: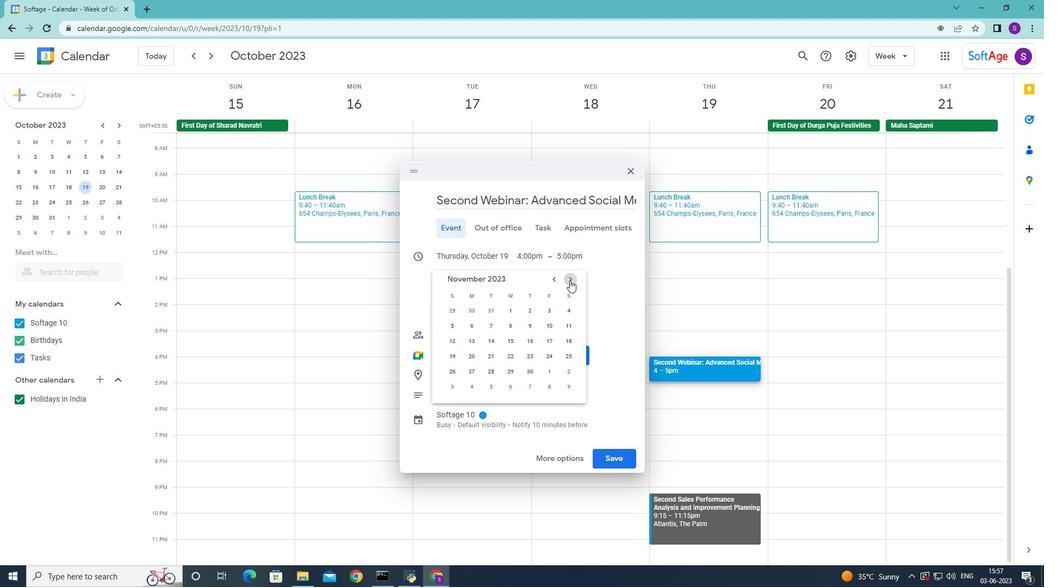 
Action: Mouse pressed left at (570, 280)
Screenshot: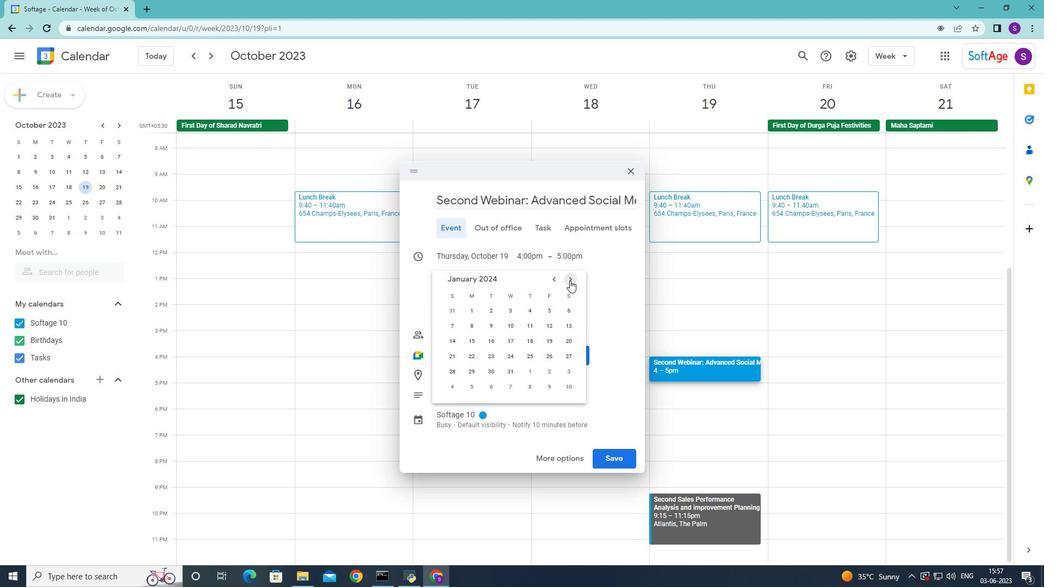 
Action: Mouse pressed left at (570, 280)
Screenshot: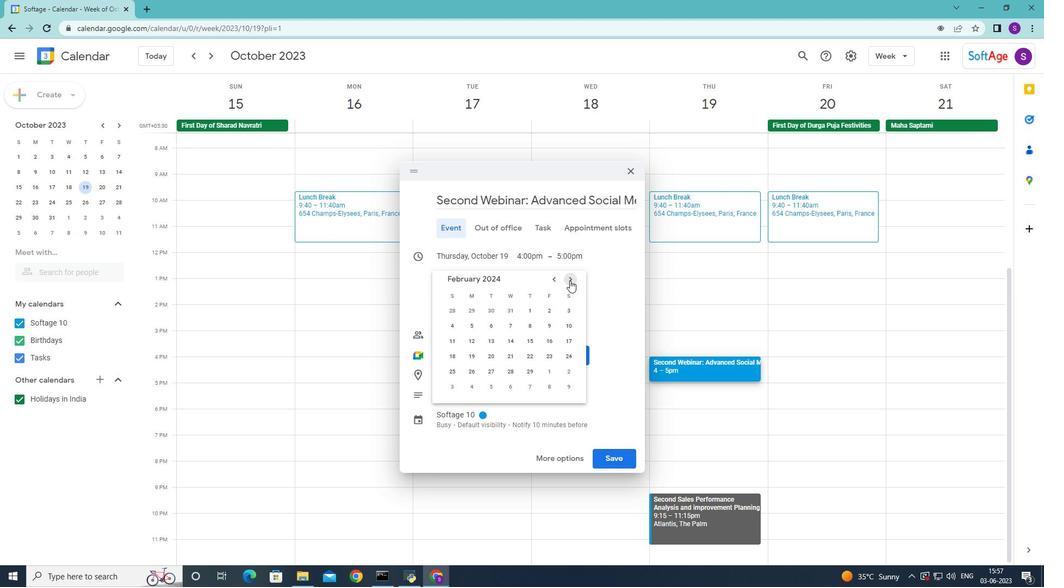 
Action: Mouse pressed left at (570, 280)
Screenshot: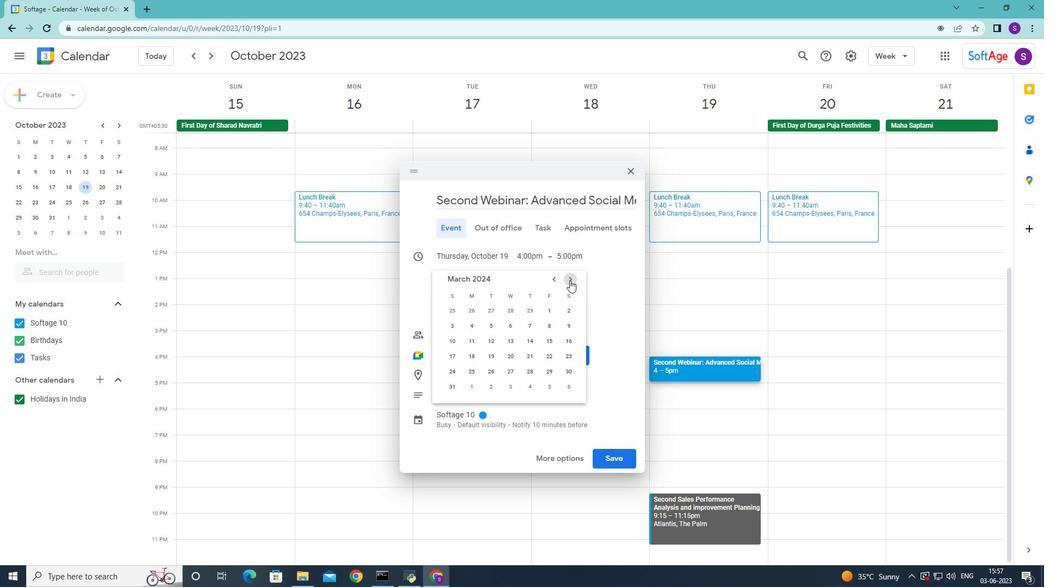 
Action: Mouse moved to (514, 356)
Screenshot: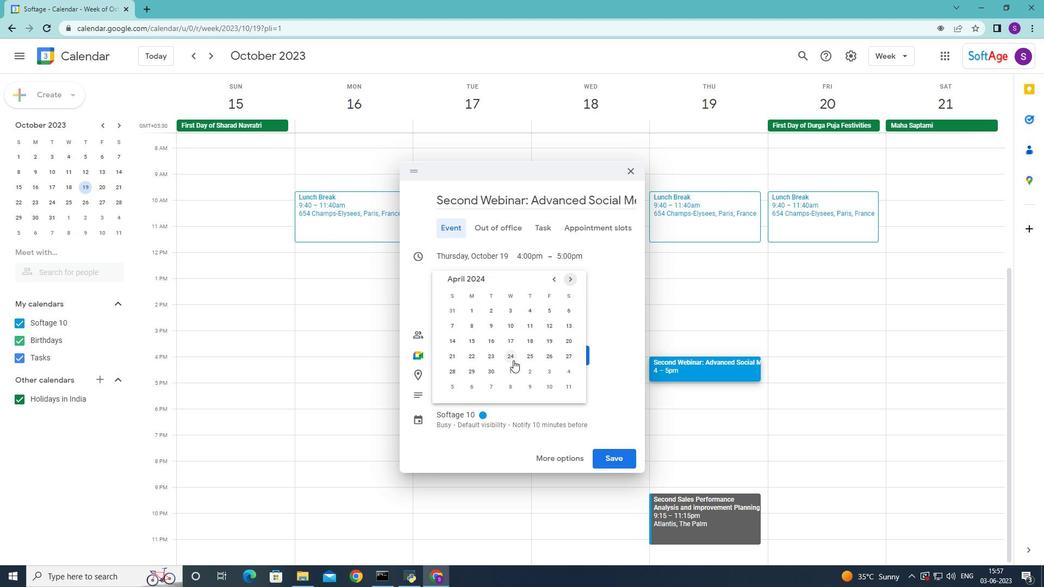 
Action: Mouse pressed left at (514, 356)
Screenshot: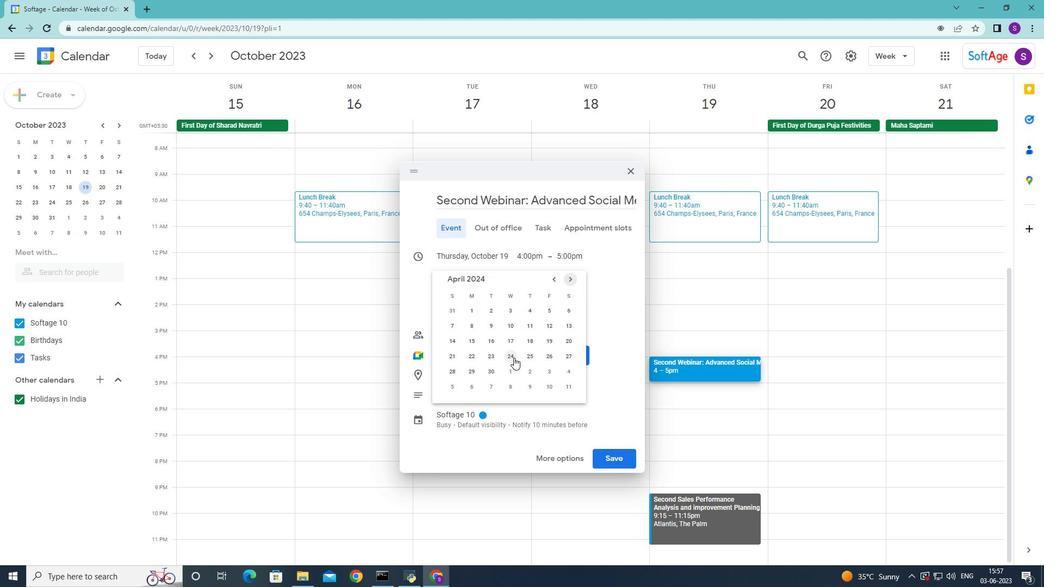 
Action: Mouse moved to (431, 257)
Screenshot: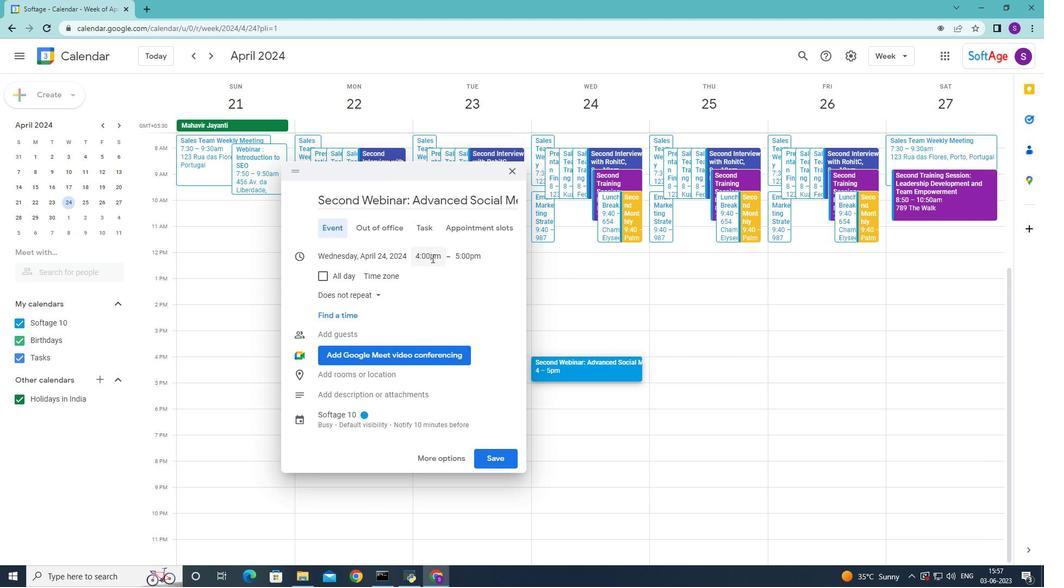 
Action: Mouse pressed left at (431, 257)
Screenshot: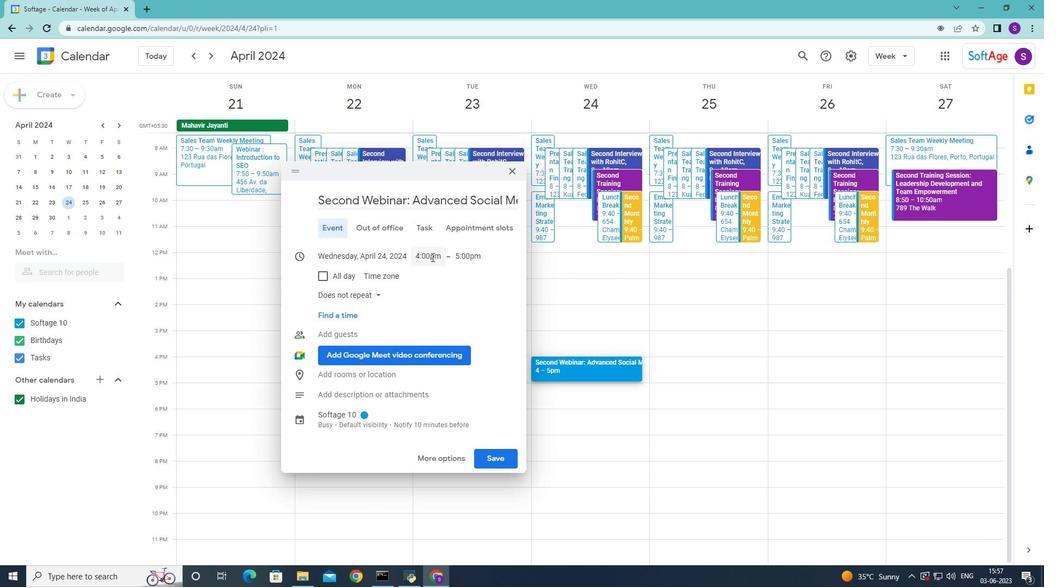 
Action: Mouse moved to (457, 313)
Screenshot: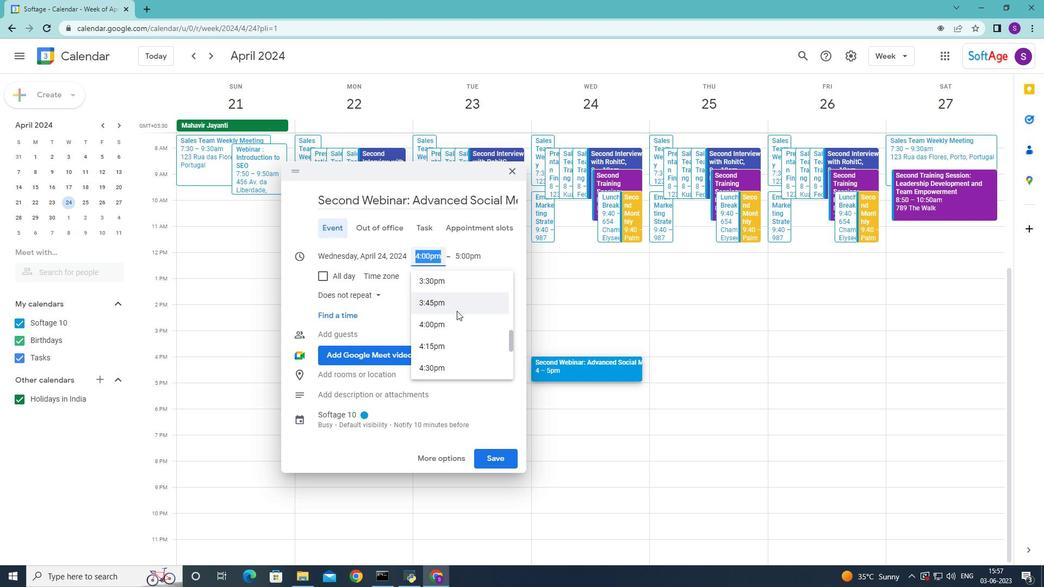 
Action: Mouse scrolled (457, 313) with delta (0, 0)
Screenshot: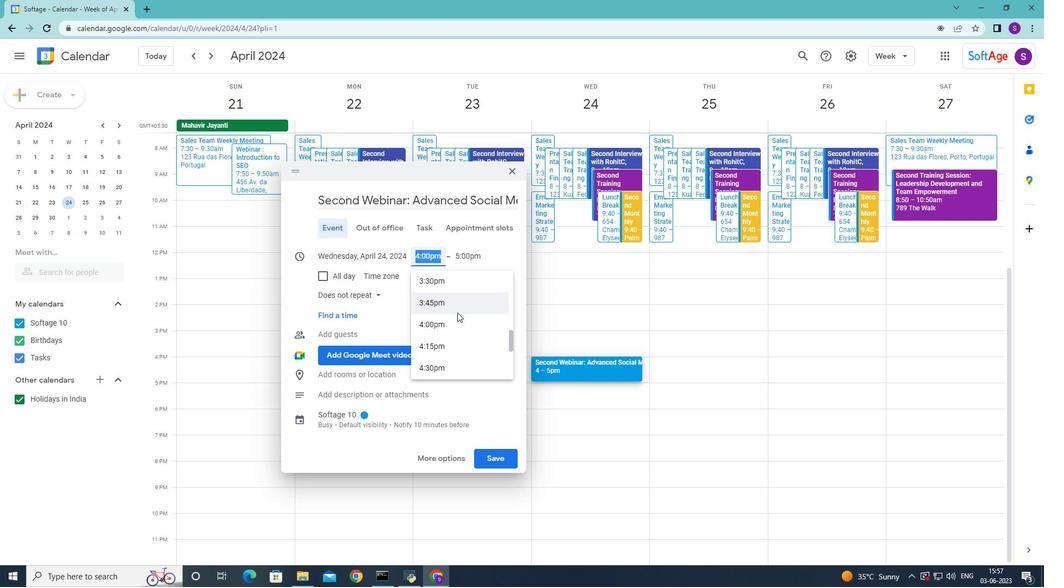 
Action: Mouse scrolled (457, 313) with delta (0, 0)
Screenshot: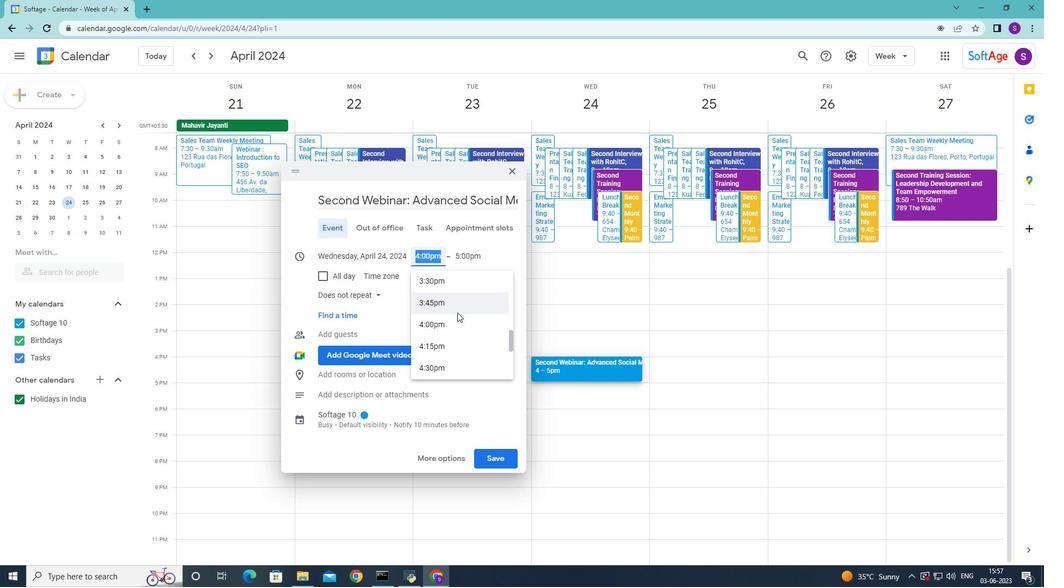 
Action: Mouse scrolled (457, 313) with delta (0, 0)
Screenshot: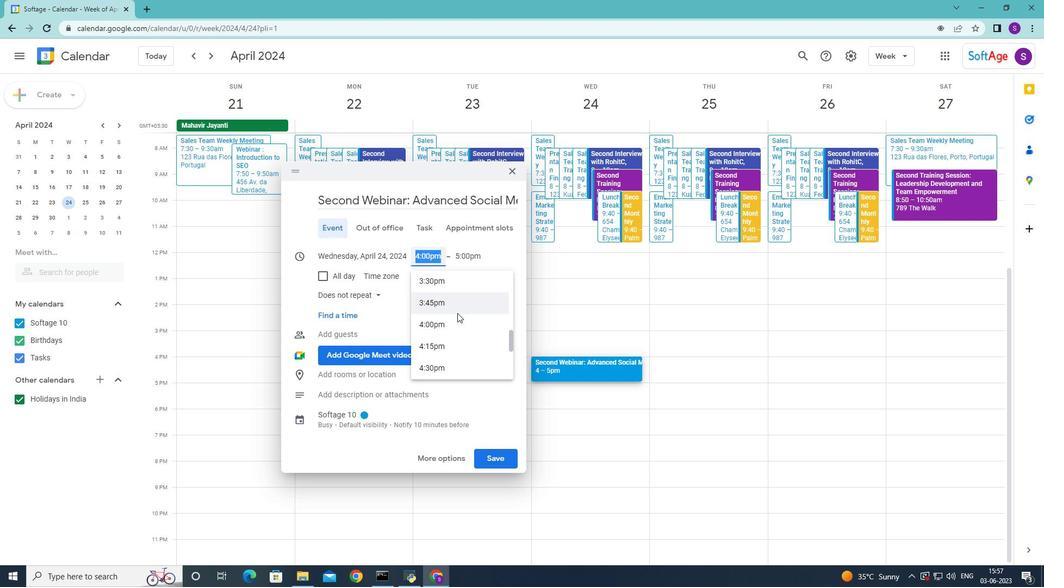 
Action: Mouse scrolled (457, 313) with delta (0, 0)
Screenshot: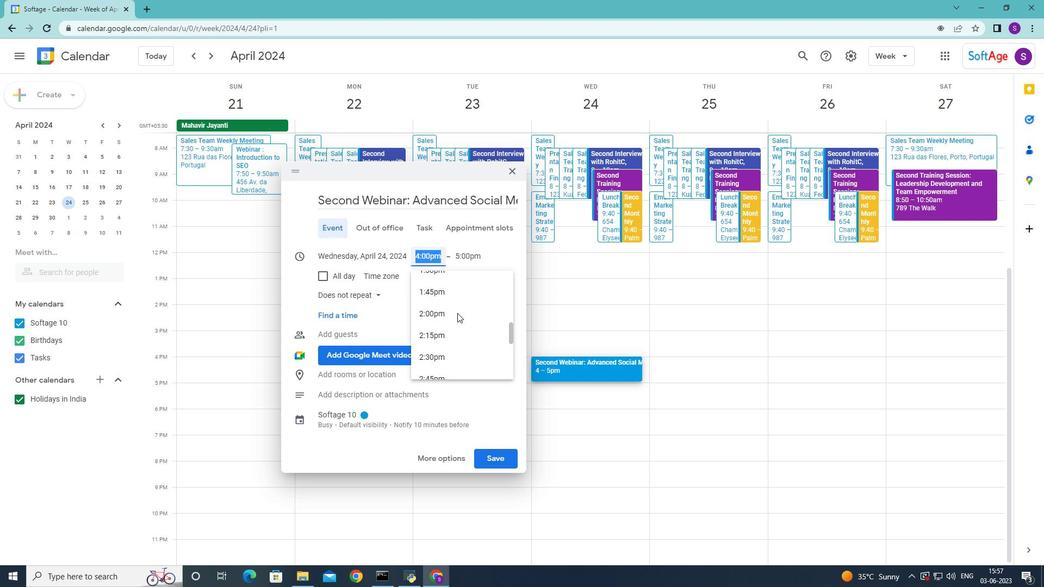 
Action: Mouse scrolled (457, 313) with delta (0, 0)
Screenshot: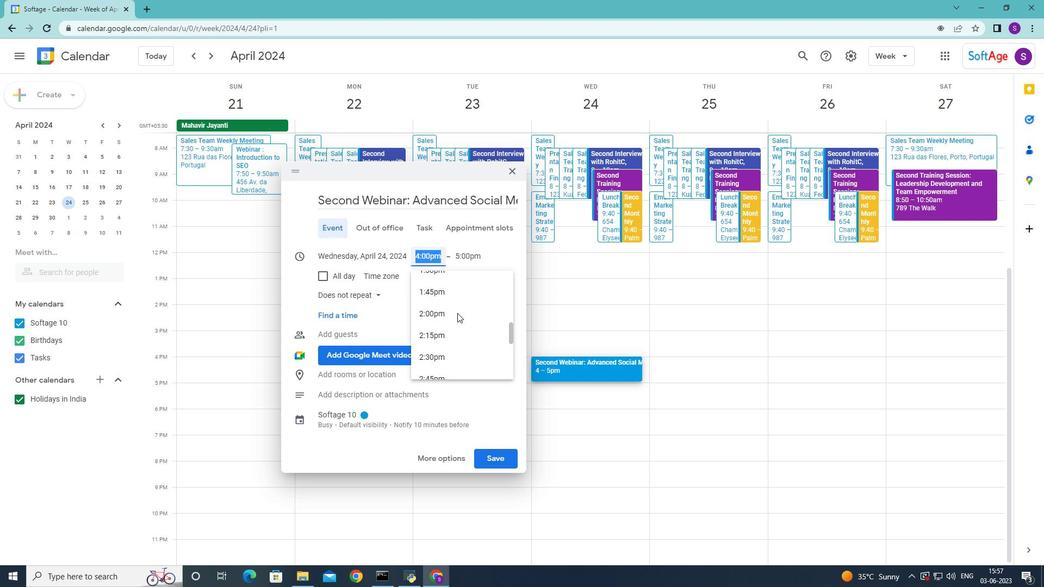 
Action: Mouse scrolled (457, 313) with delta (0, 0)
Screenshot: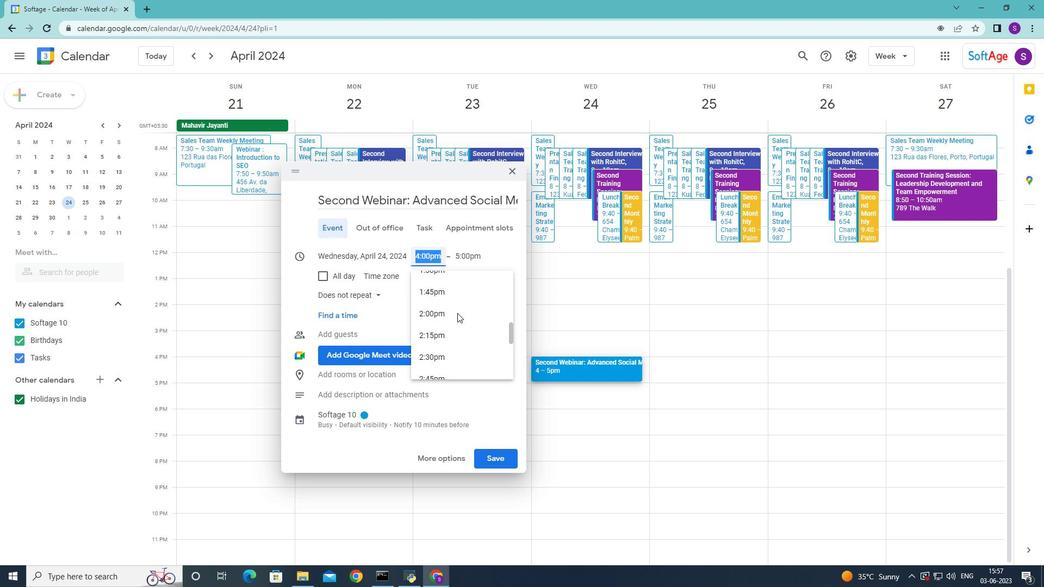 
Action: Mouse scrolled (457, 313) with delta (0, 0)
Screenshot: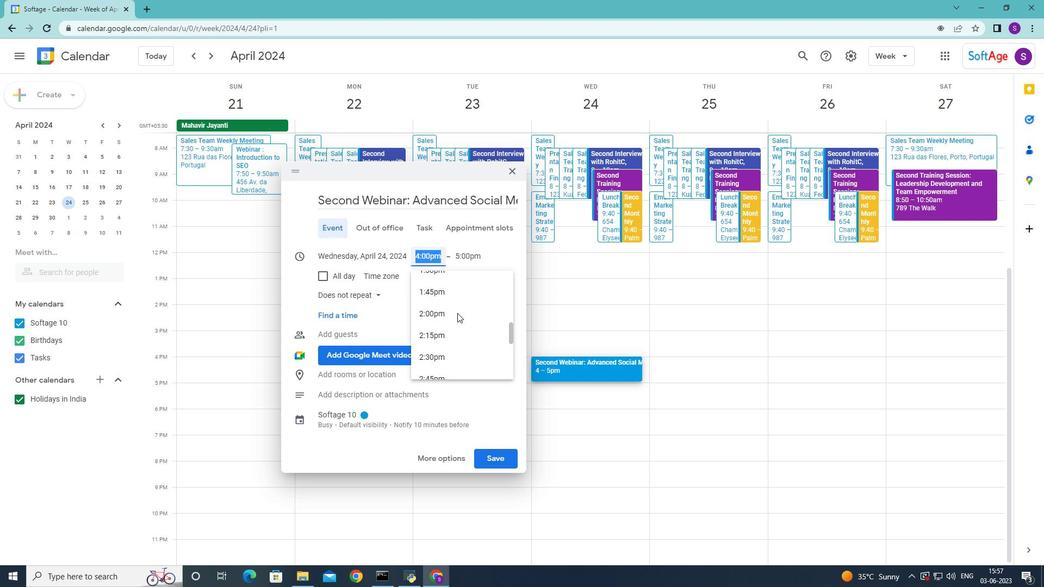 
Action: Mouse moved to (457, 313)
Screenshot: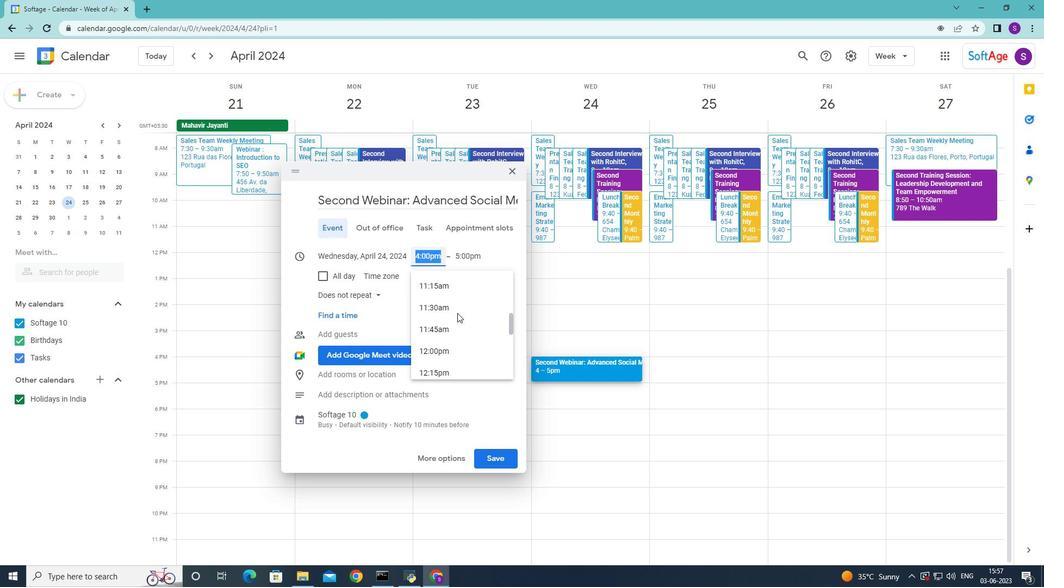 
Action: Mouse scrolled (457, 313) with delta (0, 0)
Screenshot: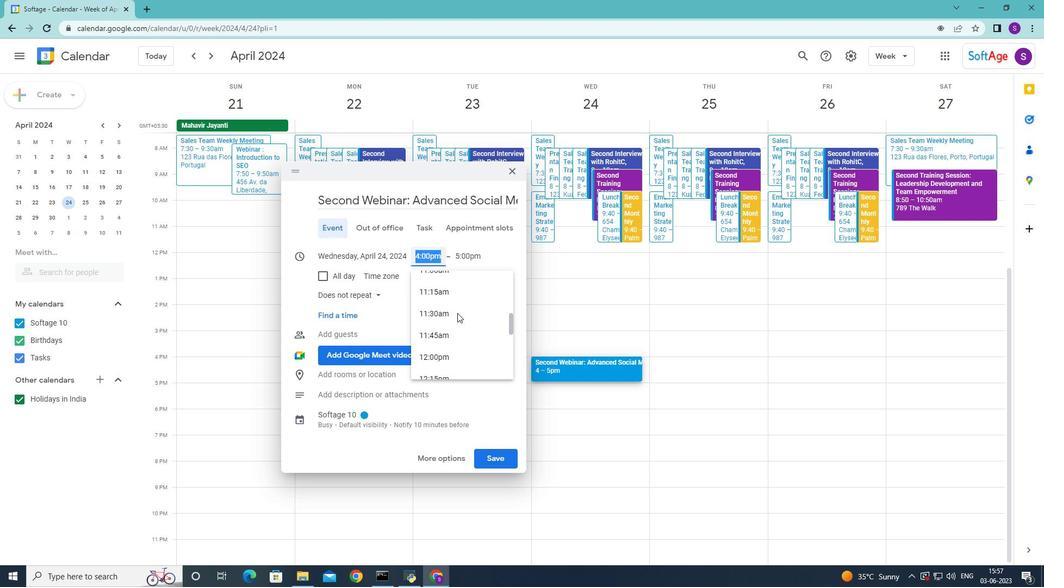 
Action: Mouse scrolled (457, 313) with delta (0, 0)
Screenshot: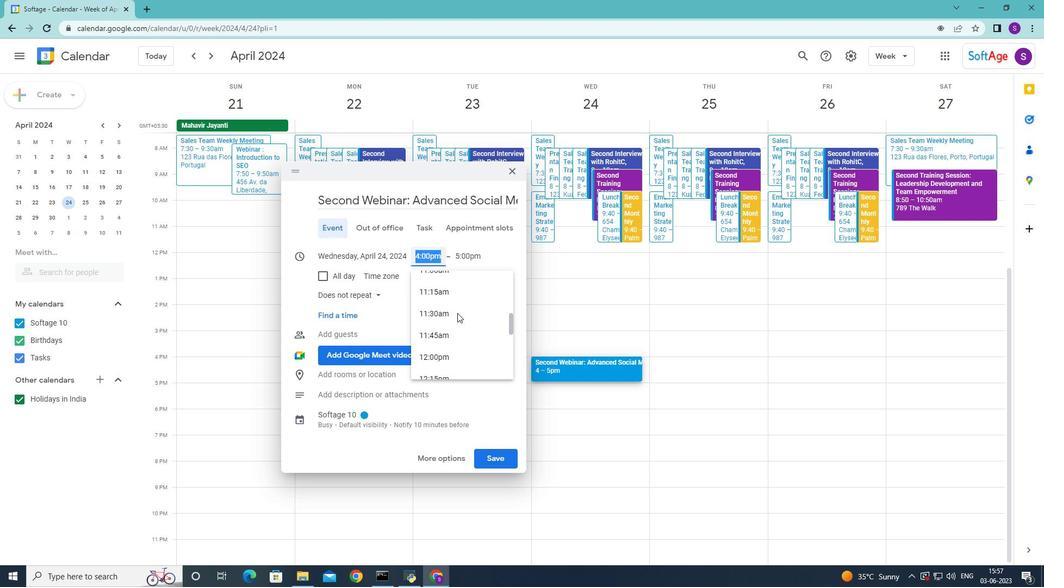 
Action: Mouse scrolled (457, 313) with delta (0, 0)
Screenshot: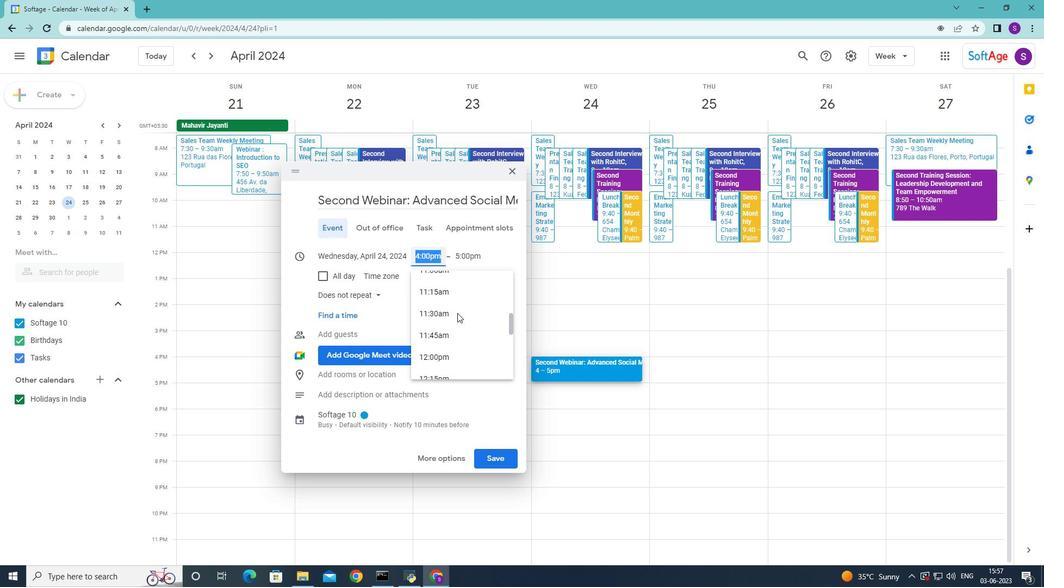 
Action: Mouse scrolled (457, 313) with delta (0, 0)
Screenshot: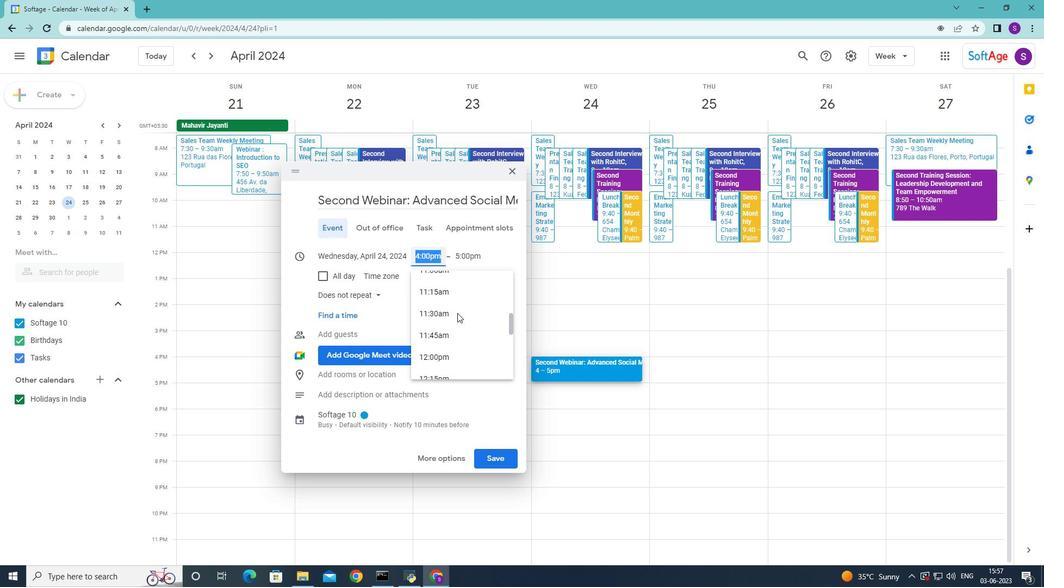 
Action: Mouse moved to (448, 317)
Screenshot: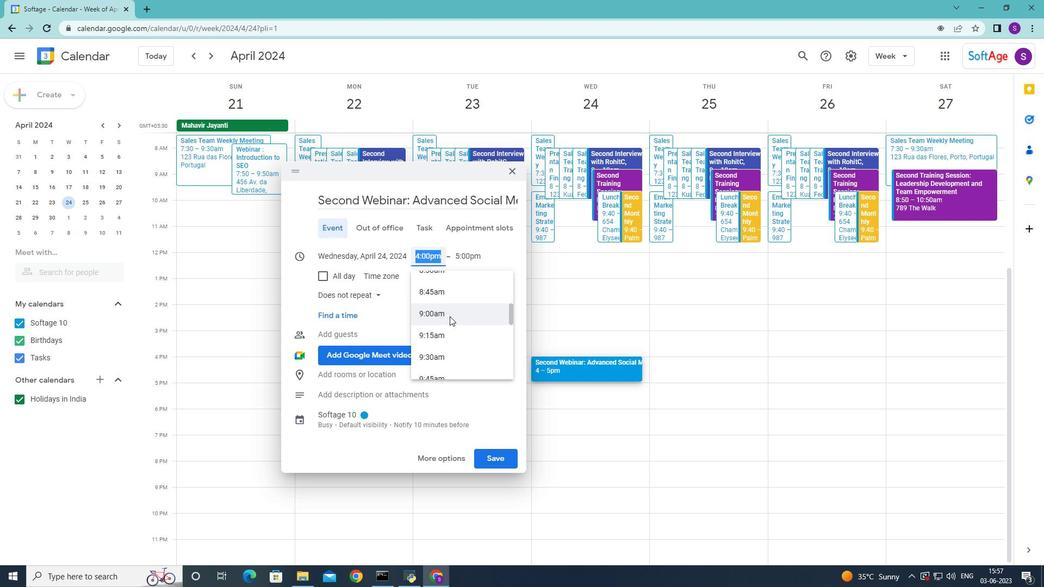 
Action: Mouse scrolled (448, 316) with delta (0, 0)
Screenshot: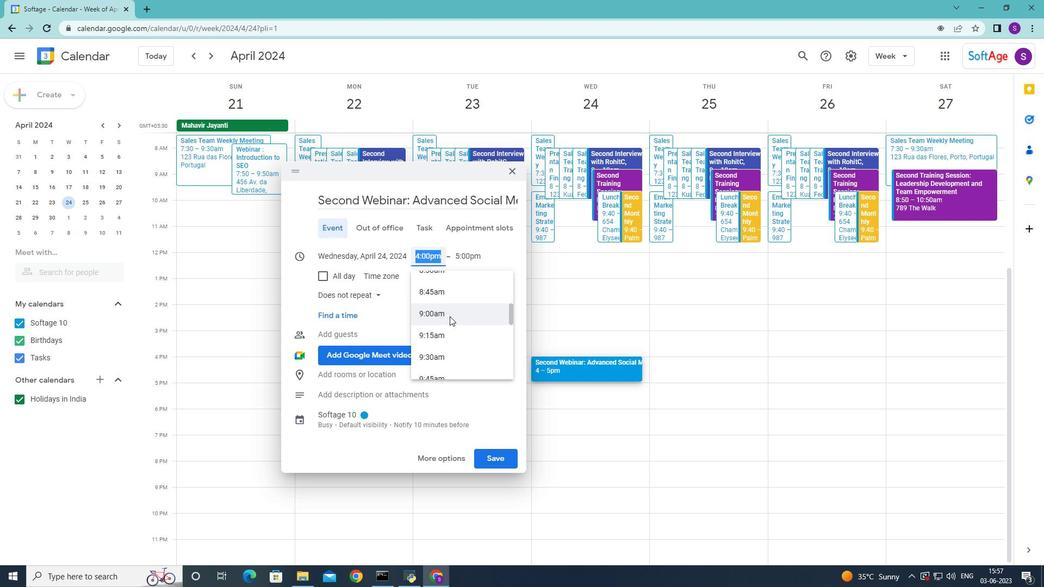 
Action: Mouse moved to (448, 317)
Screenshot: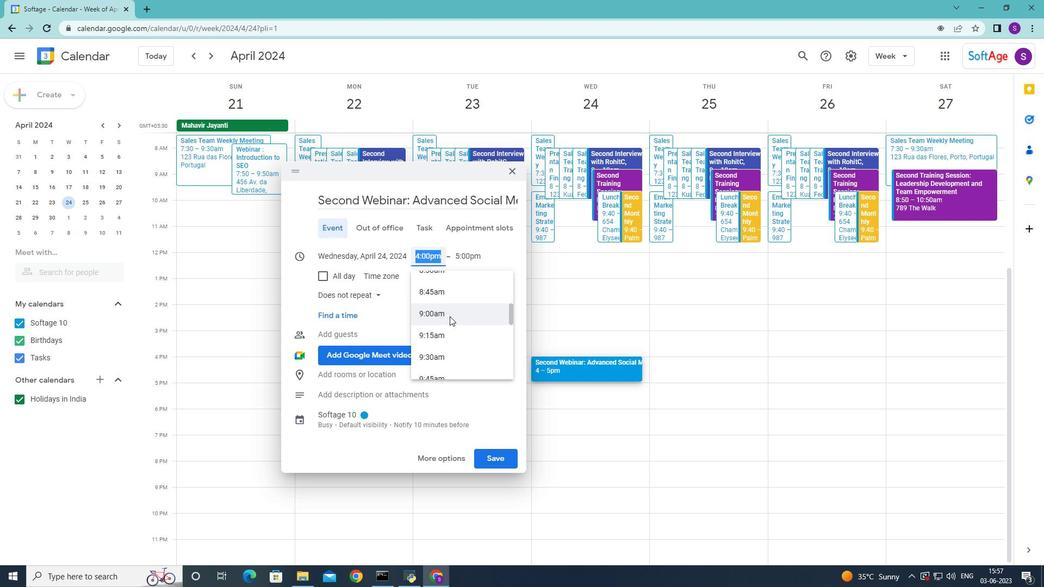 
Action: Mouse scrolled (448, 316) with delta (0, 0)
Screenshot: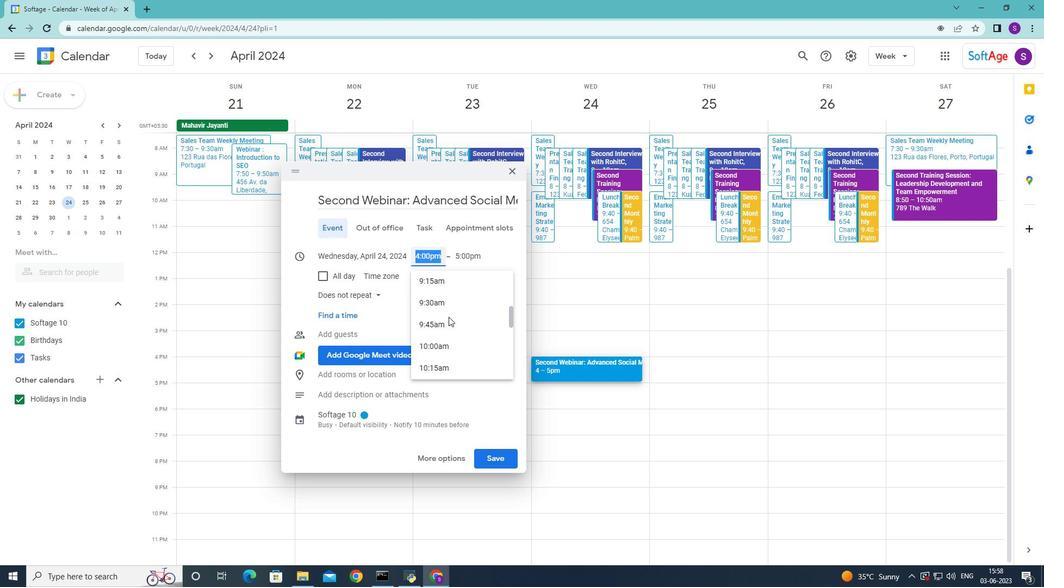 
Action: Mouse scrolled (448, 317) with delta (0, 0)
Screenshot: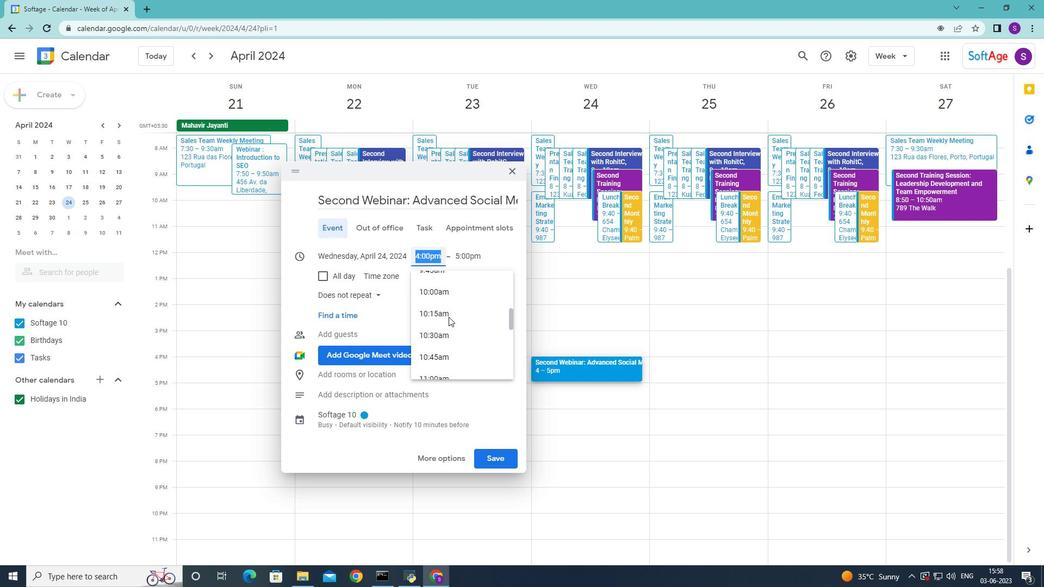 
Action: Mouse moved to (454, 304)
Screenshot: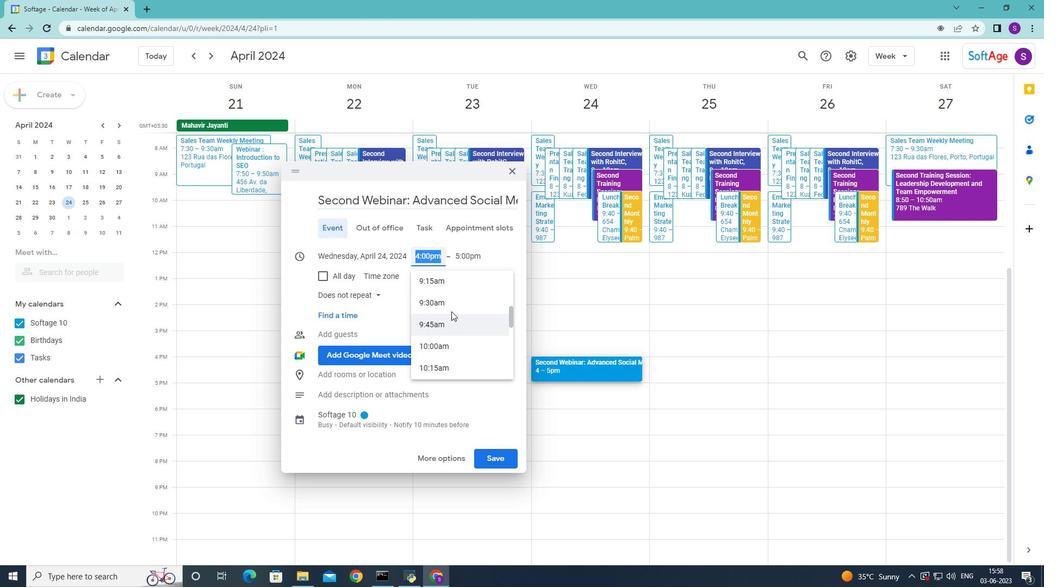 
Action: Key pressed 9<Key.shift_r><Key.shift_r><Key.shift_r><Key.shift_r><Key.shift_r>:40am<Key.enter>
Screenshot: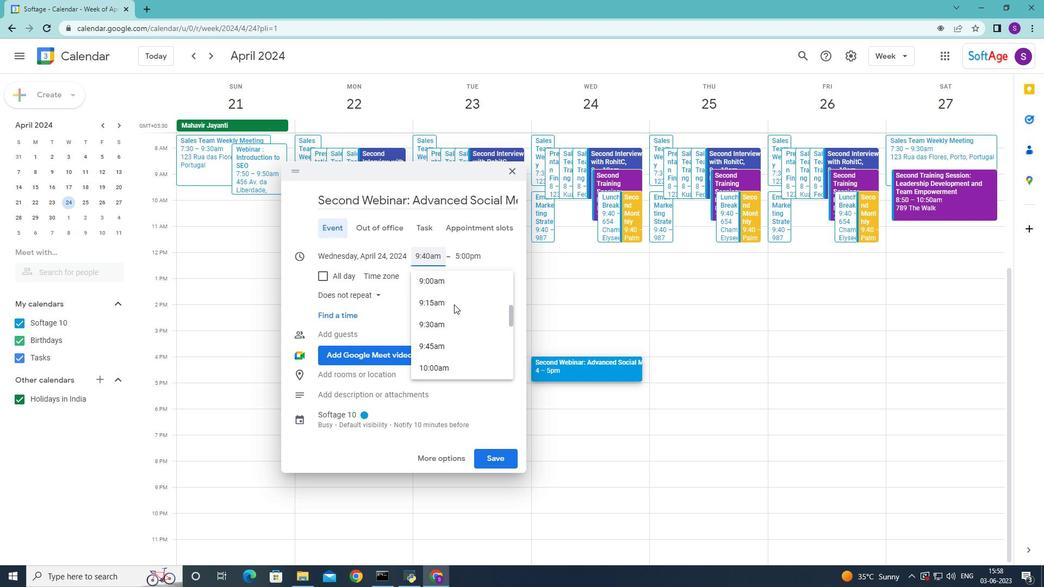 
Action: Mouse moved to (465, 256)
Screenshot: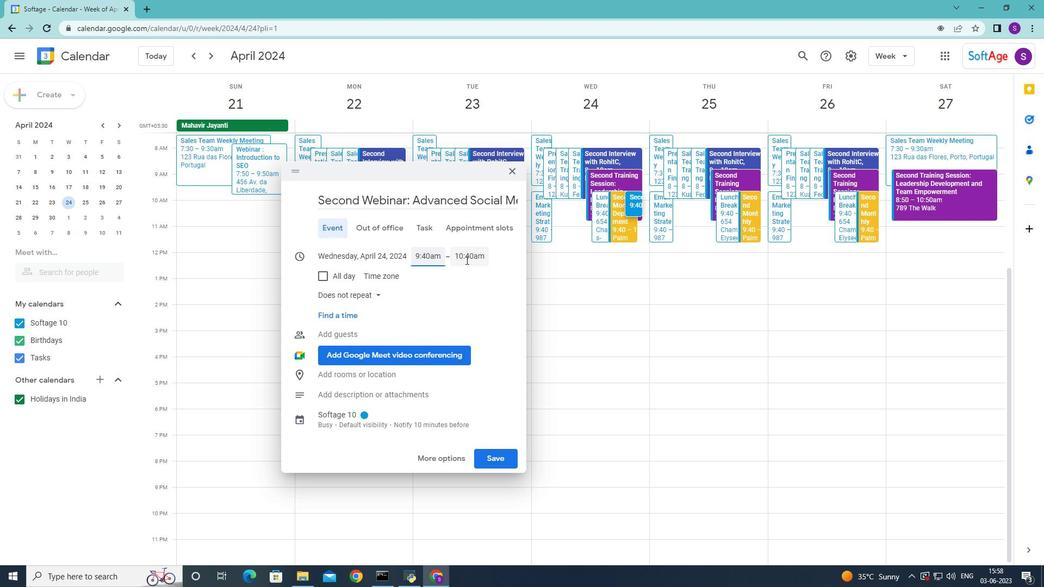 
Action: Mouse pressed left at (465, 256)
Screenshot: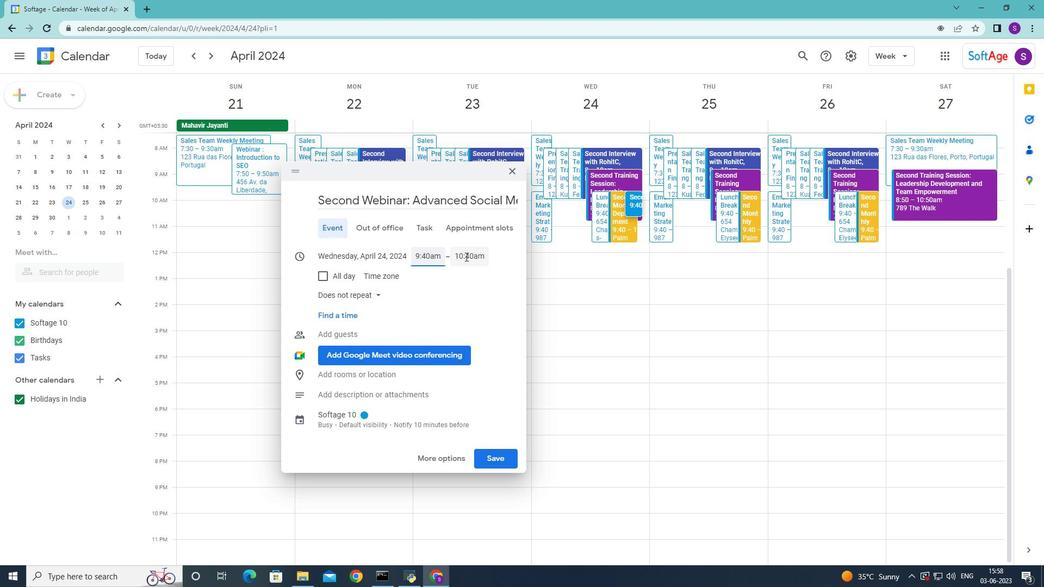 
Action: Key pressed 11<Key.shift_r>:40am<Key.enter>
Screenshot: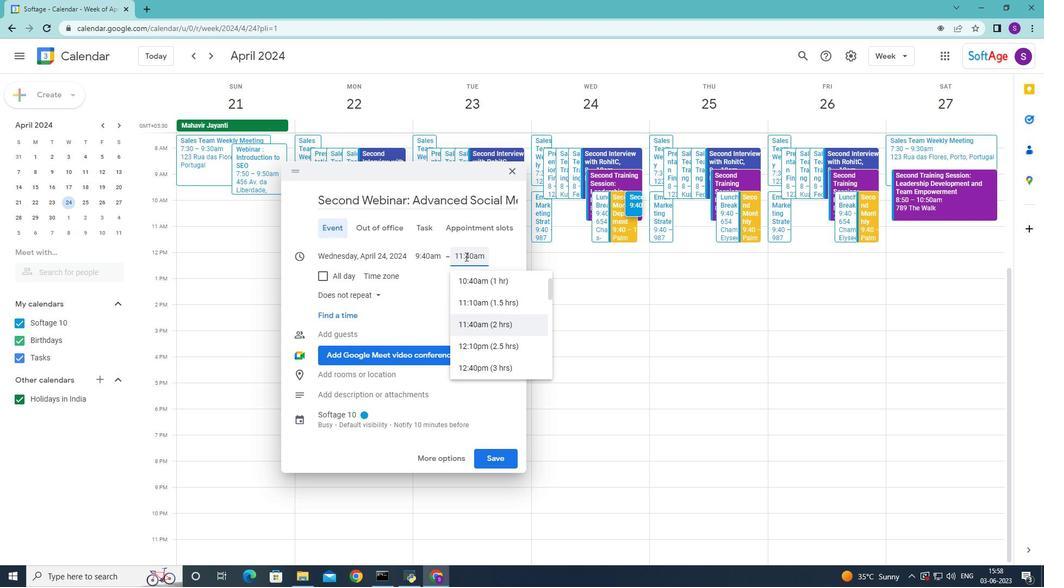 
Action: Mouse moved to (441, 458)
Screenshot: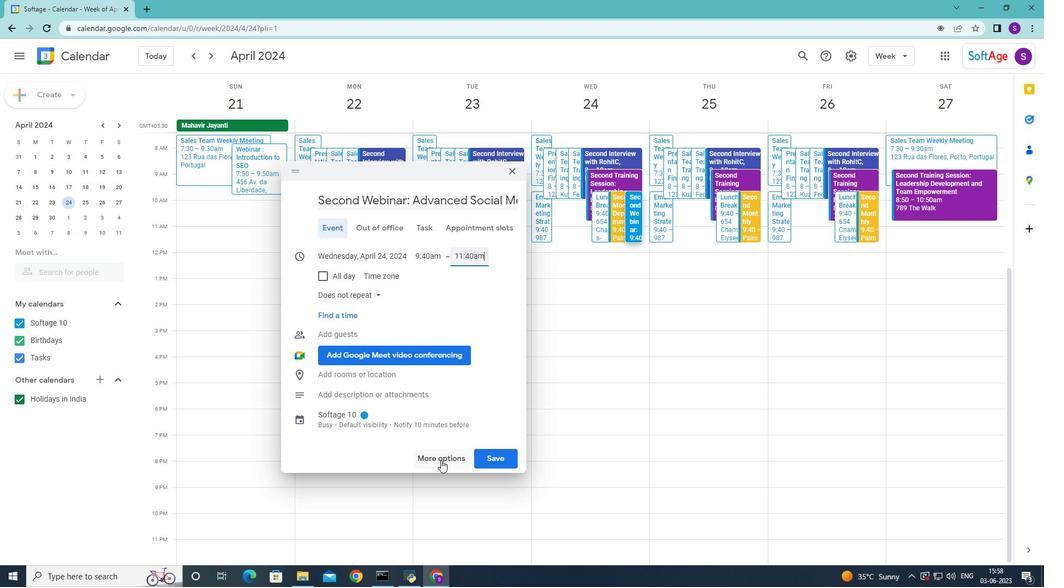 
Action: Mouse pressed left at (441, 458)
Screenshot: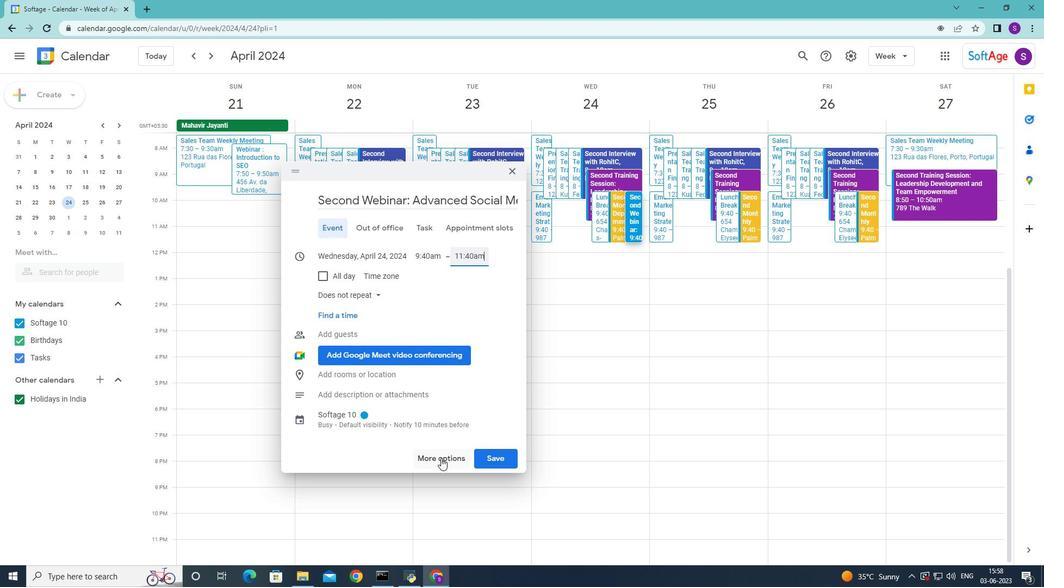 
Action: Mouse moved to (107, 384)
Screenshot: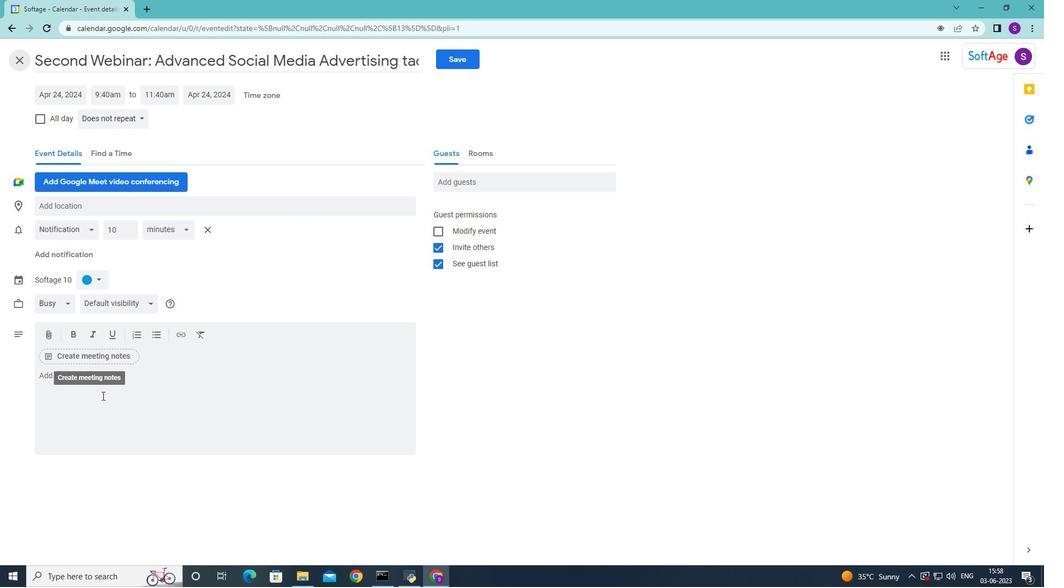 
Action: Mouse pressed left at (107, 384)
Screenshot: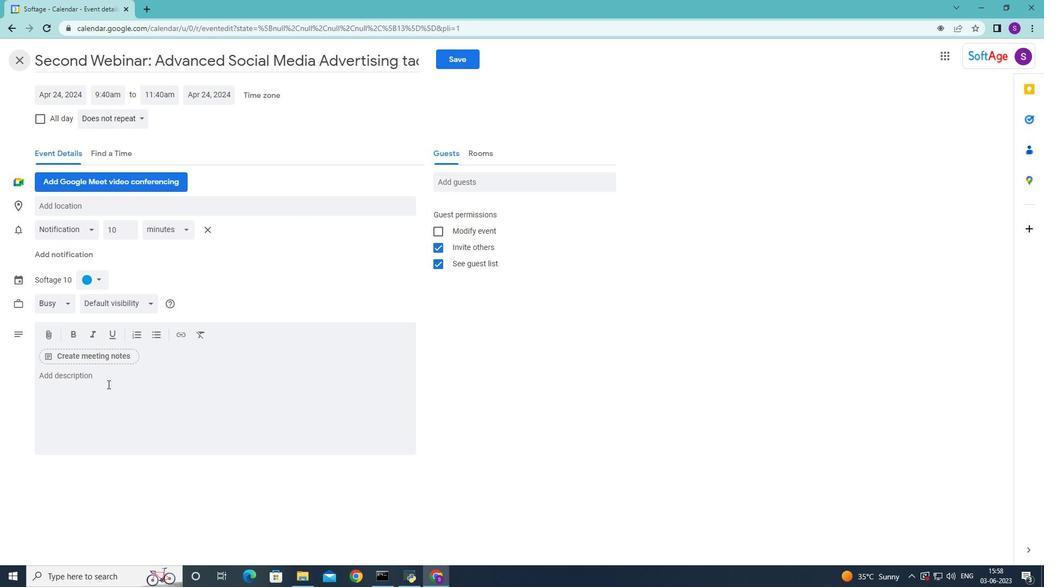 
Action: Key pressed <Key.shift>Regular<Key.space><Key.shift>Check-ins<Key.space>and<Key.space>progress<Key.space>reviews<Key.space>will<Key.space>be<Key.space>scheduled<Key.space>to<Key.space>evaluate<Key.space>the<Key.space>employee's<Key.space>progress<Key.space>and<Key.space>provide<Key.space>ongoing<Key.space>feedback<Key.space><Key.backspace>.<Key.space><Key.shift>these<Key.space>s<Key.backspace>discussions<Key.space>will<Key.space>allow<Key.space>for<Key.space>adjustments<Key.space>to<Key.space>the<Key.space>action<Key.space>plan<Key.space>if<Key.space>needed<Key.space>and<Key.space>provide<Key.space>
Screenshot: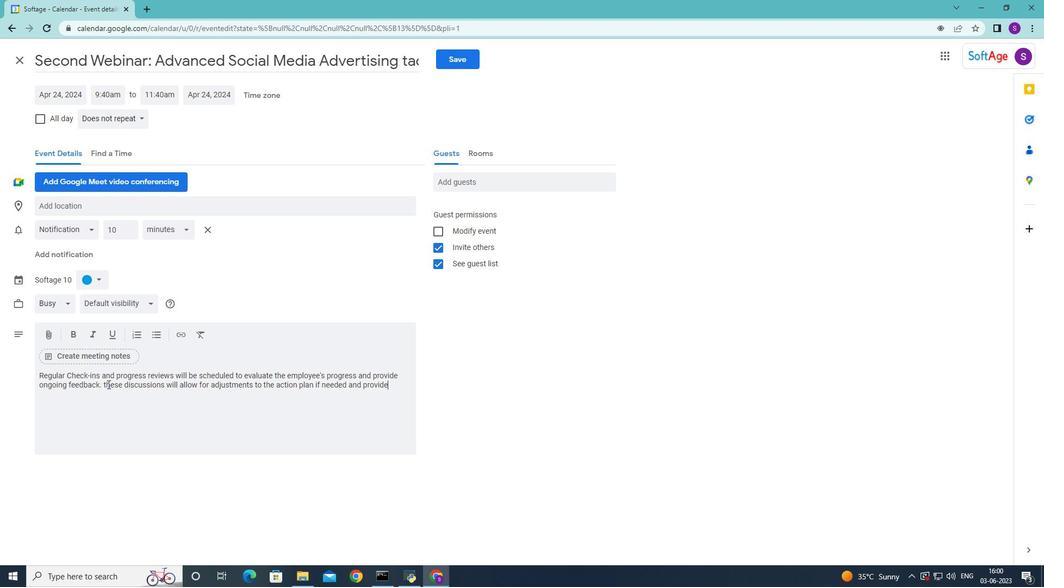 
Action: Mouse moved to (108, 384)
Screenshot: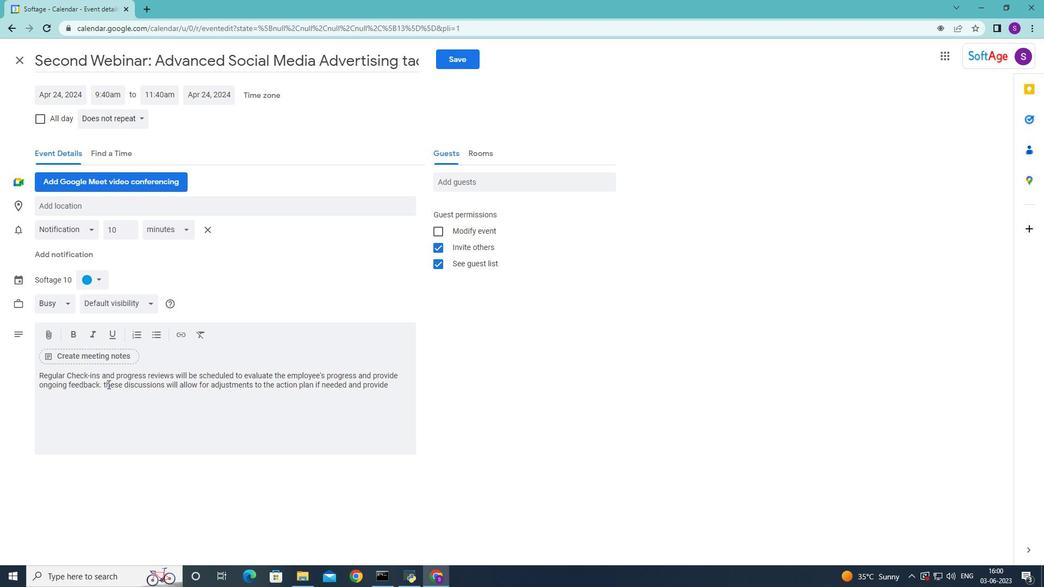 
Action: Key pressed encouragement<Key.space>and<Key.space>support<Key.space>to<Key.space>the<Key.space>employee.<Key.space>
Screenshot: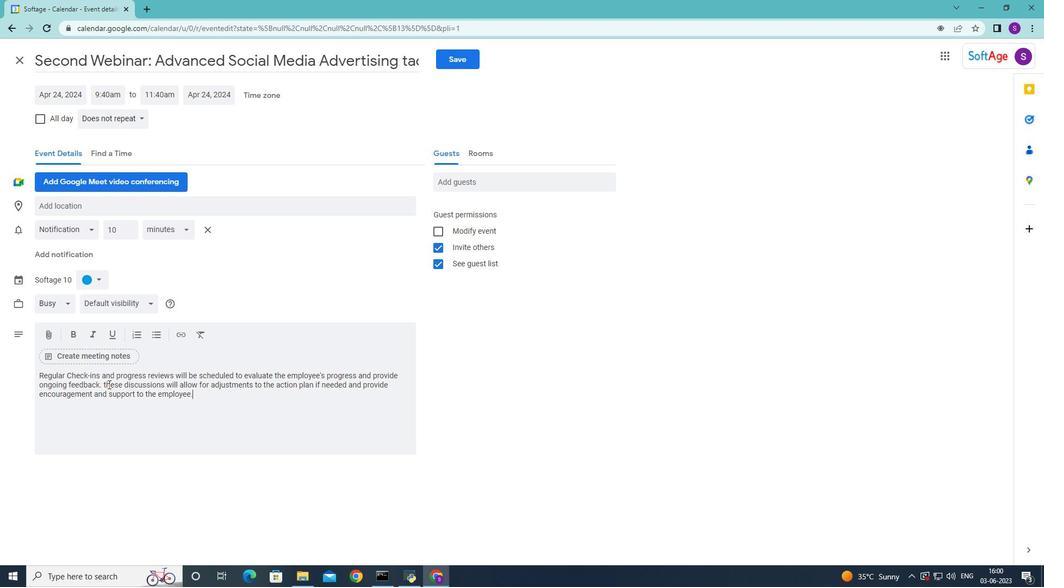 
Action: Mouse moved to (96, 278)
Screenshot: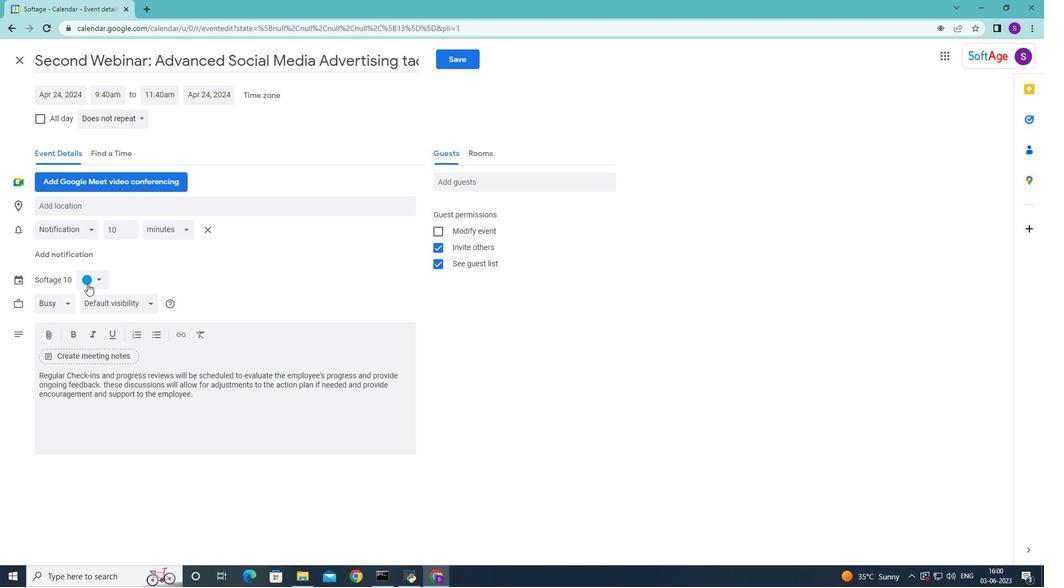 
Action: Mouse pressed left at (96, 278)
Screenshot: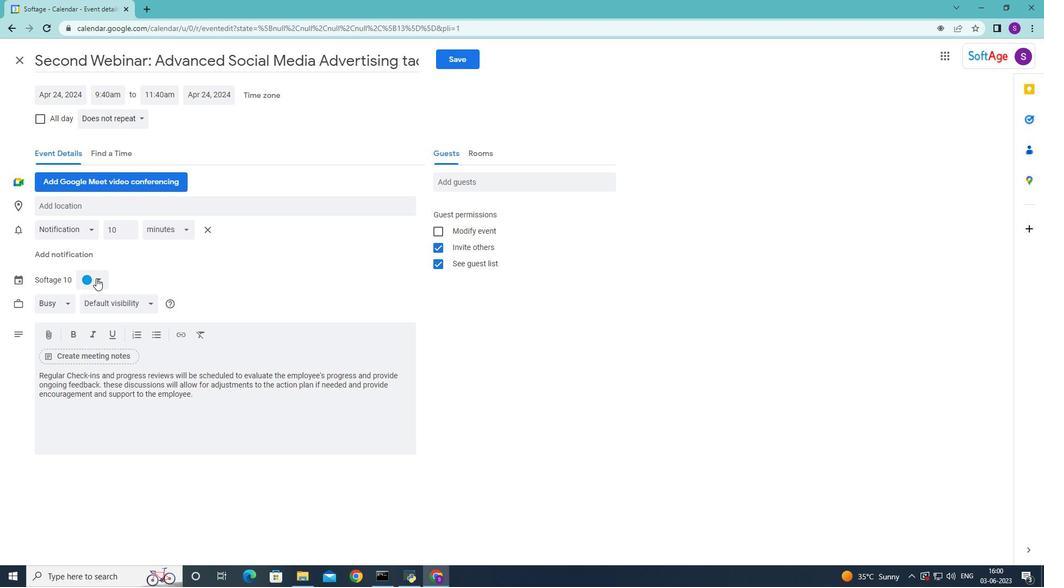 
Action: Mouse moved to (82, 279)
Screenshot: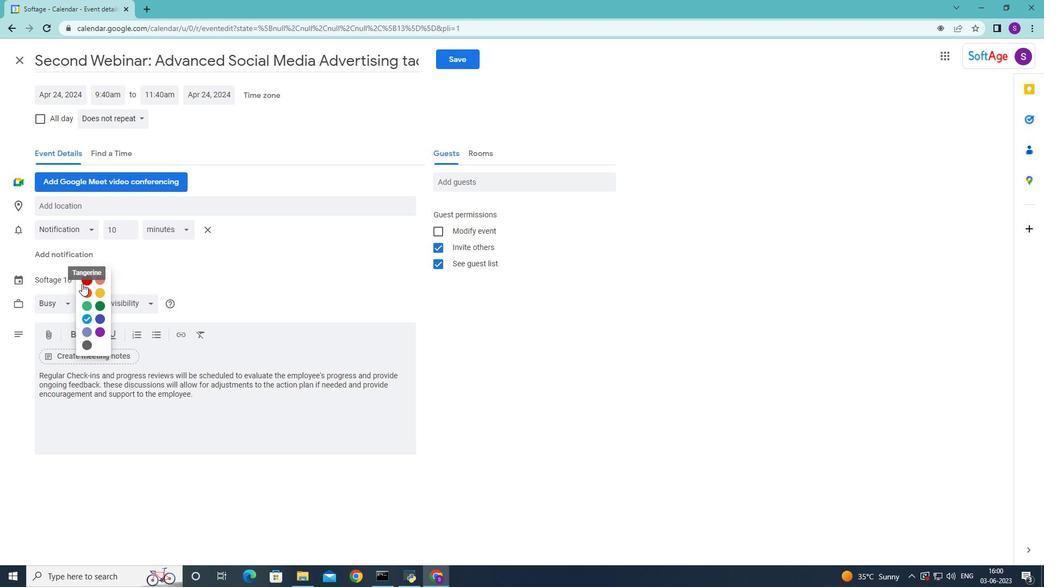 
Action: Mouse pressed left at (82, 279)
Screenshot: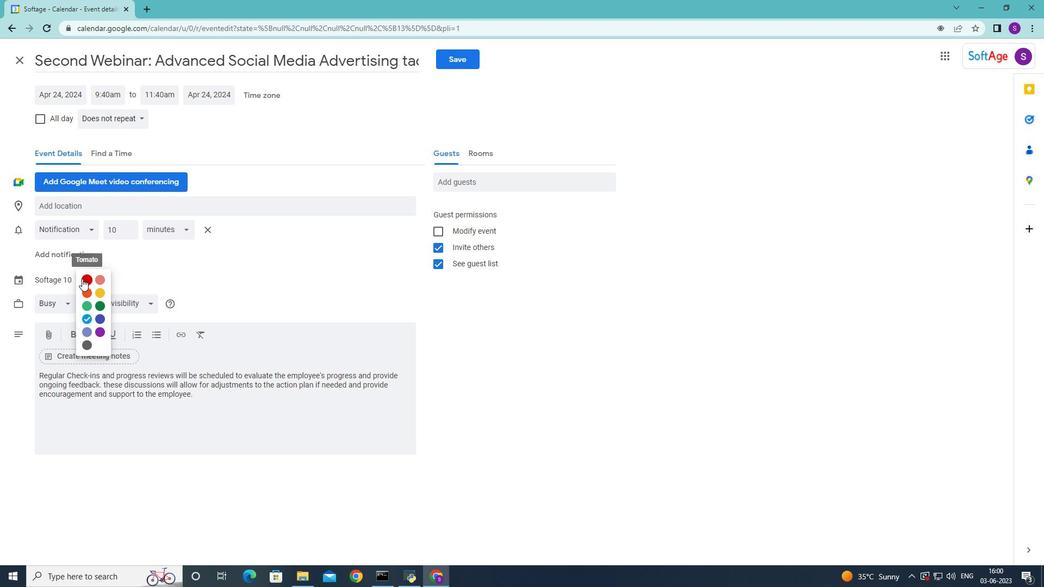 
Action: Mouse moved to (108, 206)
Screenshot: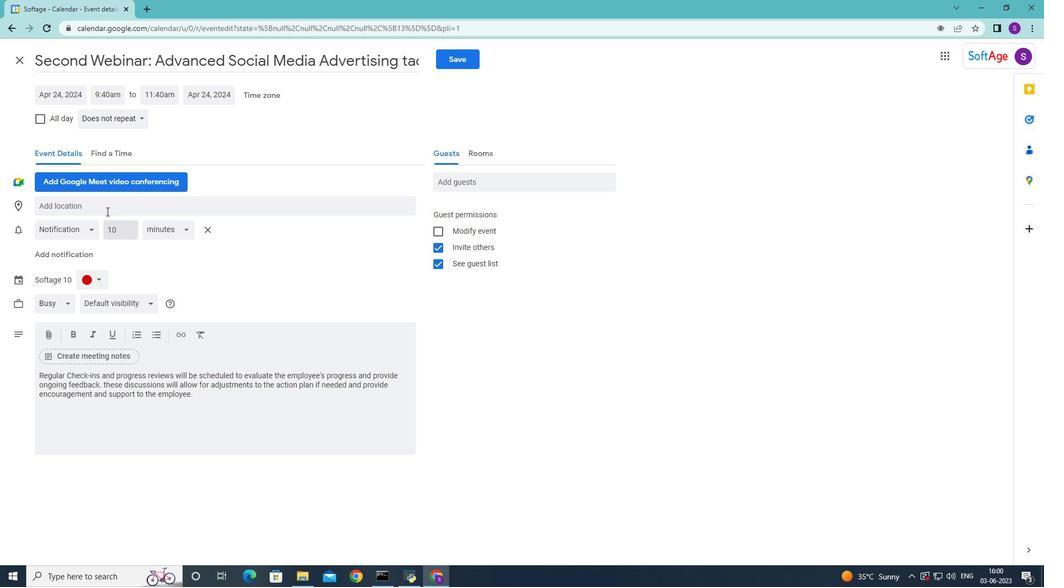 
Action: Mouse pressed left at (108, 206)
Screenshot: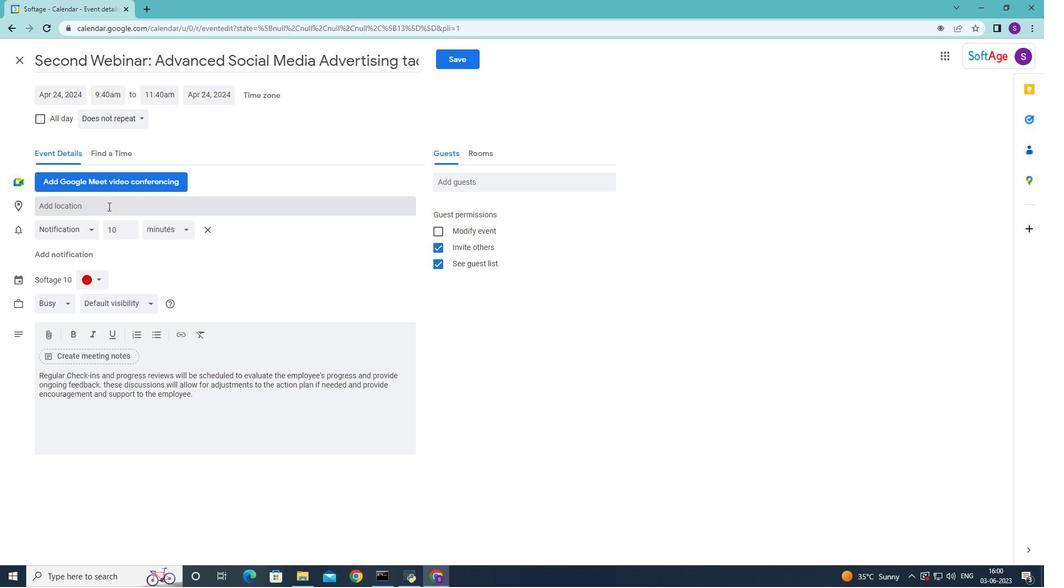 
Action: Mouse moved to (108, 204)
Screenshot: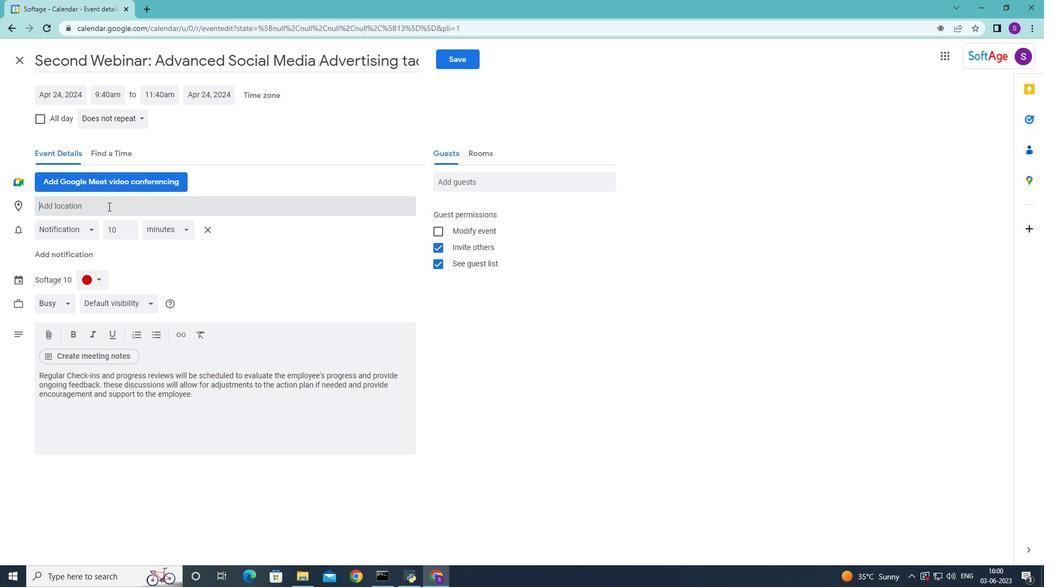 
Action: Key pressed 654<Key.space><Key.shift><Key.shift><Key.shift><Key.shift>Dubai<Key.space><Key.shift>Creek,<Key.space><Key.shift><Key.shift><Key.shift><Key.shift><Key.shift><Key.shift><Key.shift><Key.shift>Dubai,<Key.space><Key.shift>UAE<Key.space>
Screenshot: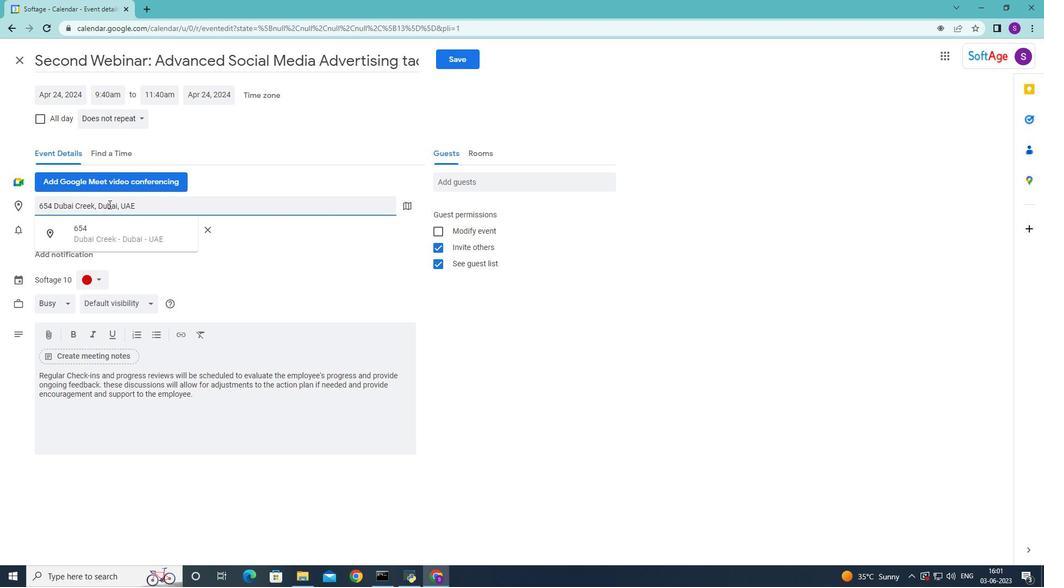 
Action: Mouse moved to (110, 246)
Screenshot: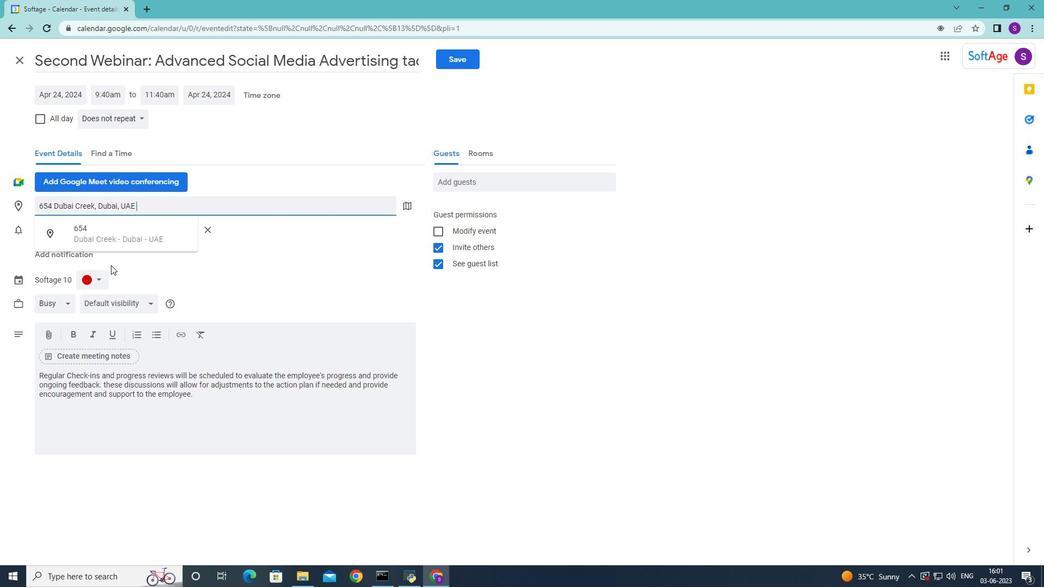 
Action: Mouse pressed left at (110, 246)
Screenshot: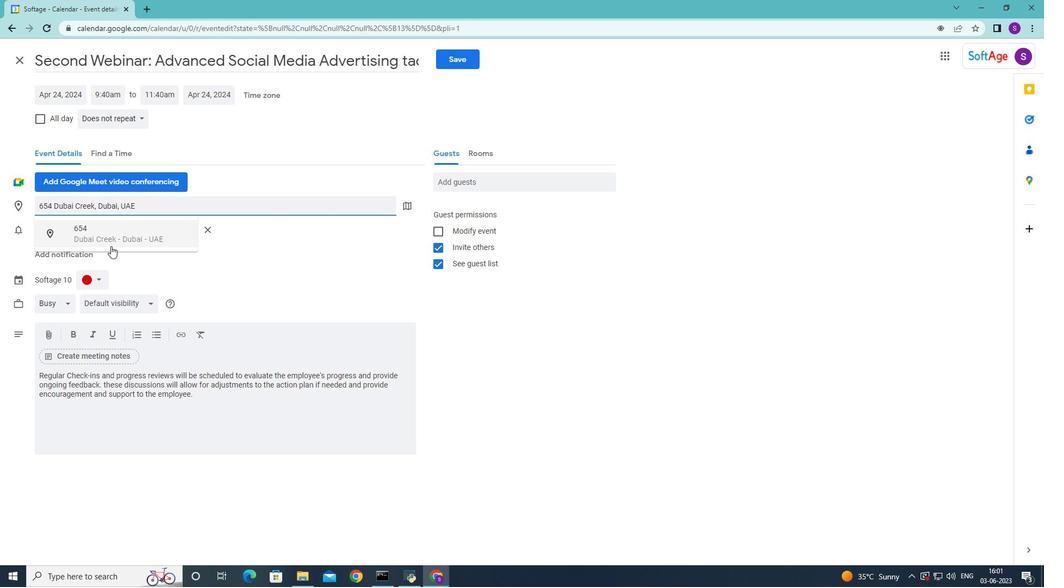 
Action: Mouse moved to (485, 183)
Screenshot: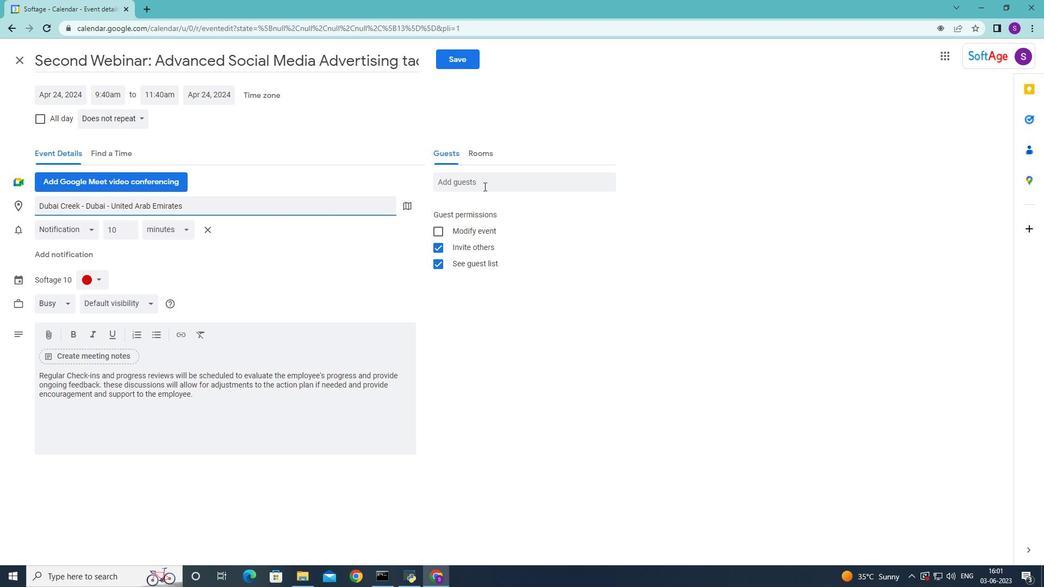 
Action: Mouse pressed left at (485, 183)
Screenshot: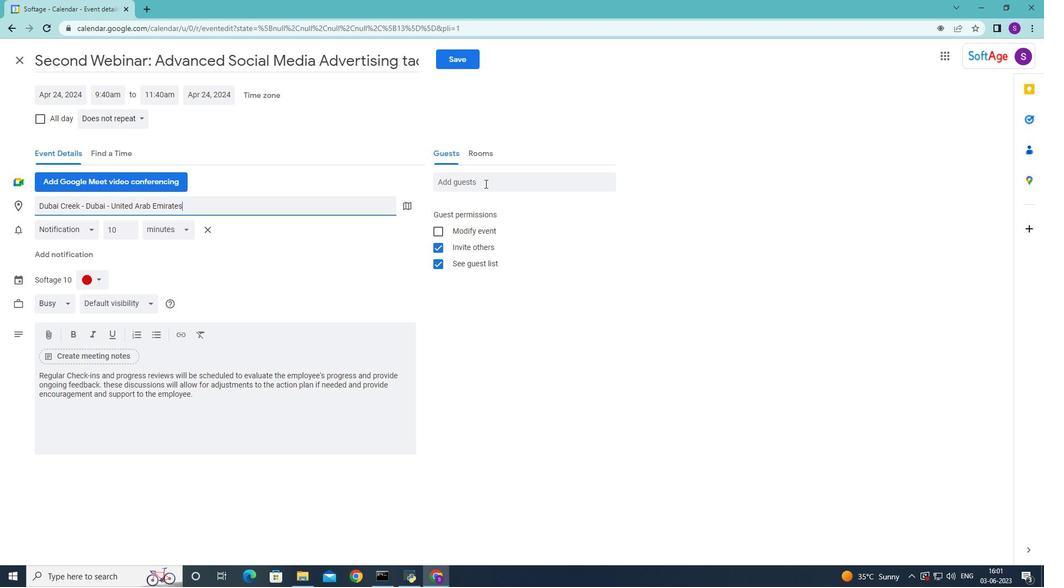 
Action: Key pressed <Key.shift>Softage.2<Key.shift>@softage.net<Key.enter><Key.shift>Softage.3<Key.shift>@softage.net<Key.enter>
Screenshot: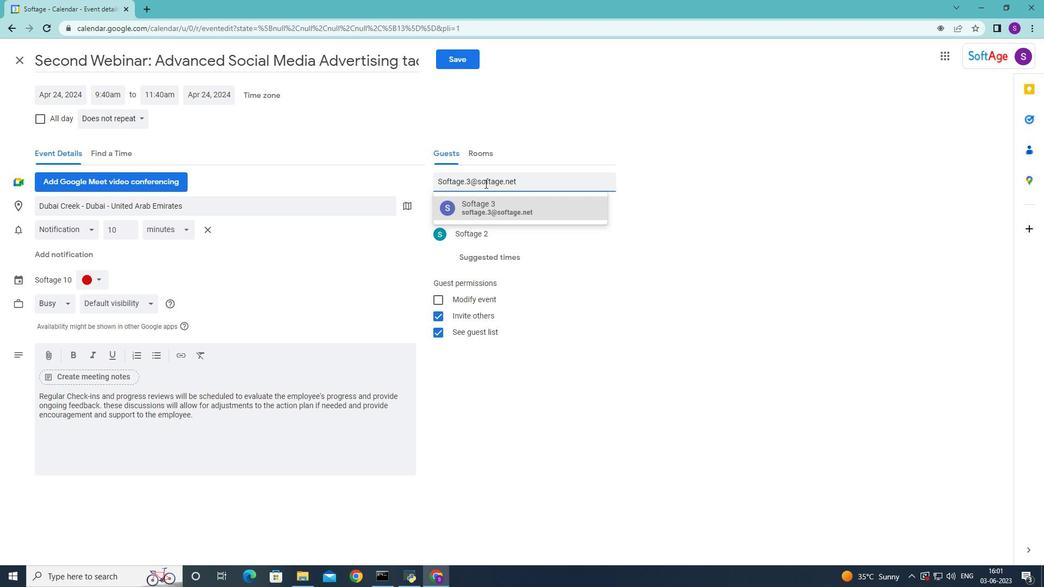 
Action: Mouse moved to (119, 116)
Screenshot: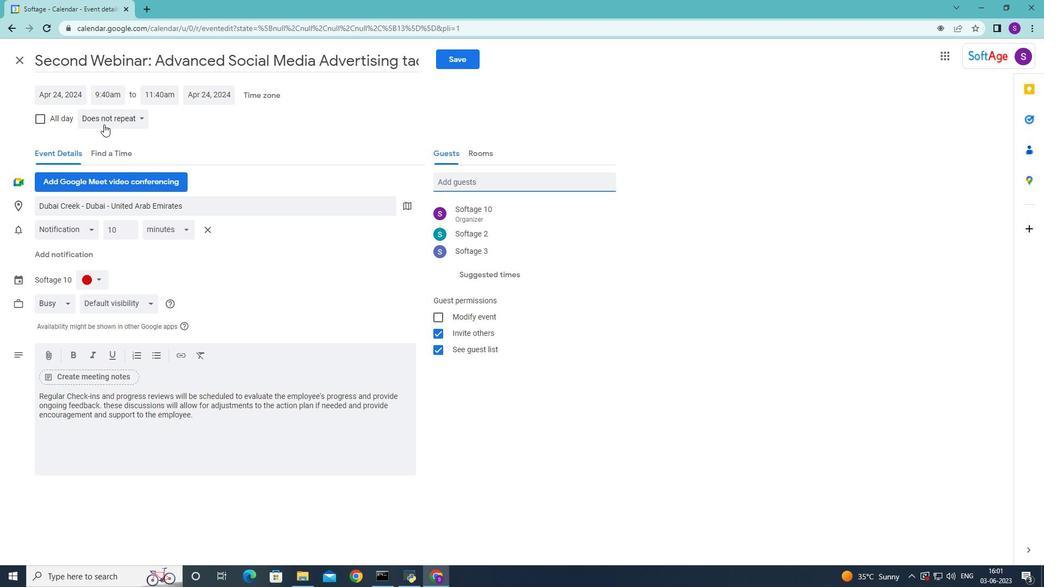 
Action: Mouse pressed left at (119, 116)
Screenshot: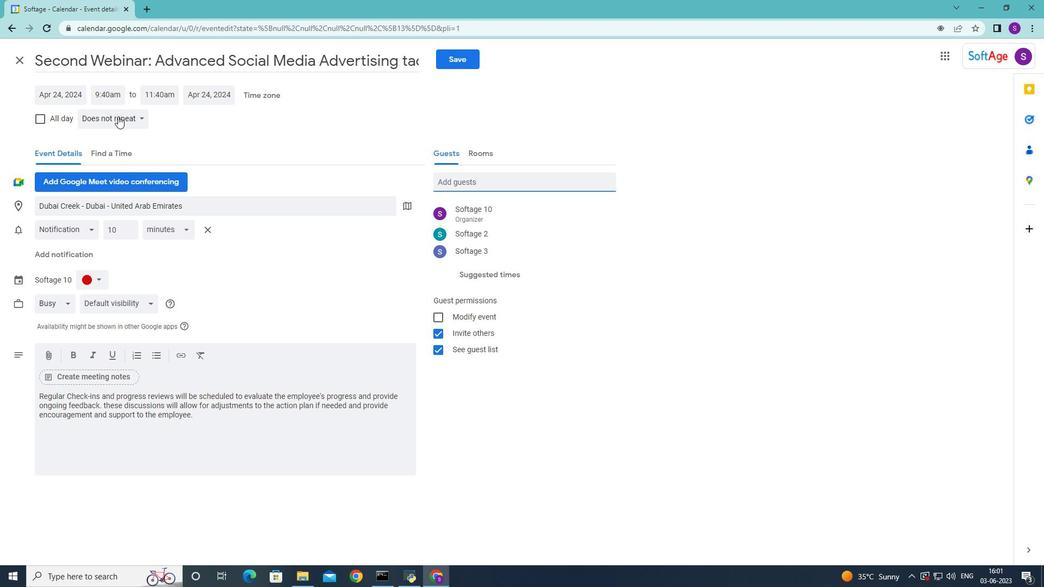 
Action: Mouse moved to (157, 231)
Screenshot: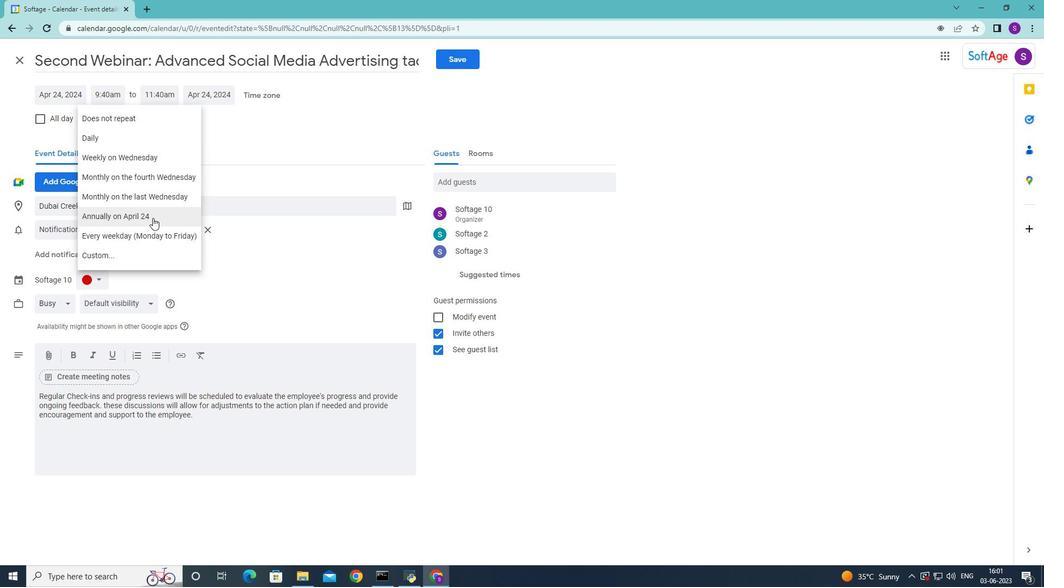 
Action: Mouse pressed left at (157, 231)
Screenshot: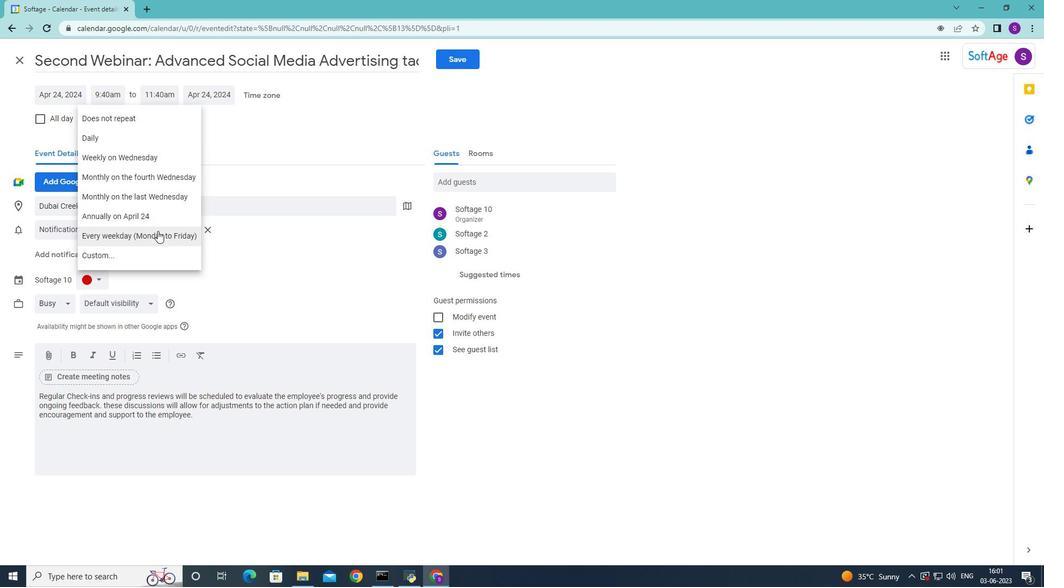 
Action: Mouse moved to (466, 56)
Screenshot: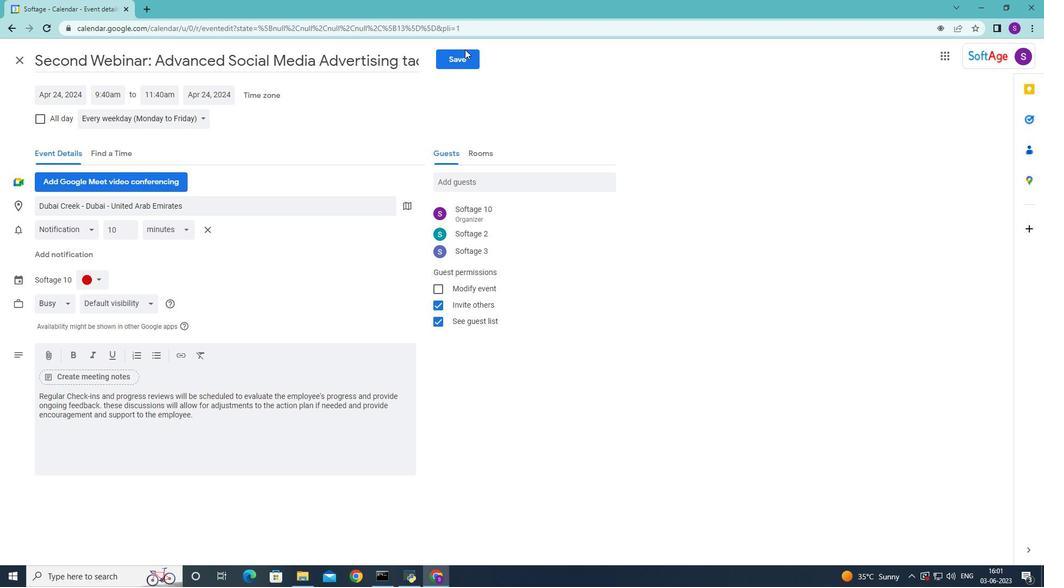 
Action: Mouse pressed left at (466, 56)
Screenshot: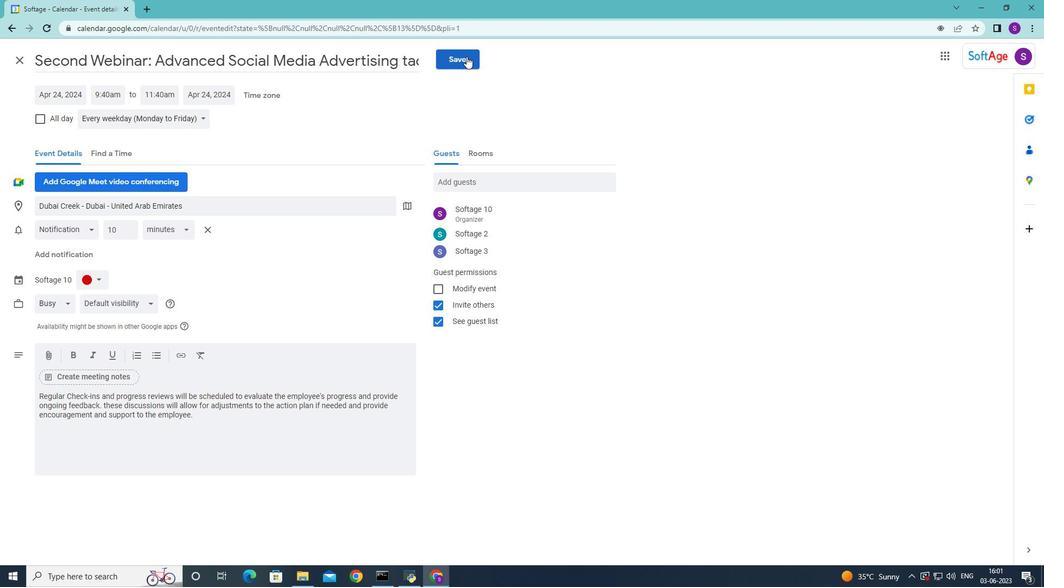 
Action: Mouse moved to (626, 326)
Screenshot: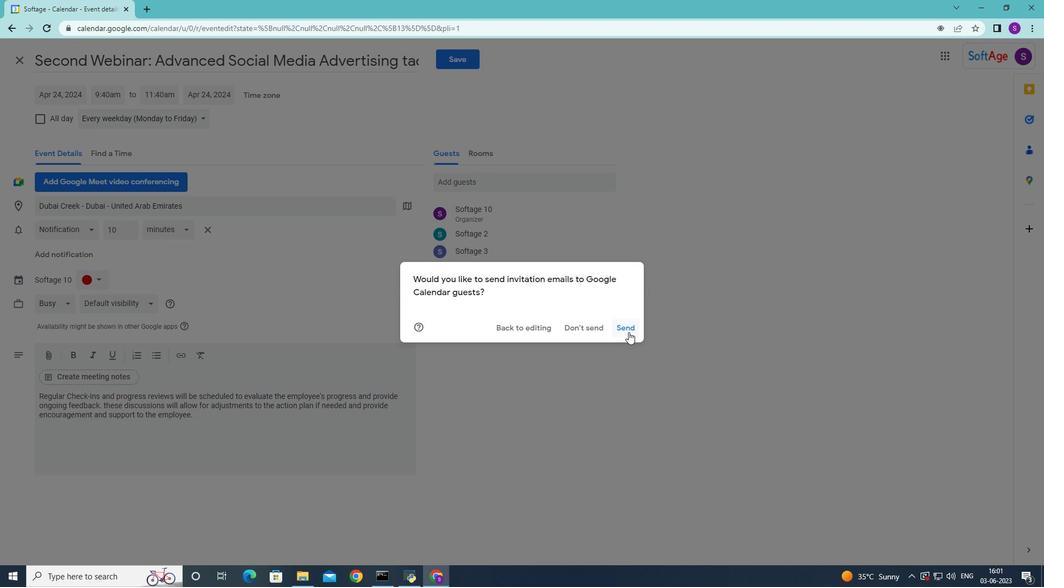
Action: Mouse pressed left at (626, 326)
Screenshot: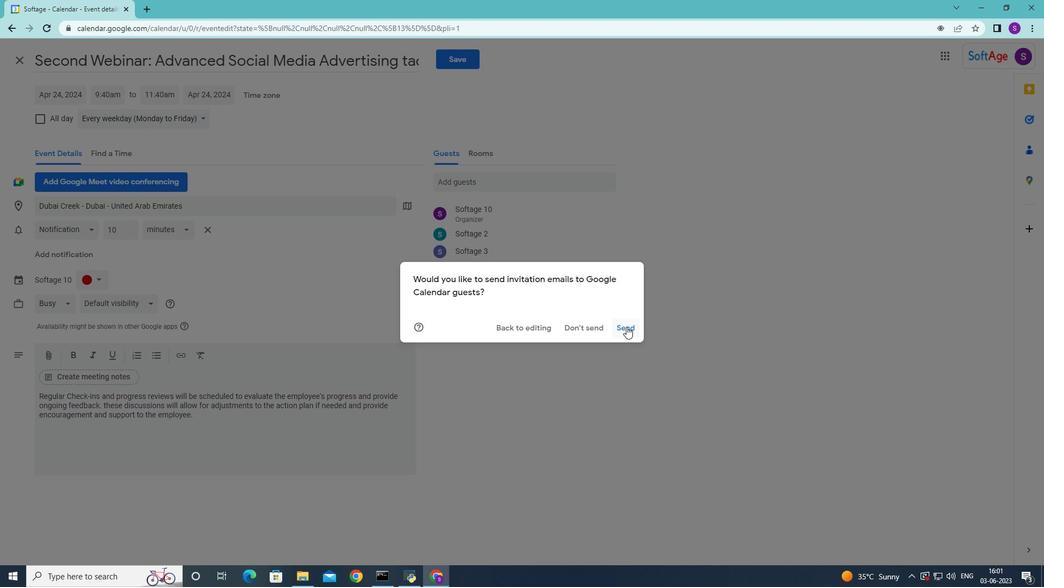 
Action: Mouse moved to (496, 553)
Screenshot: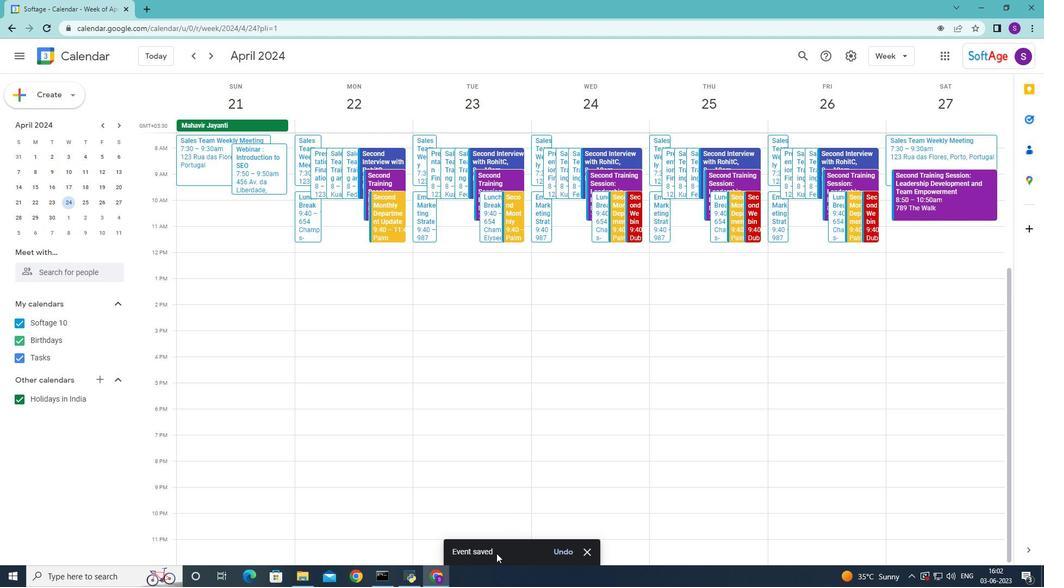 
